 Task: Look for space in Morón, Argentina from 6th June, 2023 to 8th June, 2023 for 2 adults in price range Rs.7000 to Rs.12000. Place can be private room with 1  bedroom having 2 beds and 1 bathroom. Property type can be house, flat, guest house. Amenities needed are: wifi, heating. Booking option can be shelf check-in. Required host language is English.
Action: Mouse moved to (454, 90)
Screenshot: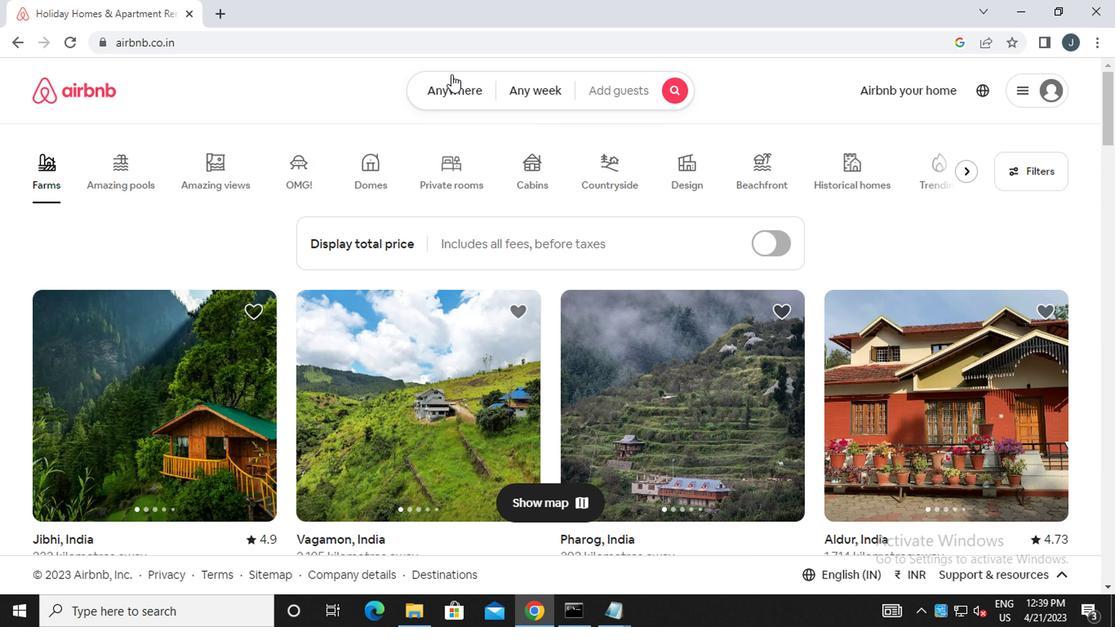 
Action: Mouse pressed left at (454, 90)
Screenshot: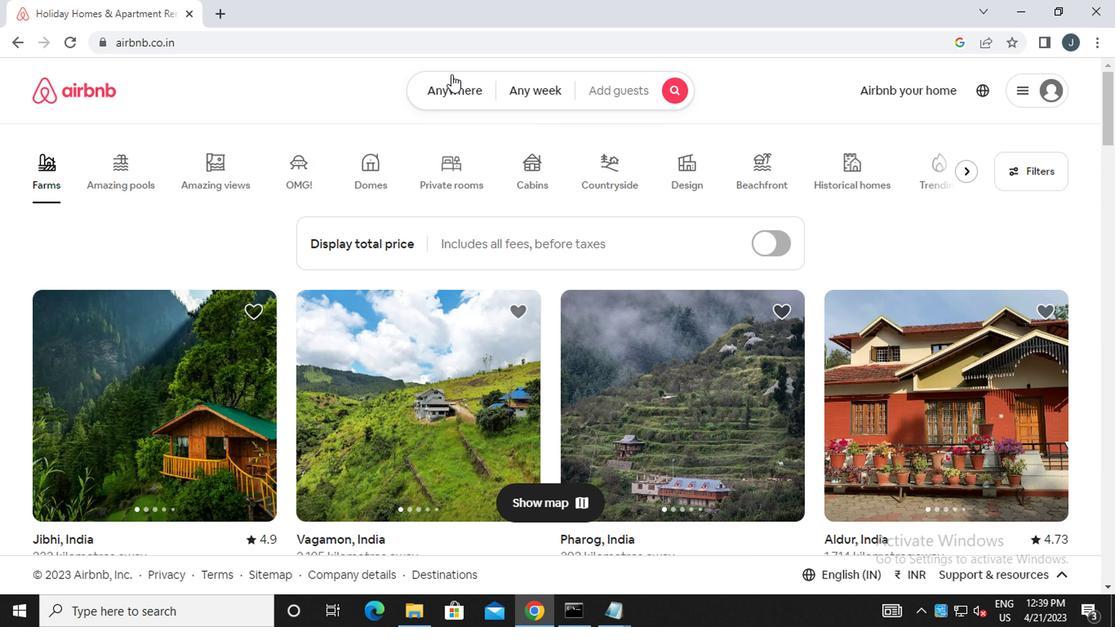 
Action: Mouse moved to (277, 155)
Screenshot: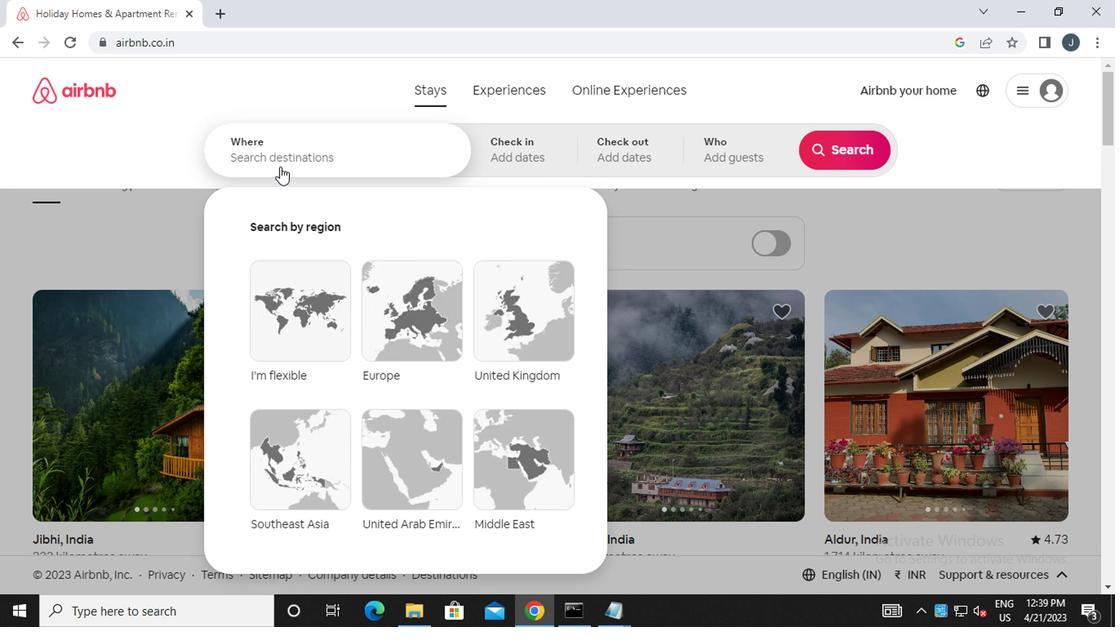 
Action: Mouse pressed left at (277, 155)
Screenshot: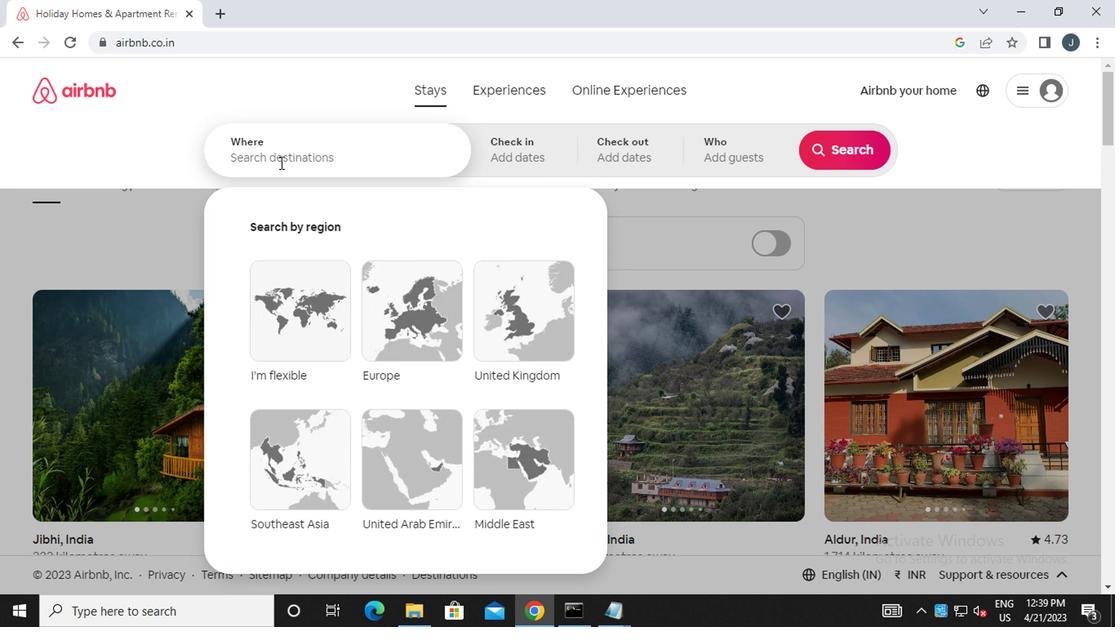 
Action: Mouse moved to (277, 155)
Screenshot: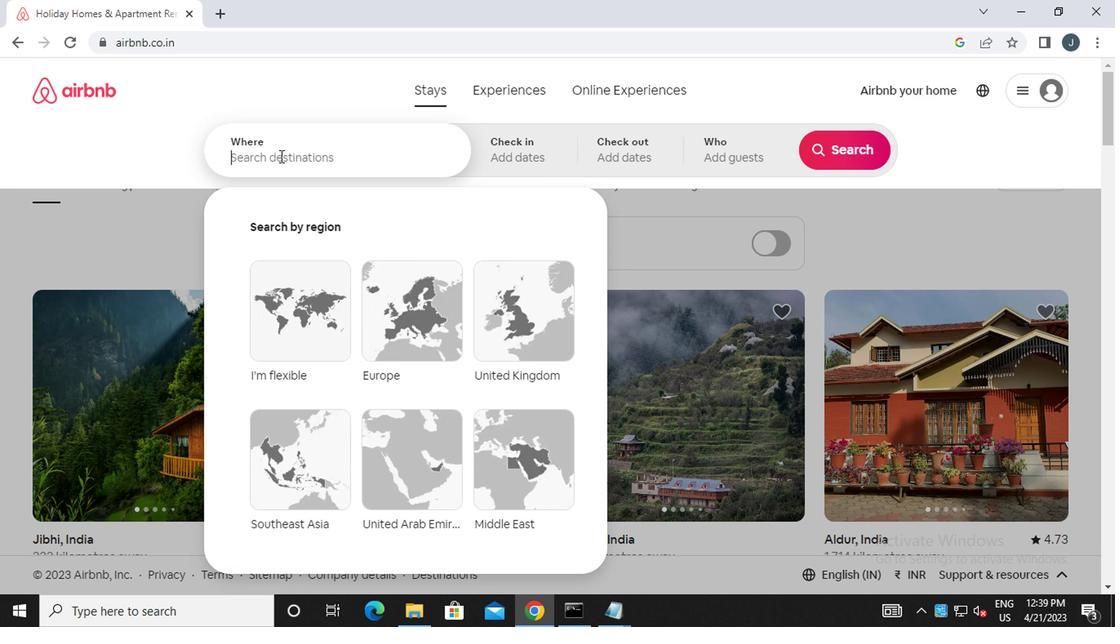 
Action: Key pressed m<Key.caps_lock>oron<Key.space>,<Key.caps_lock>a<Key.caps_lock>re<Key.backspace>gentina
Screenshot: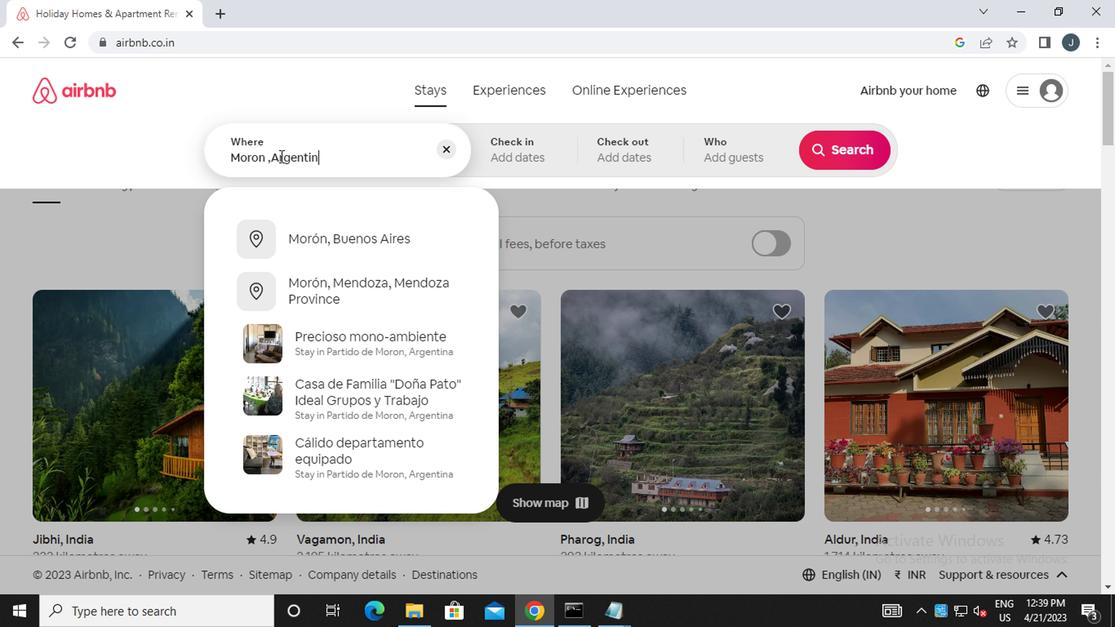 
Action: Mouse moved to (527, 153)
Screenshot: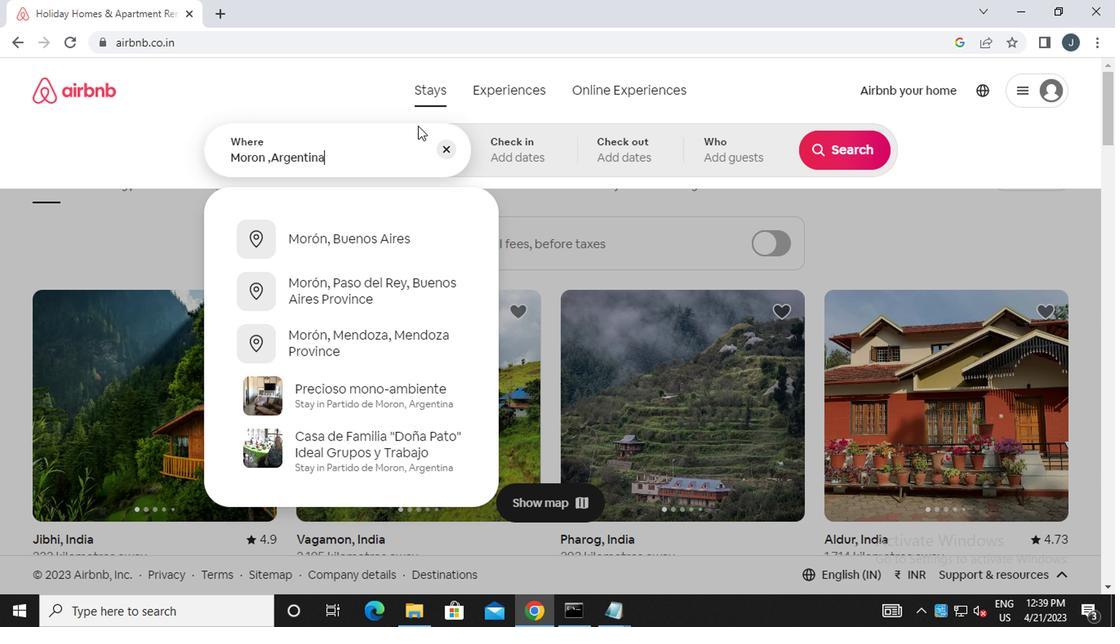 
Action: Mouse pressed left at (527, 153)
Screenshot: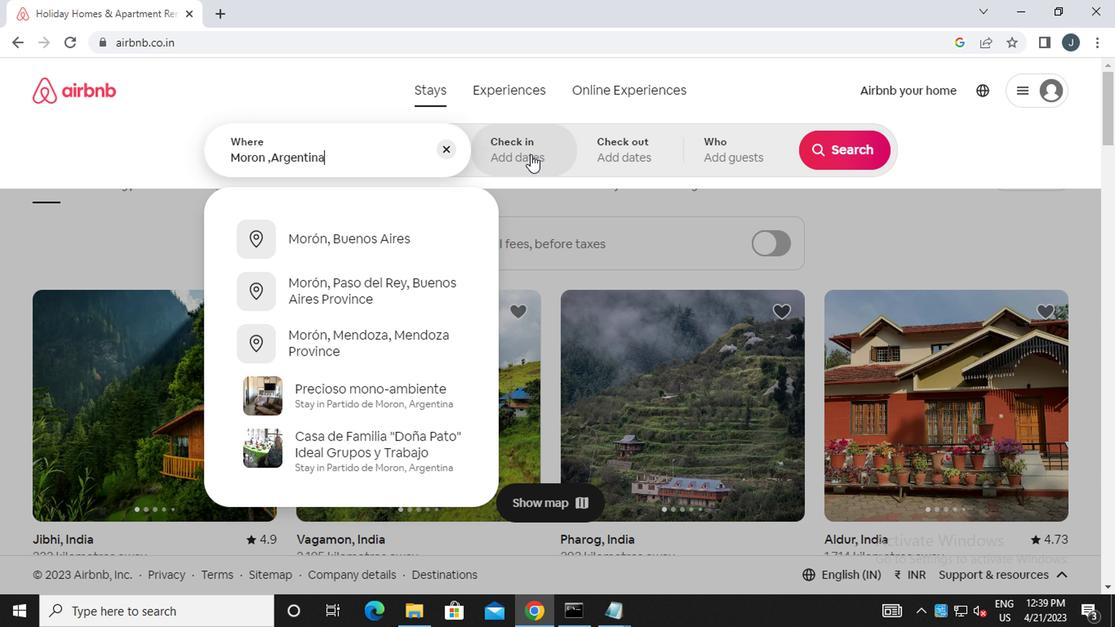
Action: Mouse moved to (838, 280)
Screenshot: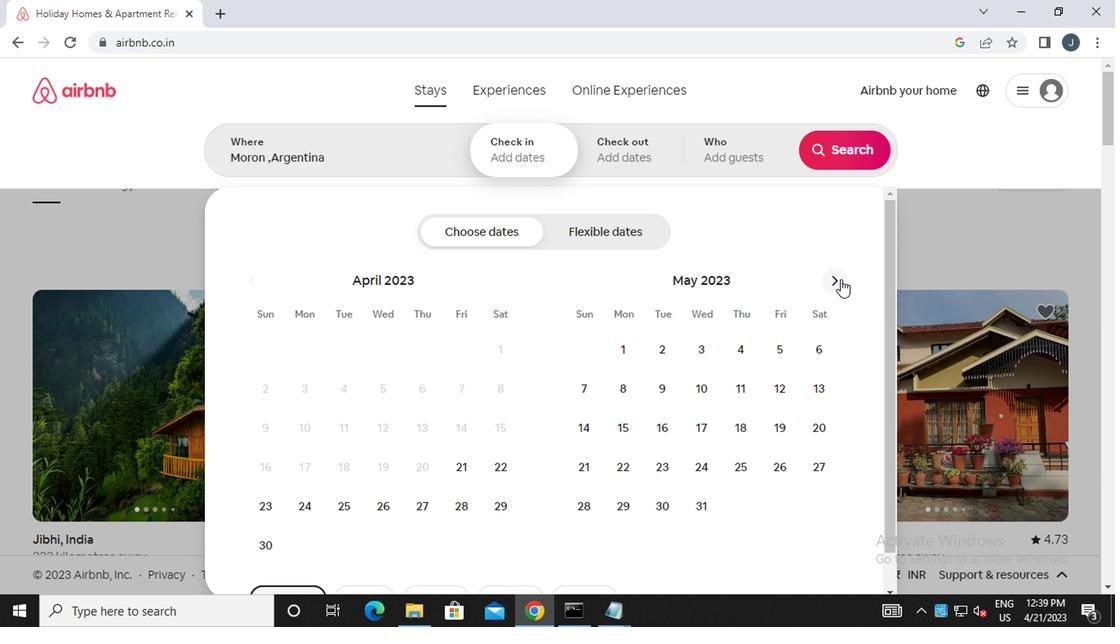 
Action: Mouse pressed left at (838, 280)
Screenshot: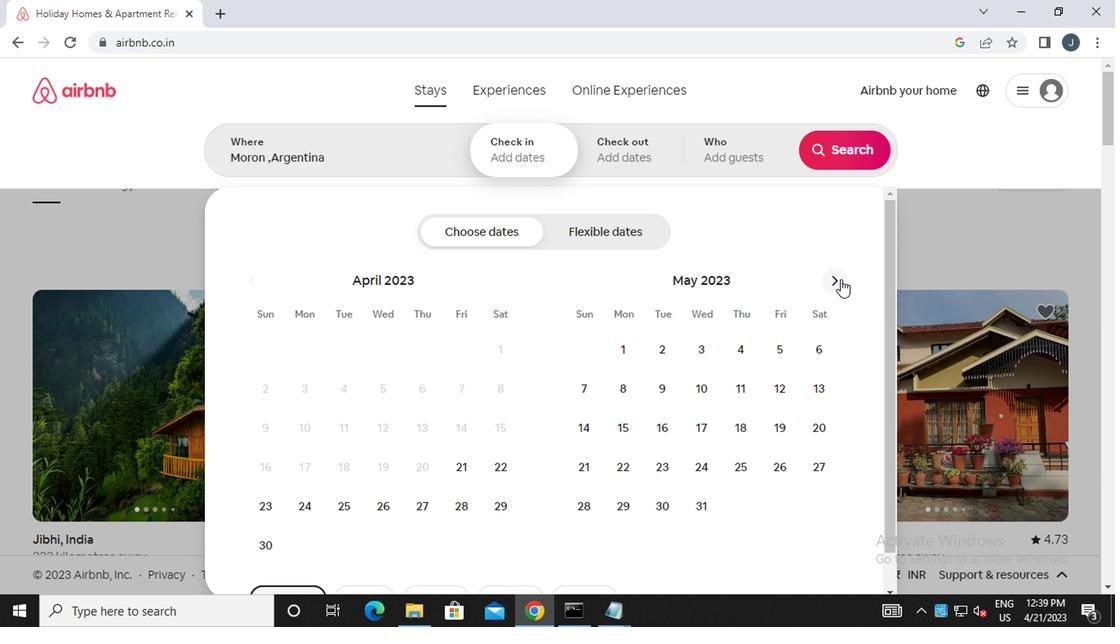 
Action: Mouse moved to (839, 280)
Screenshot: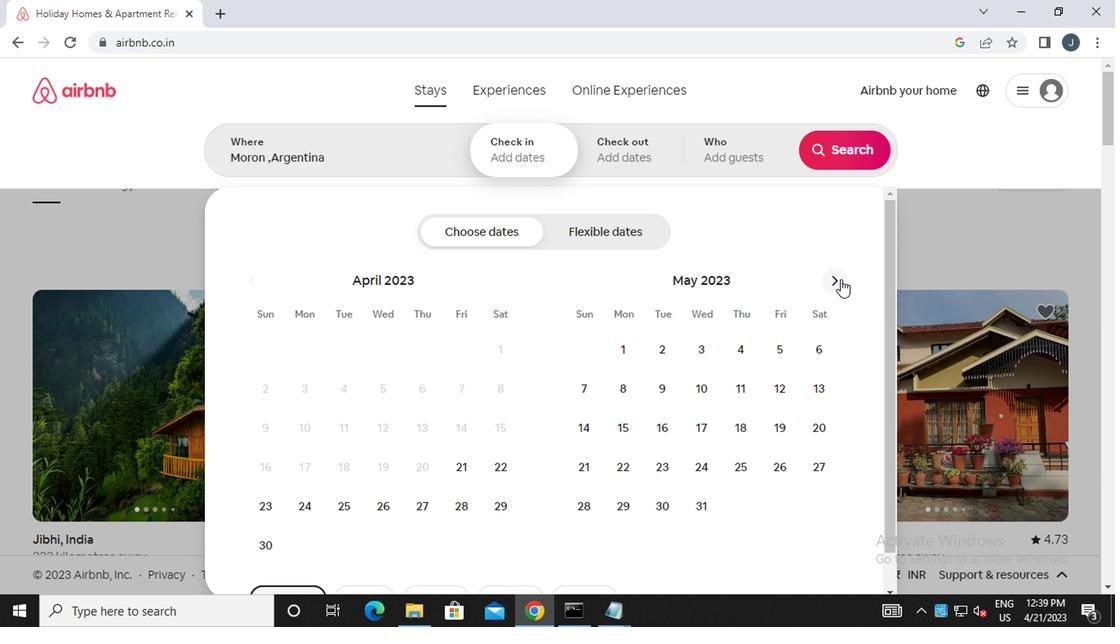 
Action: Mouse pressed left at (839, 280)
Screenshot: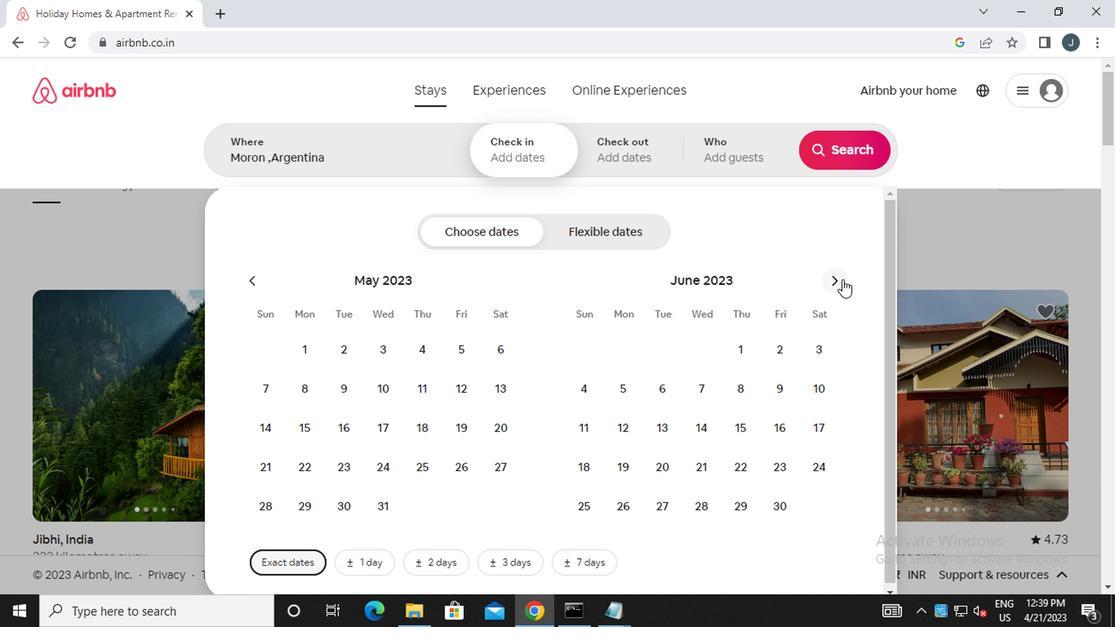 
Action: Mouse moved to (347, 391)
Screenshot: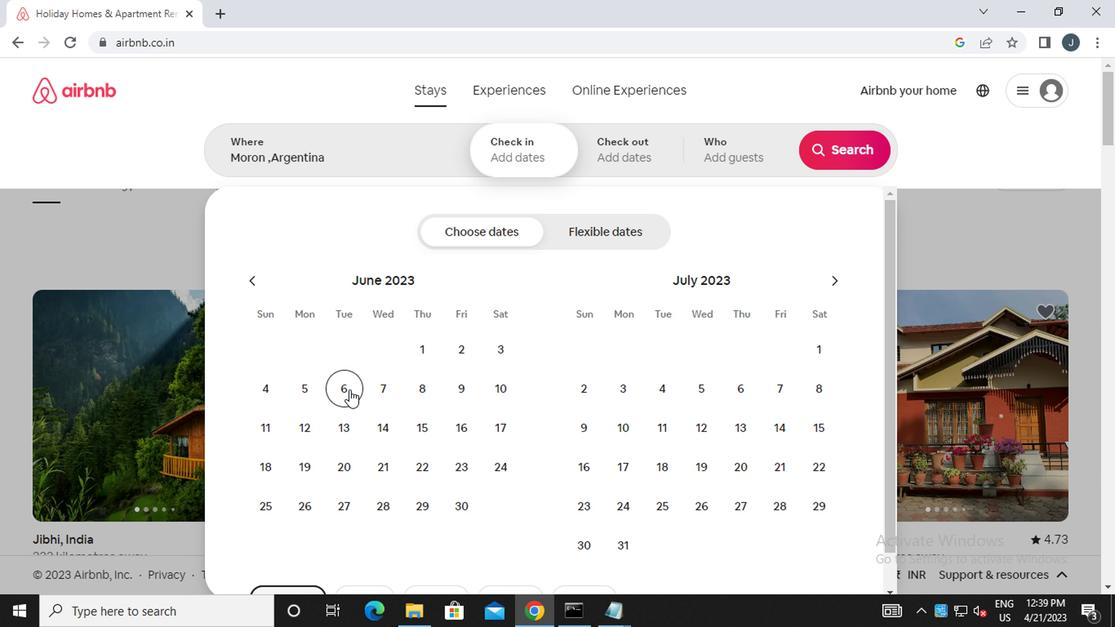 
Action: Mouse pressed left at (347, 391)
Screenshot: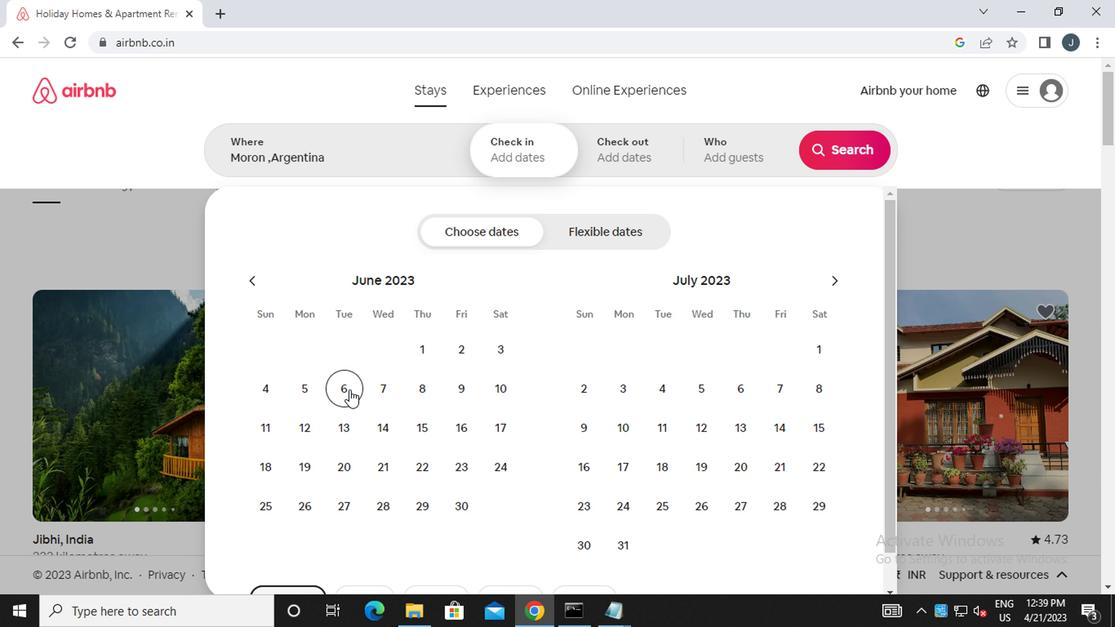 
Action: Mouse moved to (427, 397)
Screenshot: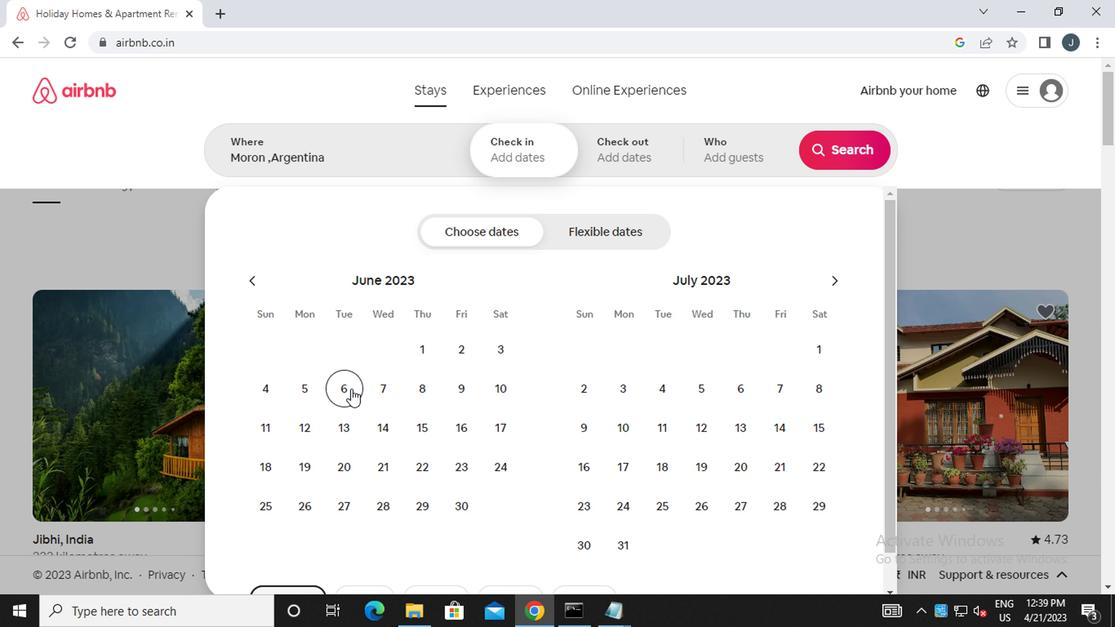 
Action: Mouse pressed left at (427, 397)
Screenshot: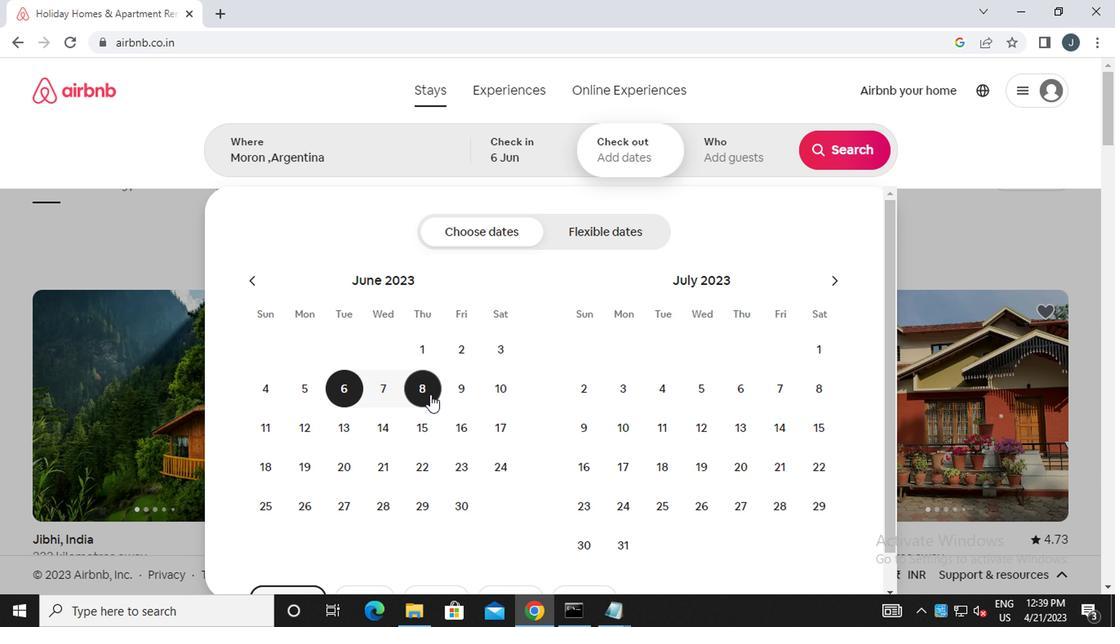 
Action: Mouse moved to (724, 166)
Screenshot: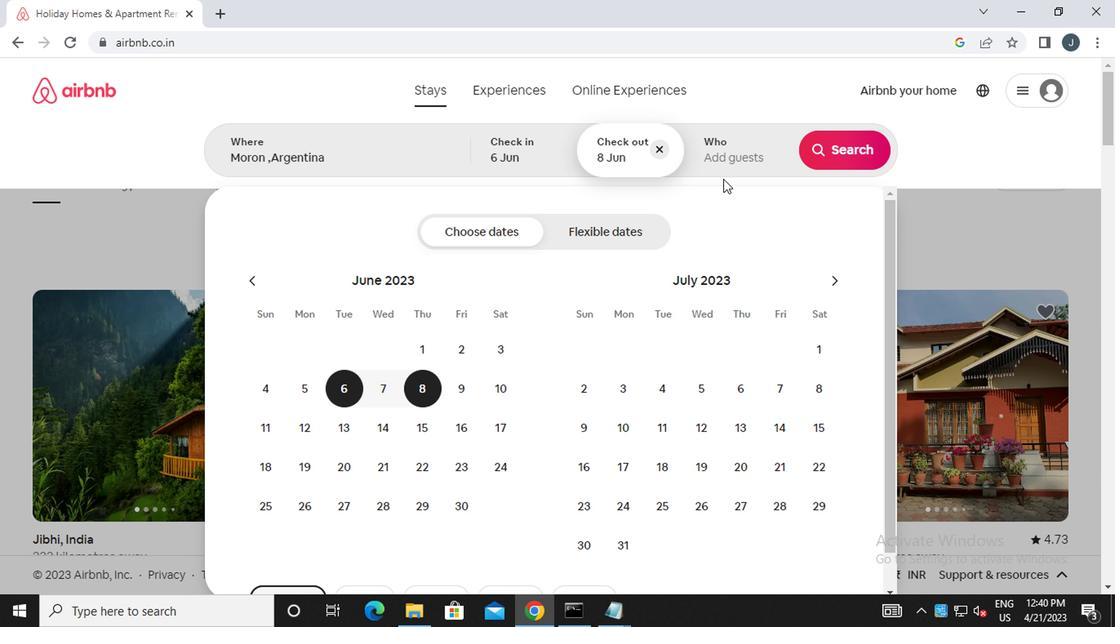 
Action: Mouse pressed left at (724, 166)
Screenshot: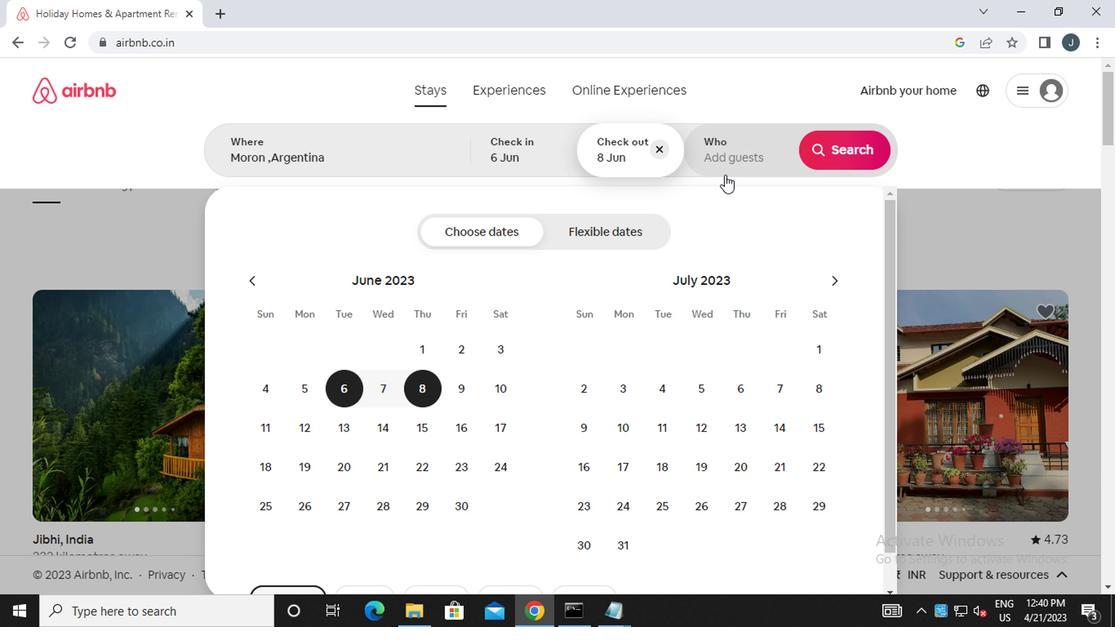 
Action: Mouse moved to (840, 241)
Screenshot: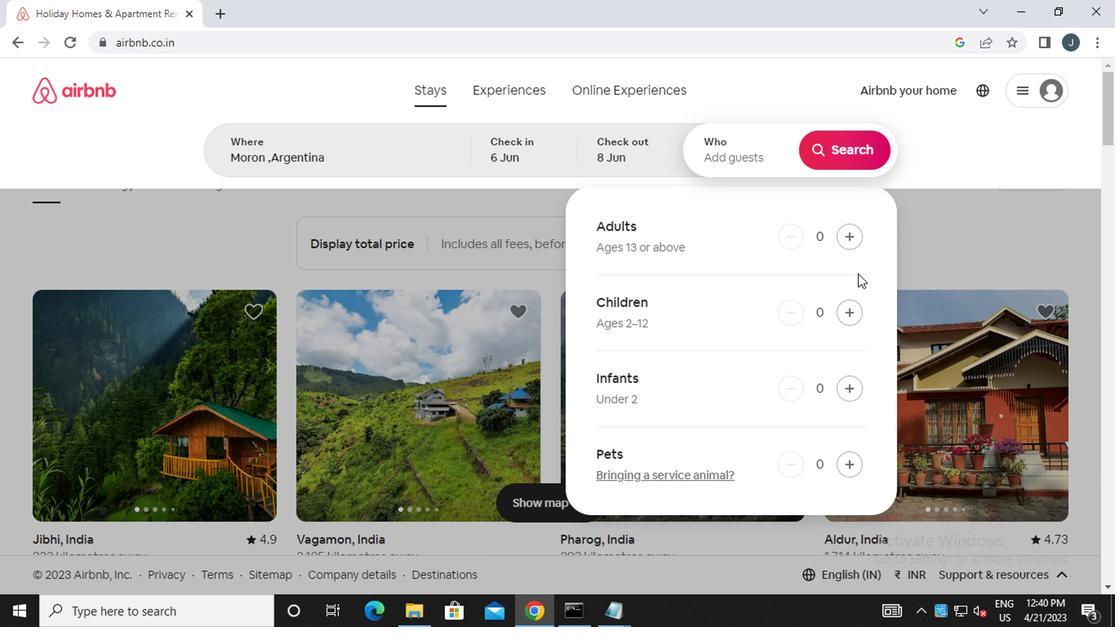 
Action: Mouse pressed left at (840, 241)
Screenshot: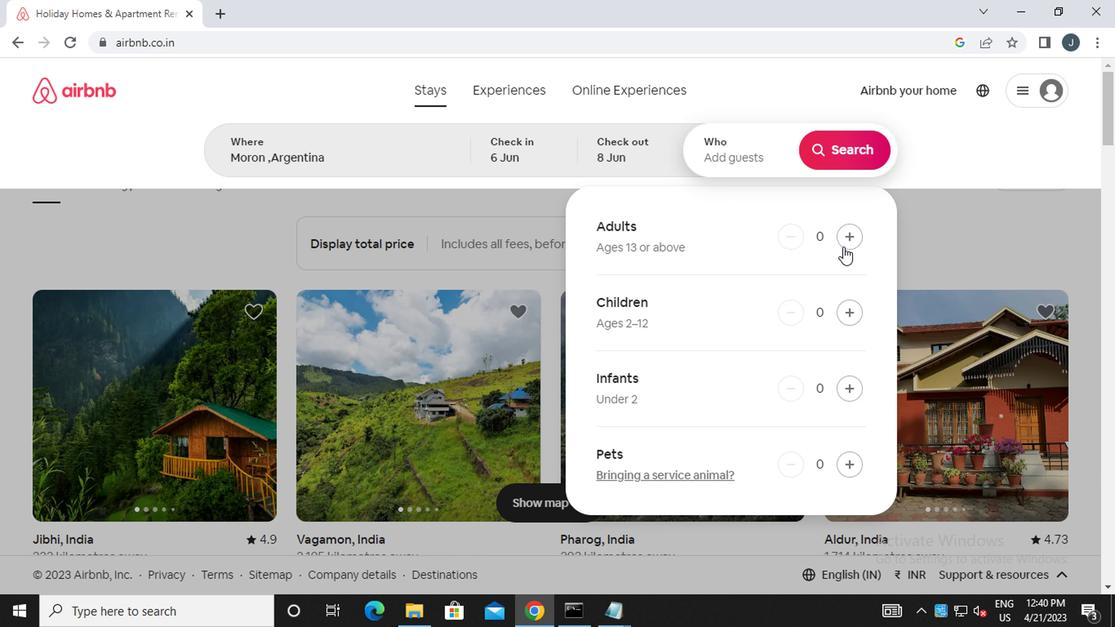 
Action: Mouse pressed left at (840, 241)
Screenshot: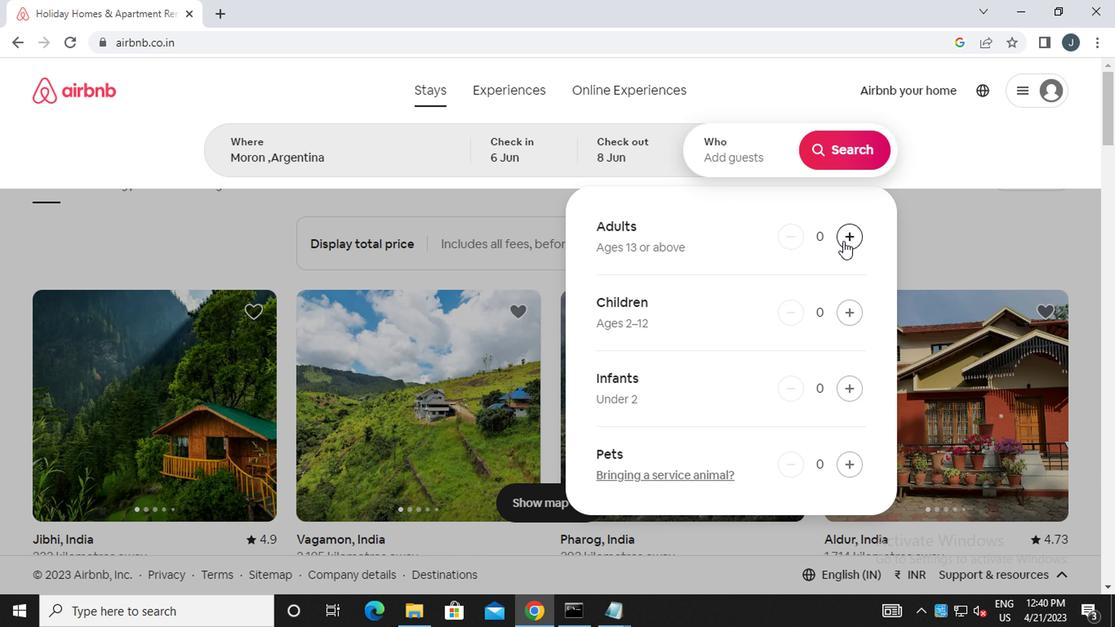 
Action: Mouse moved to (853, 156)
Screenshot: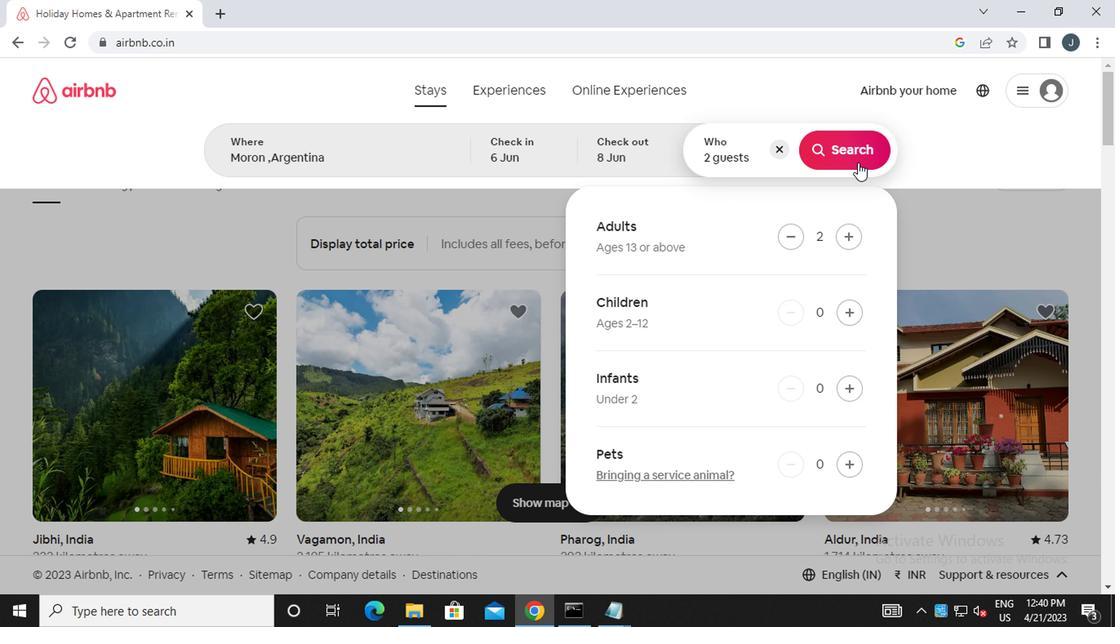 
Action: Mouse pressed left at (853, 156)
Screenshot: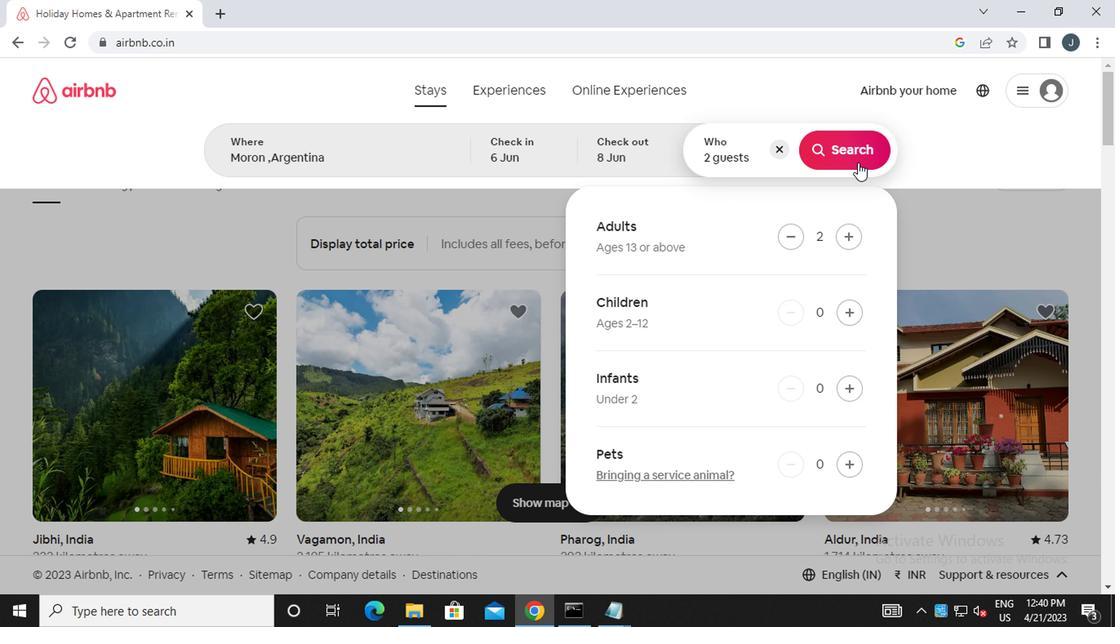 
Action: Mouse moved to (1045, 158)
Screenshot: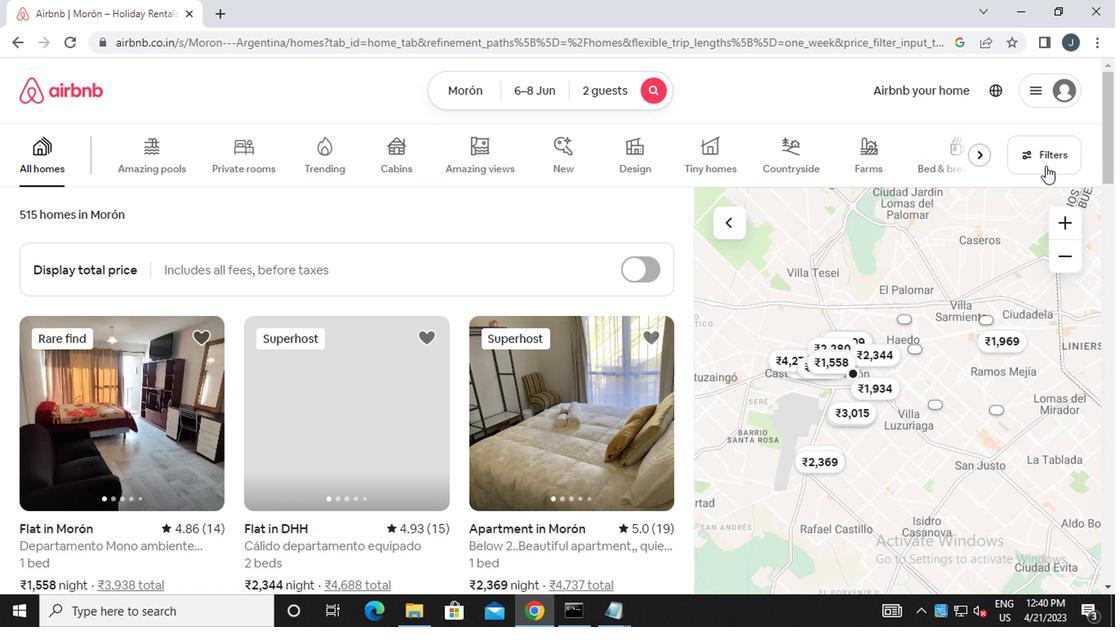 
Action: Mouse pressed left at (1045, 158)
Screenshot: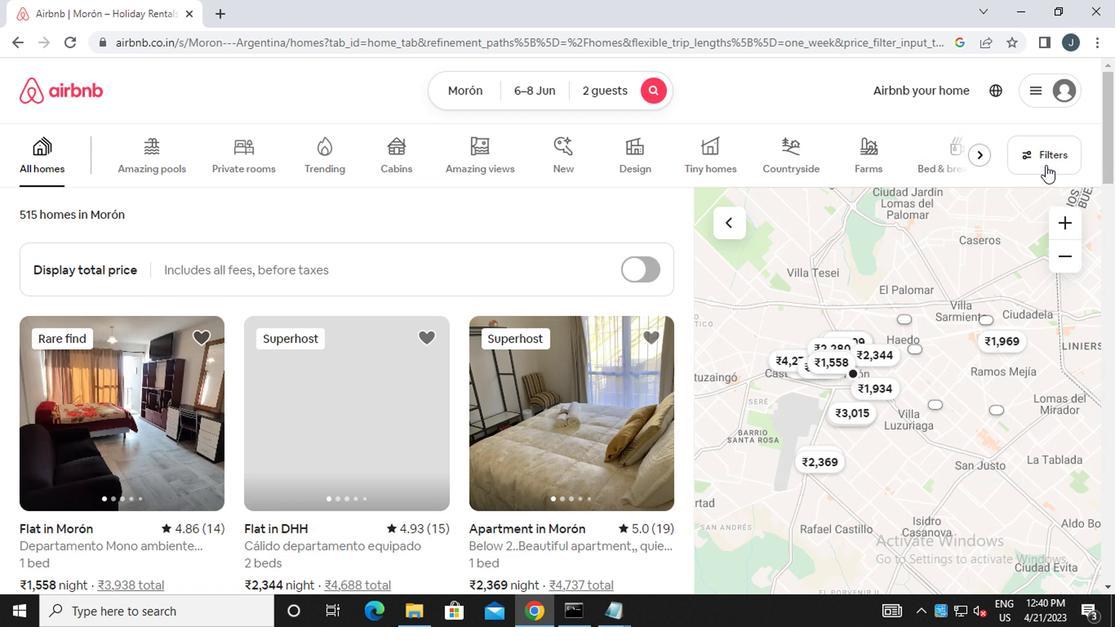 
Action: Mouse moved to (390, 367)
Screenshot: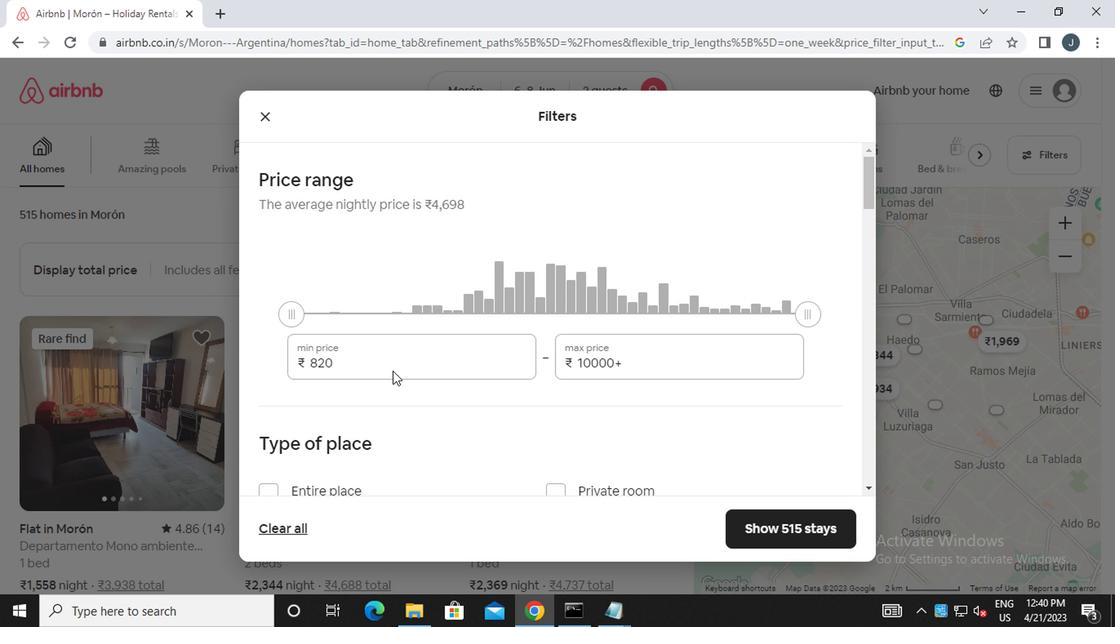 
Action: Mouse pressed left at (390, 367)
Screenshot: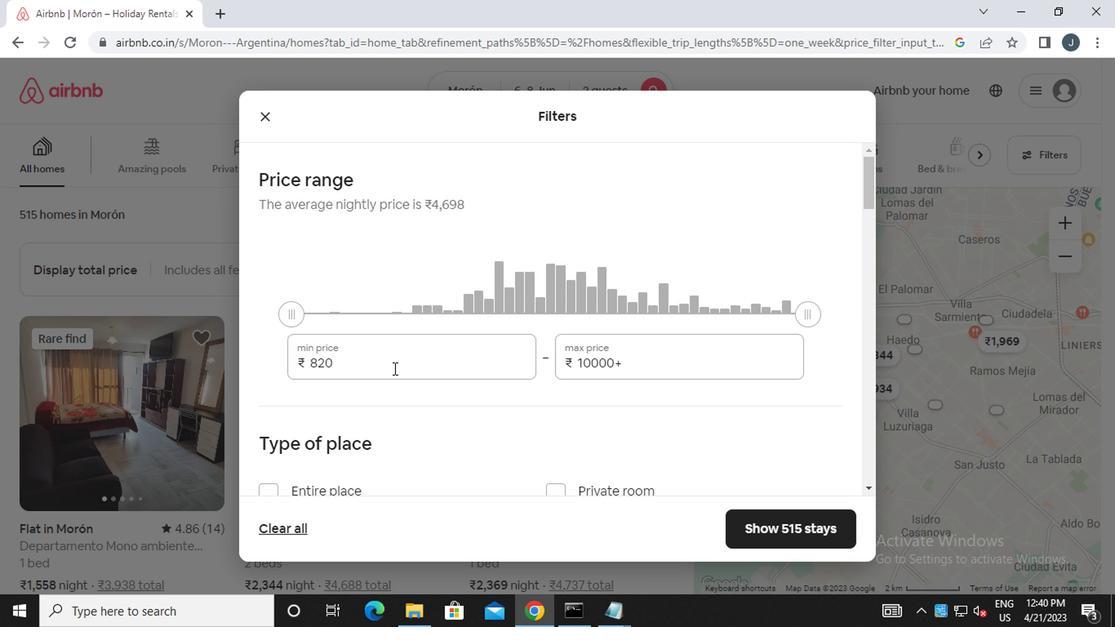 
Action: Mouse moved to (390, 367)
Screenshot: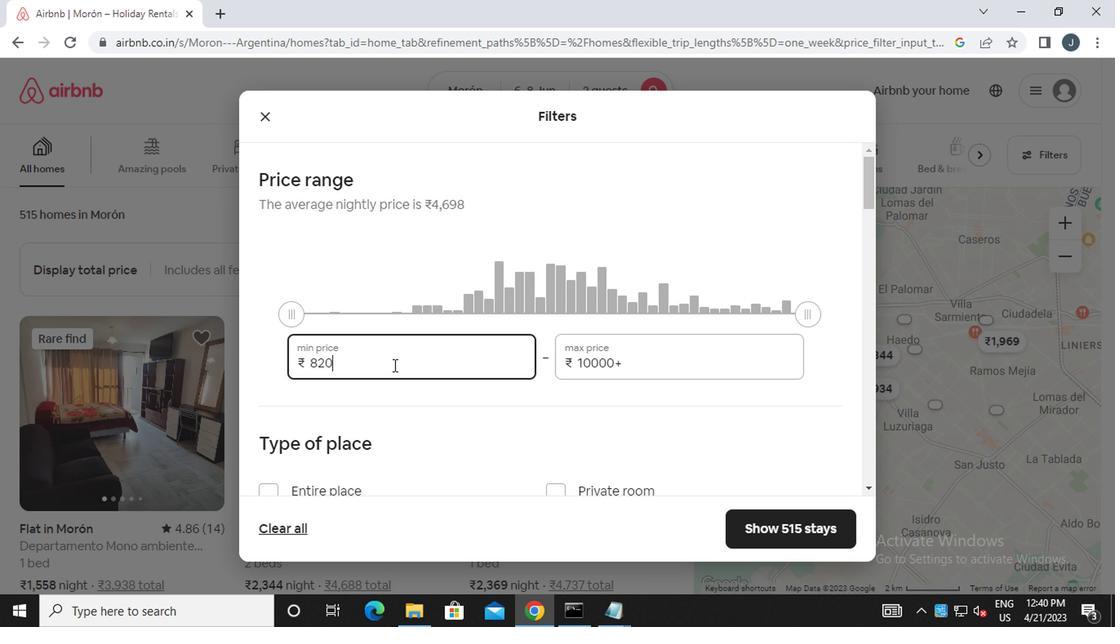
Action: Key pressed <Key.backspace><Key.backspace><Key.backspace><Key.backspace><Key.backspace><Key.backspace><Key.backspace><Key.backspace><Key.backspace><Key.backspace><Key.backspace><Key.backspace><Key.backspace>7000
Screenshot: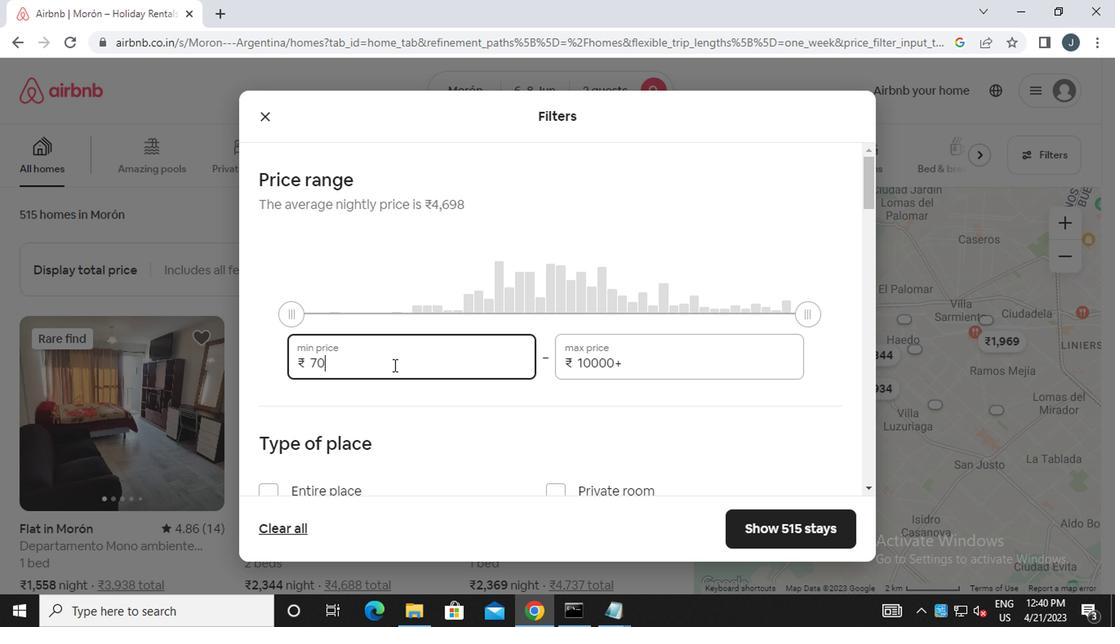 
Action: Mouse moved to (730, 366)
Screenshot: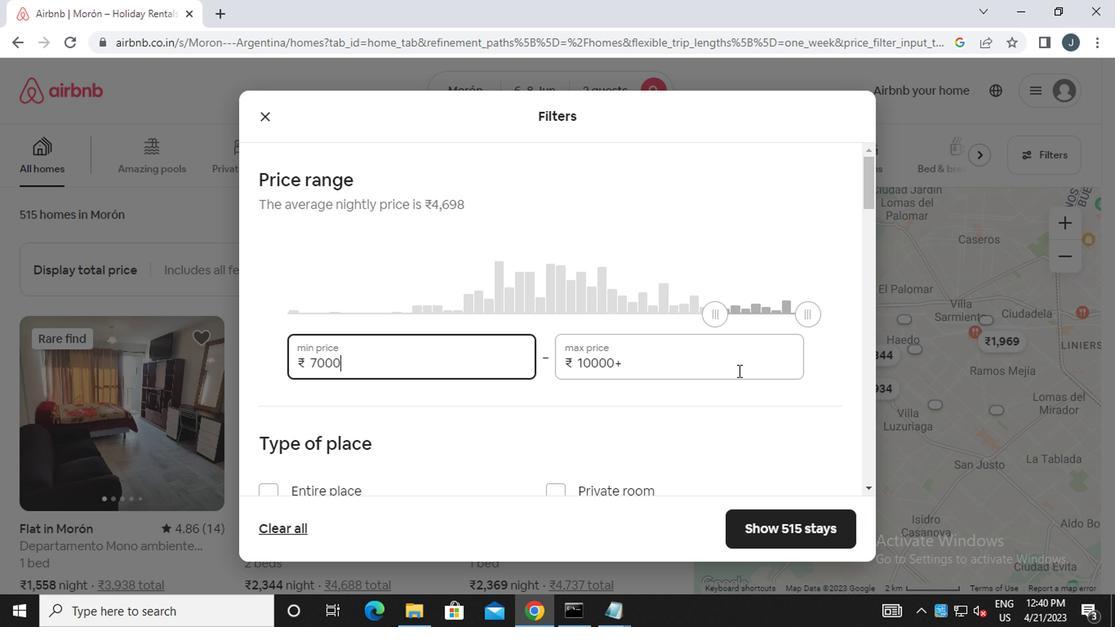
Action: Mouse pressed left at (730, 366)
Screenshot: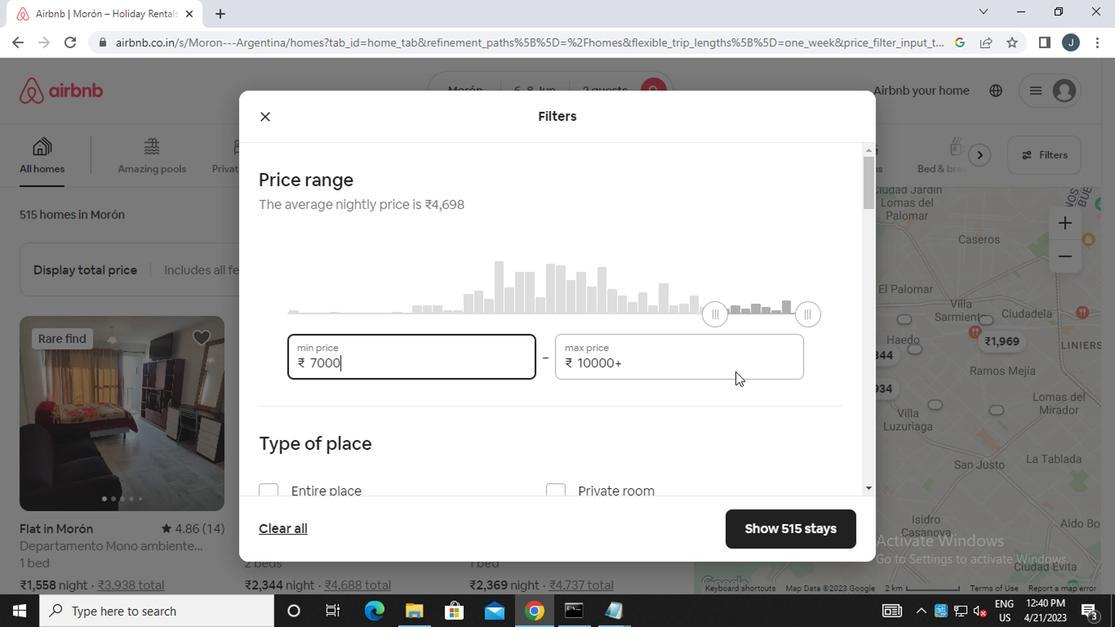 
Action: Mouse moved to (730, 366)
Screenshot: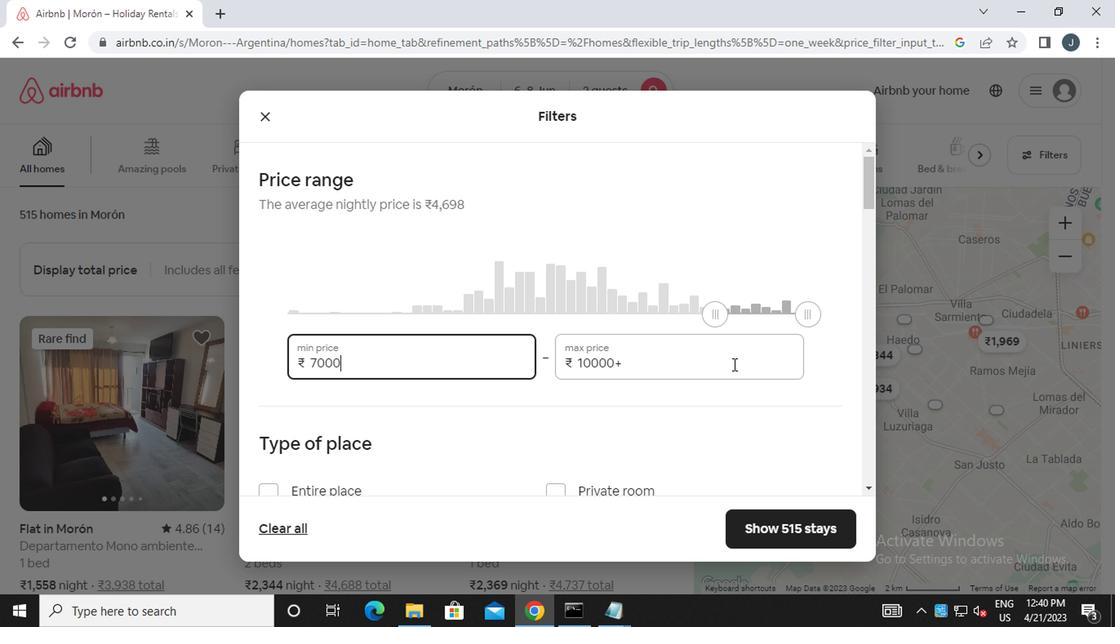 
Action: Key pressed <Key.backspace><Key.backspace><Key.backspace><Key.backspace><Key.backspace>2000
Screenshot: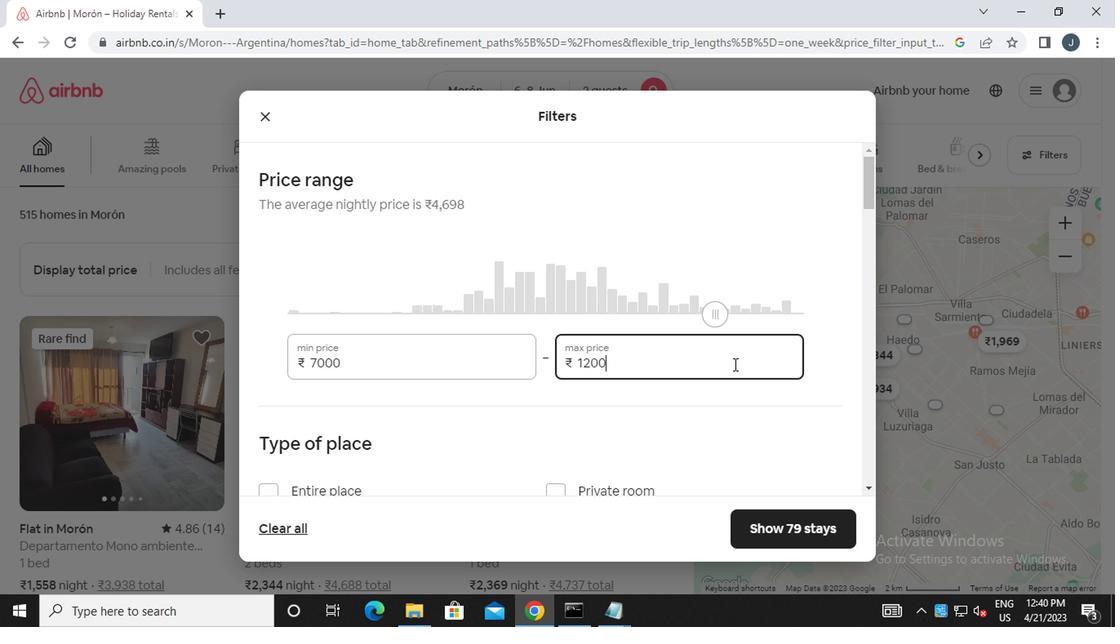 
Action: Mouse moved to (714, 388)
Screenshot: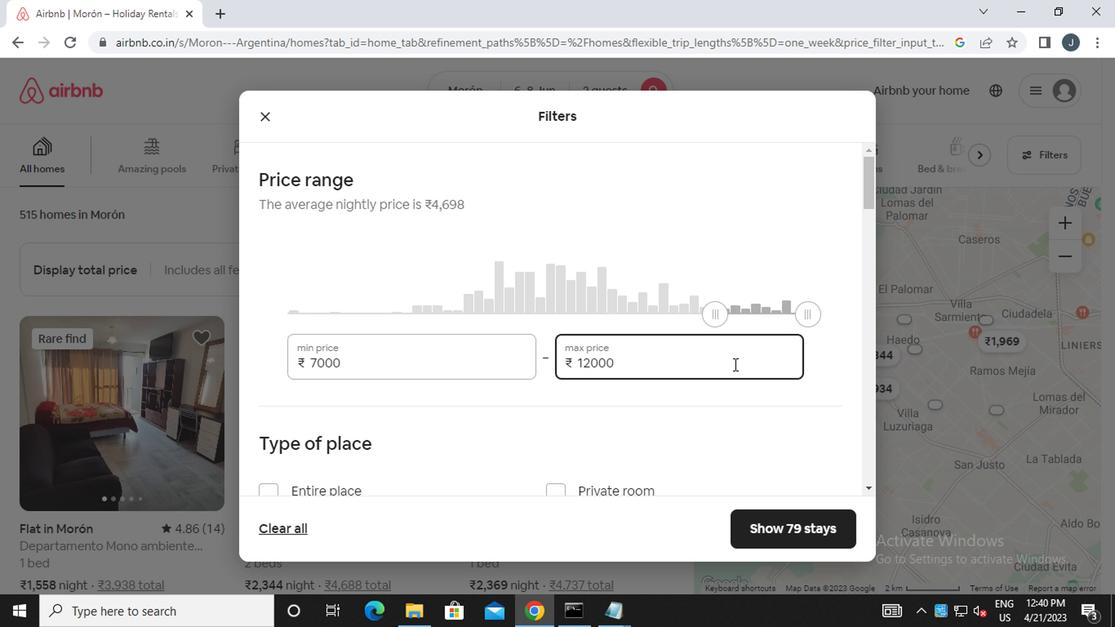 
Action: Mouse scrolled (714, 387) with delta (0, 0)
Screenshot: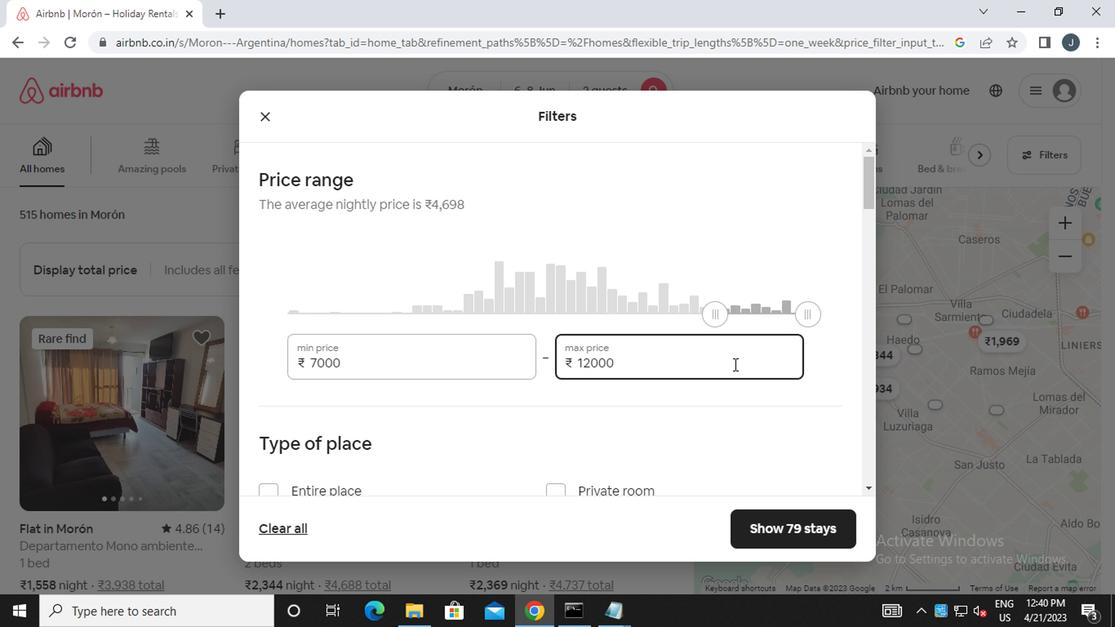 
Action: Mouse scrolled (714, 387) with delta (0, 0)
Screenshot: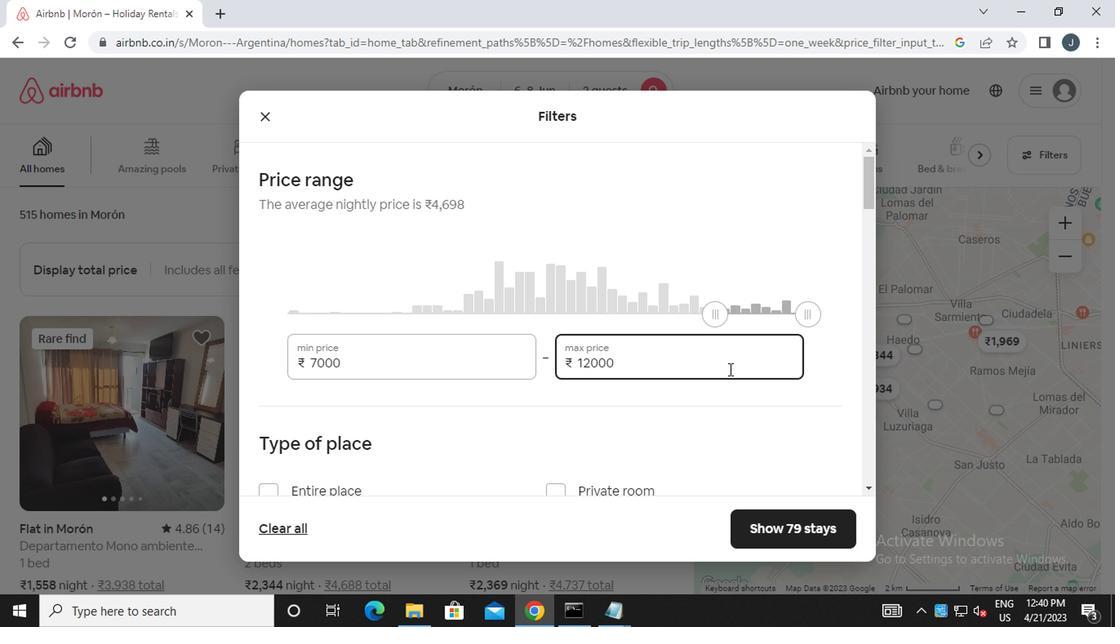 
Action: Mouse moved to (579, 344)
Screenshot: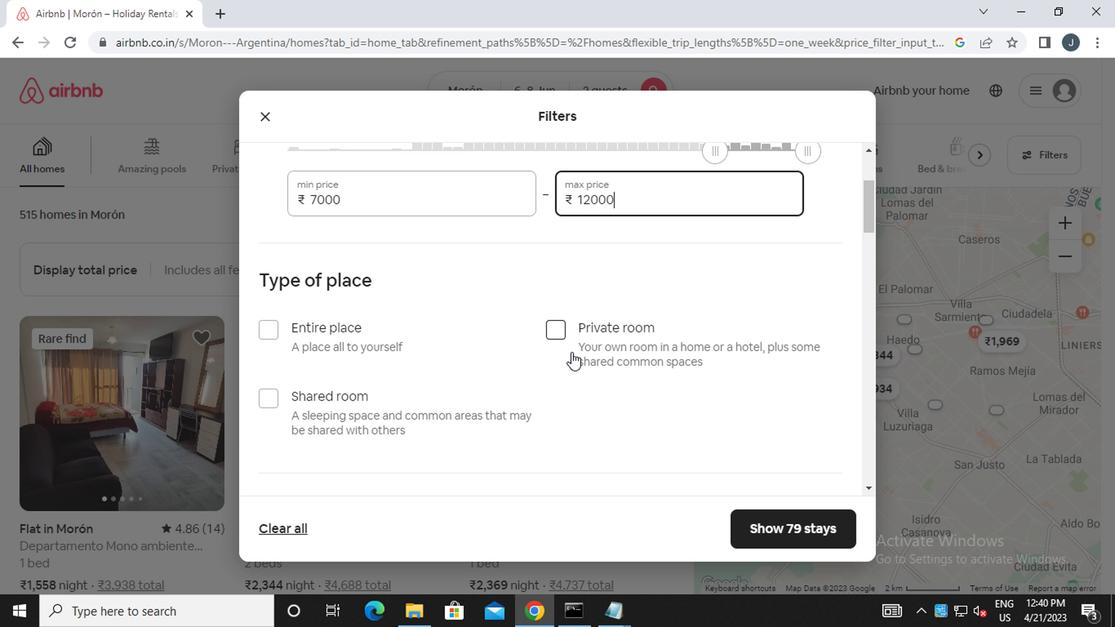 
Action: Mouse pressed left at (579, 344)
Screenshot: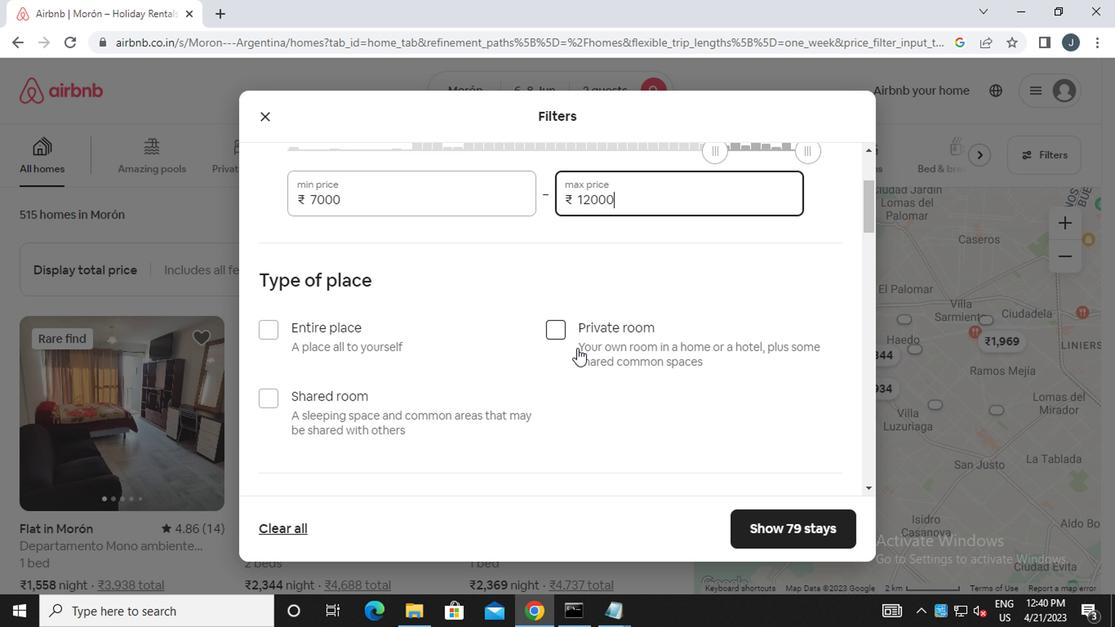
Action: Mouse moved to (349, 435)
Screenshot: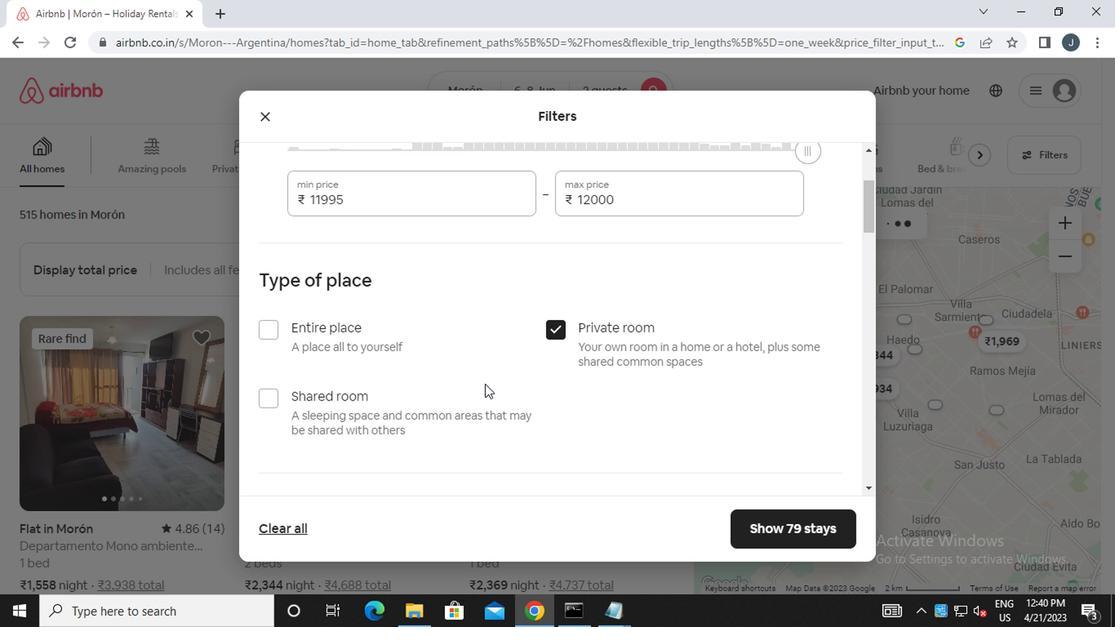 
Action: Mouse scrolled (349, 434) with delta (0, 0)
Screenshot: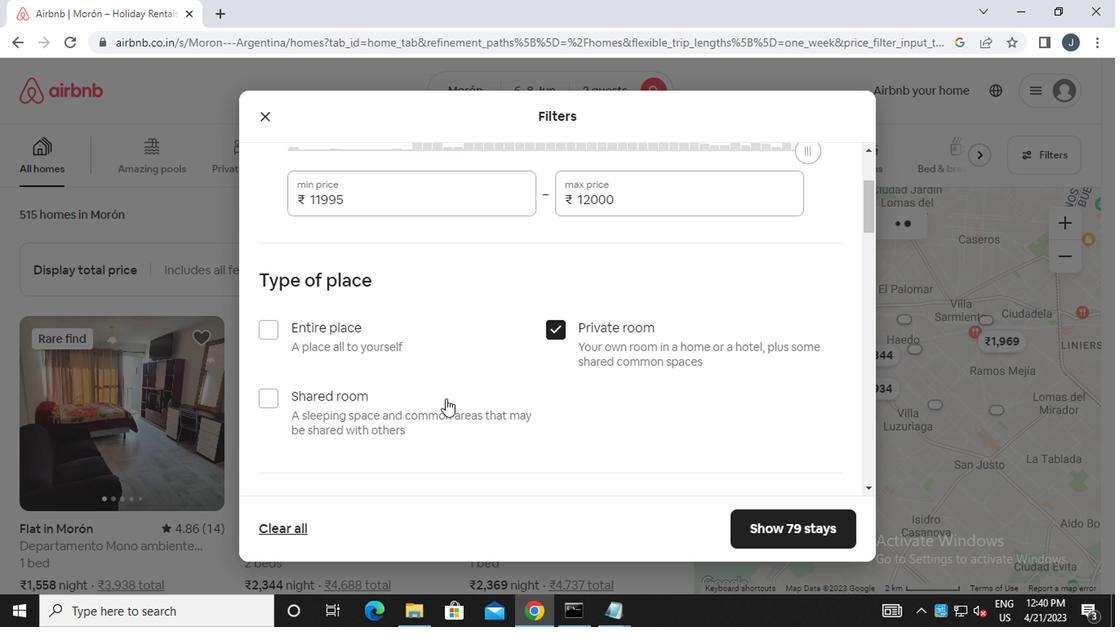 
Action: Mouse moved to (349, 435)
Screenshot: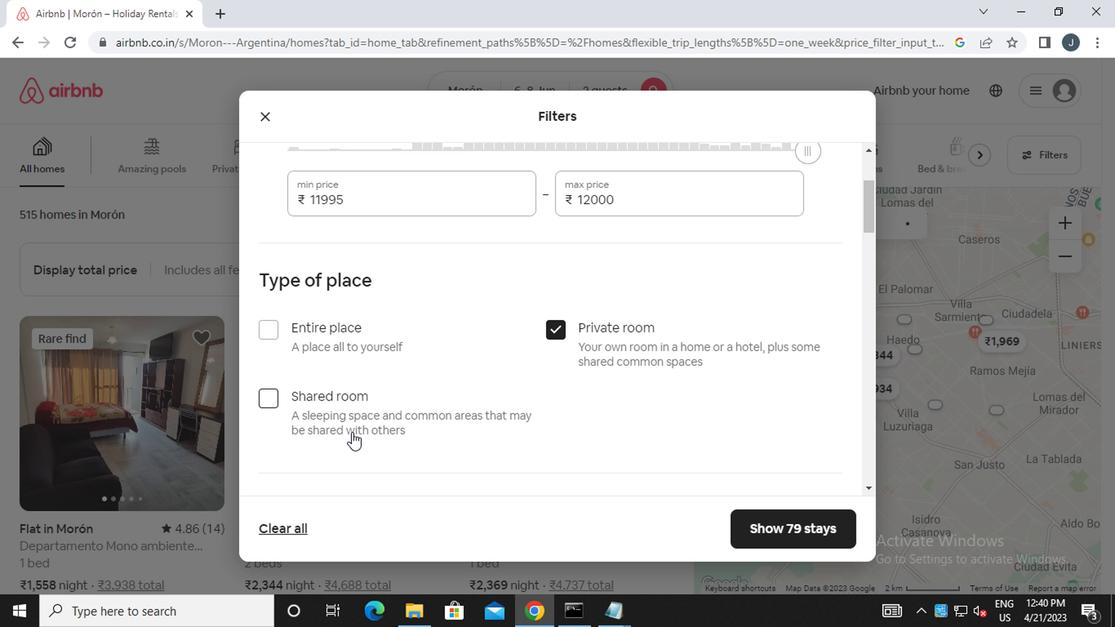 
Action: Mouse scrolled (349, 434) with delta (0, 0)
Screenshot: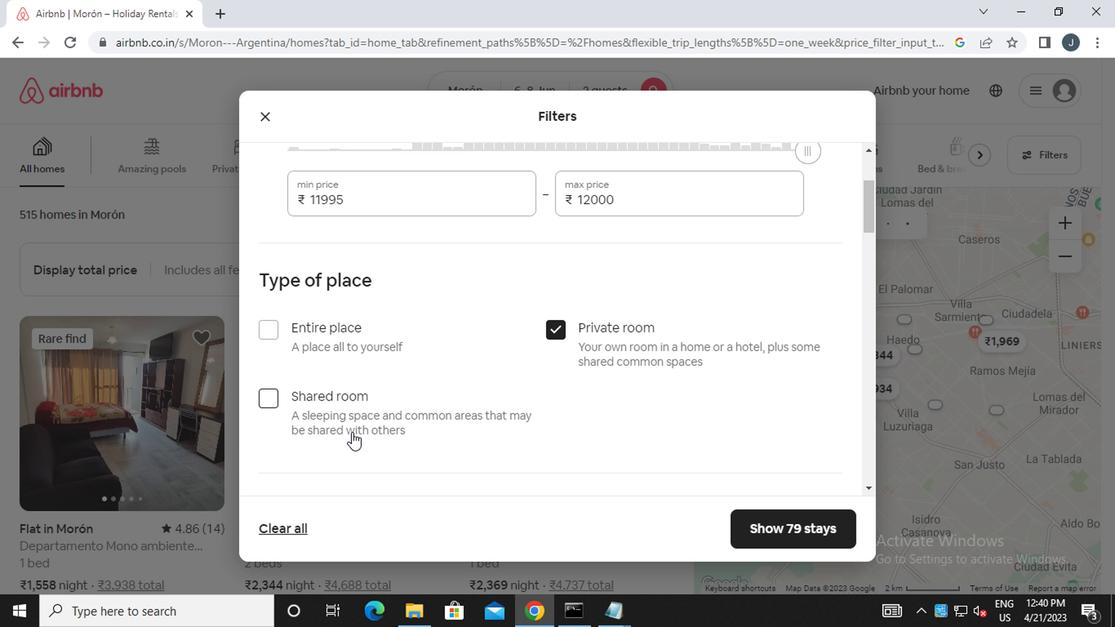
Action: Mouse scrolled (349, 434) with delta (0, 0)
Screenshot: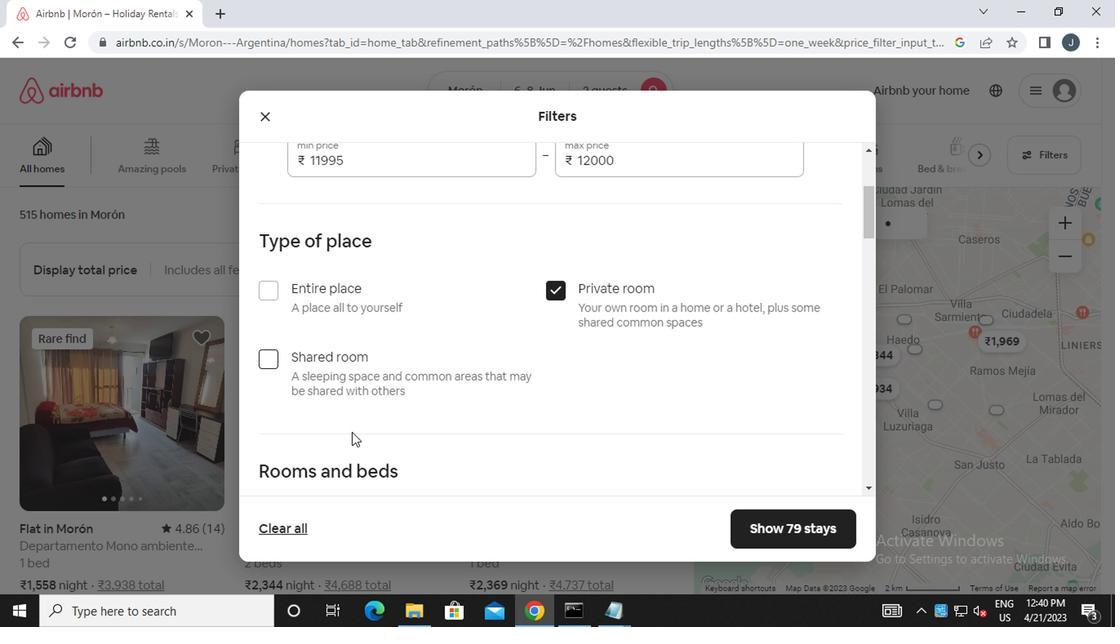 
Action: Mouse moved to (352, 355)
Screenshot: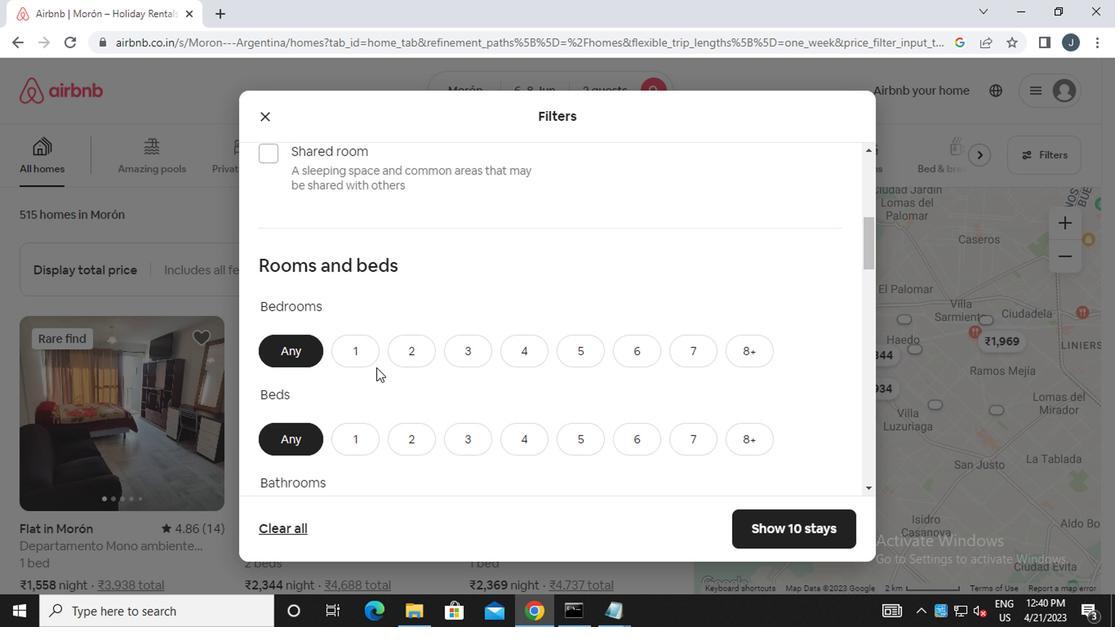 
Action: Mouse pressed left at (352, 355)
Screenshot: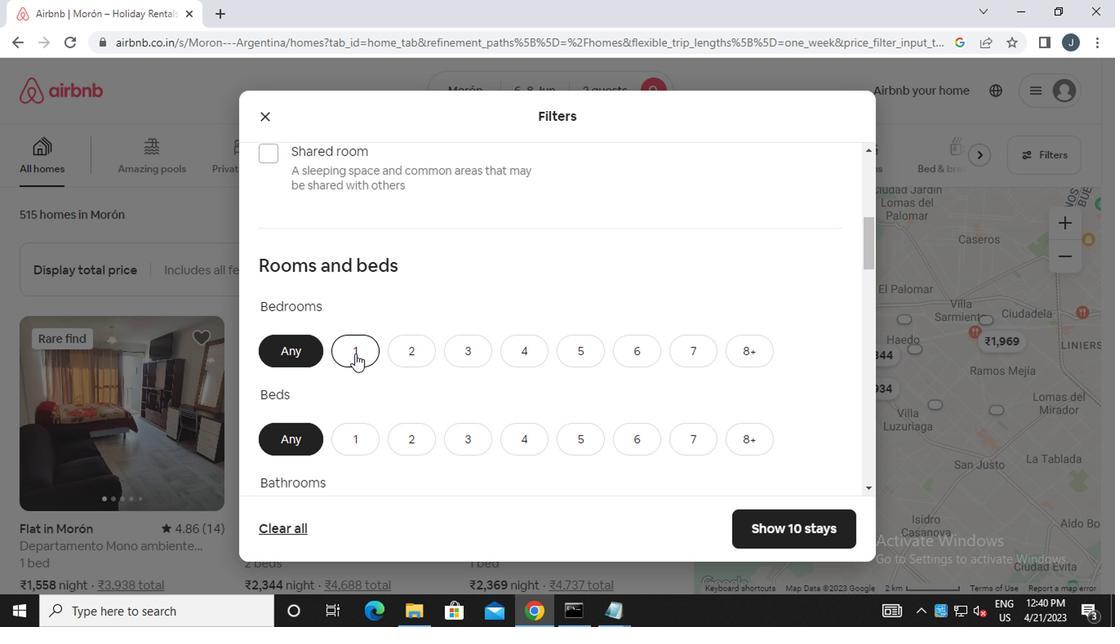 
Action: Mouse moved to (369, 396)
Screenshot: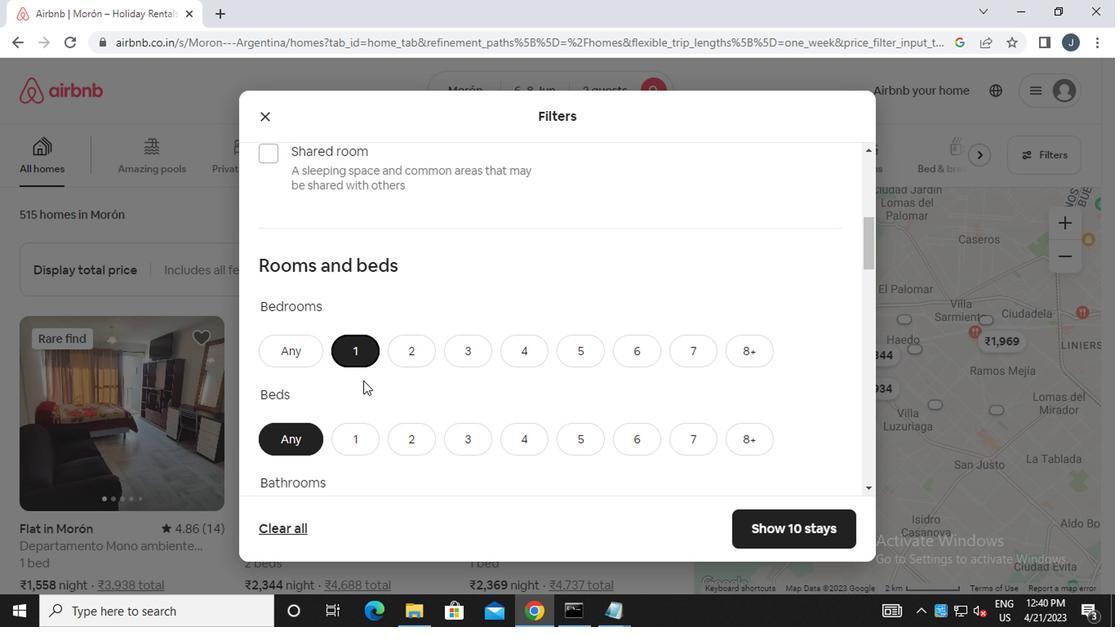 
Action: Mouse scrolled (369, 395) with delta (0, 0)
Screenshot: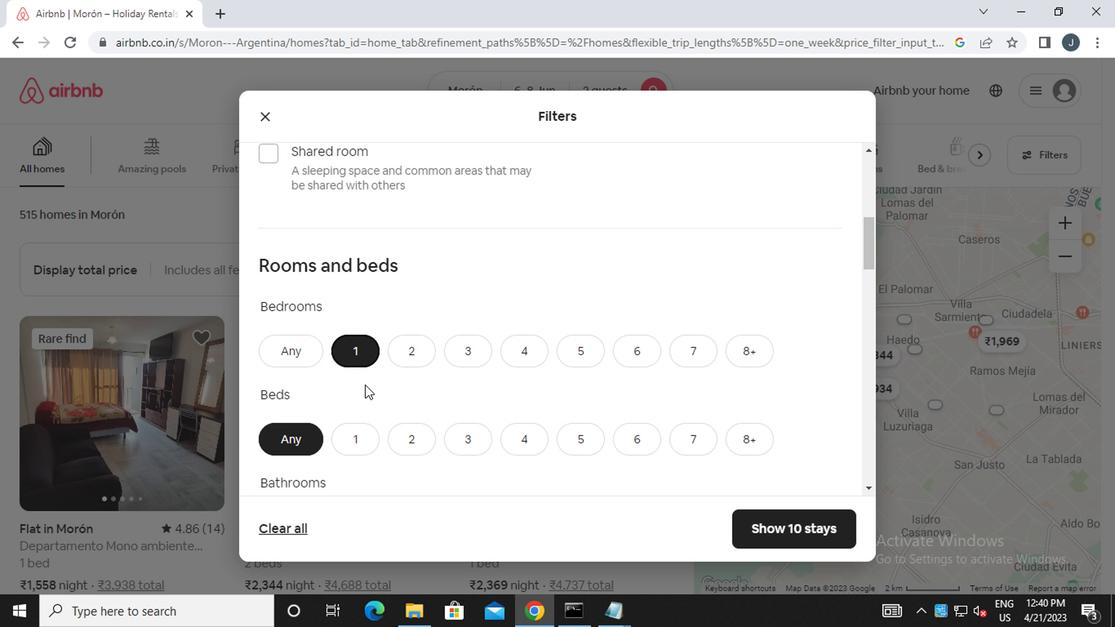 
Action: Mouse moved to (407, 360)
Screenshot: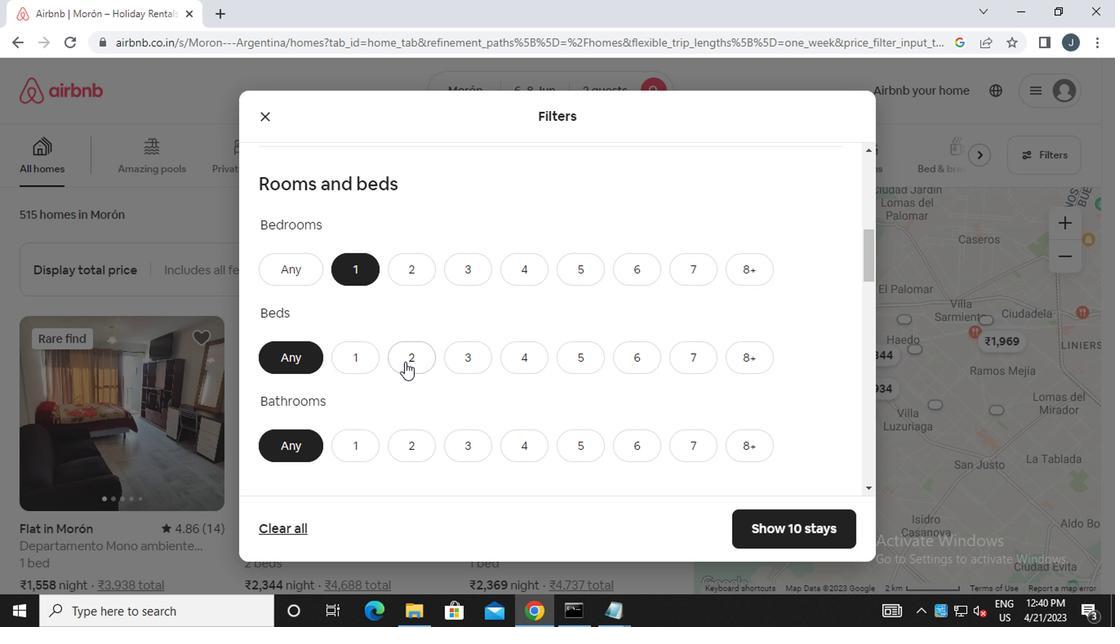 
Action: Mouse pressed left at (407, 360)
Screenshot: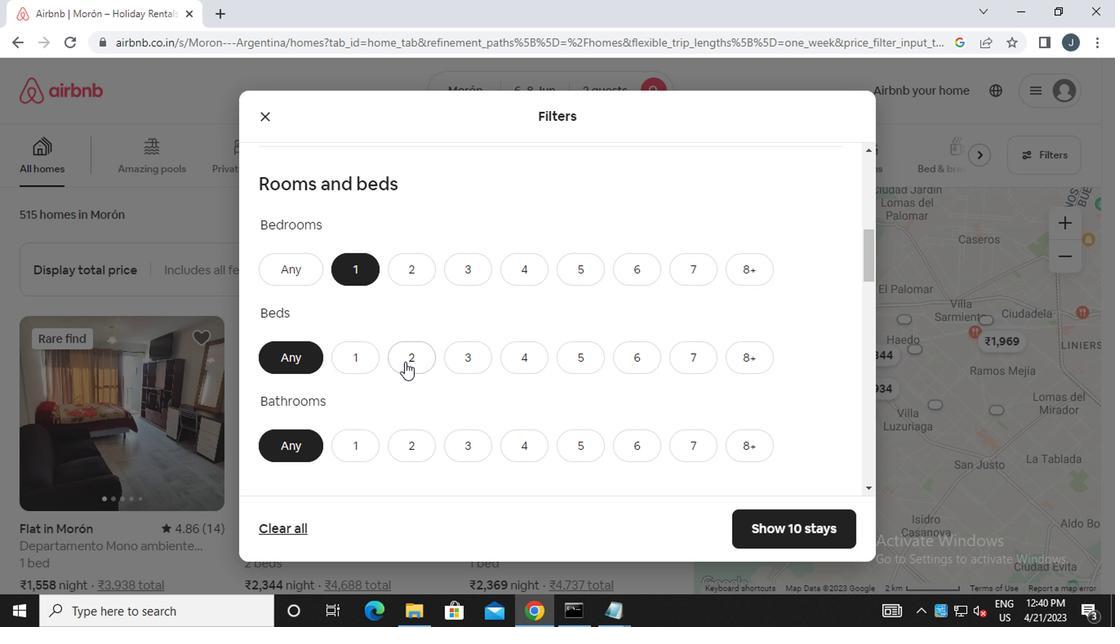 
Action: Mouse moved to (355, 451)
Screenshot: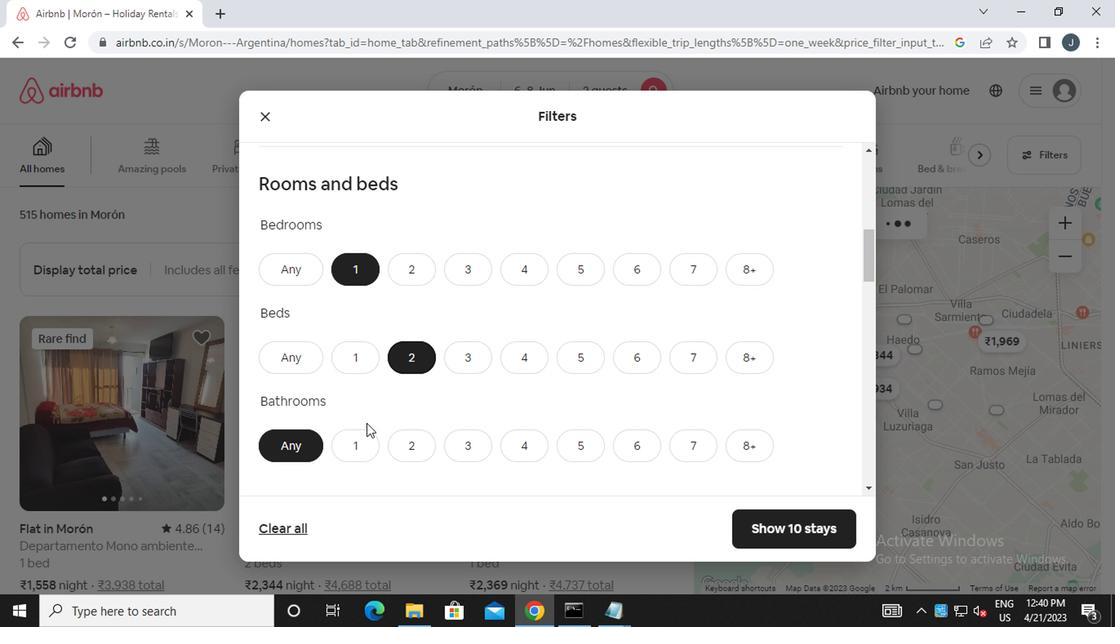 
Action: Mouse pressed left at (355, 451)
Screenshot: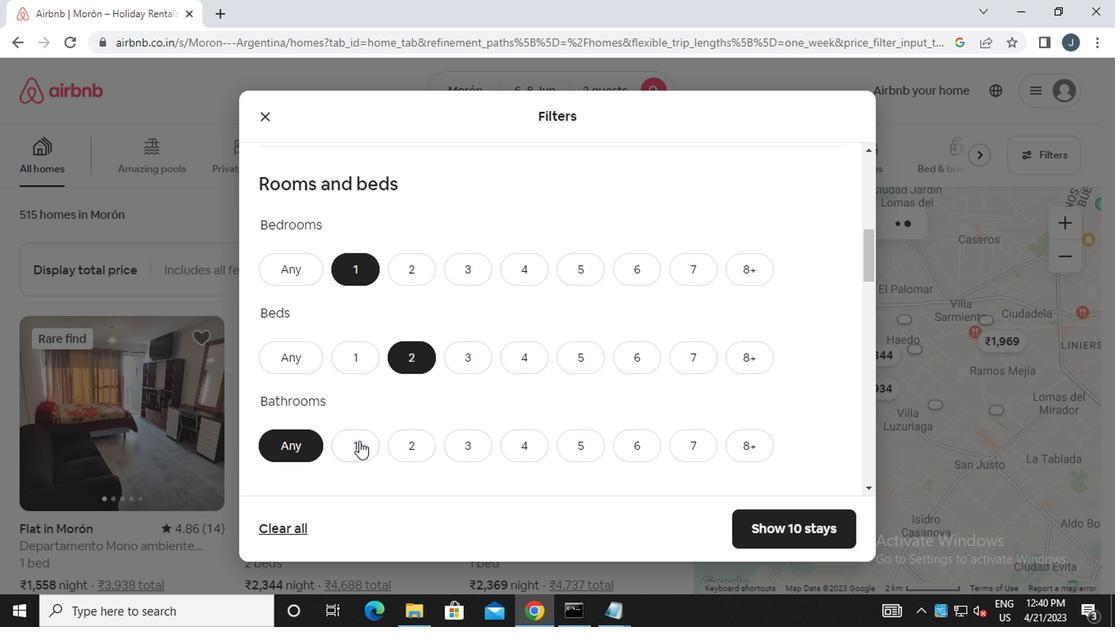 
Action: Mouse moved to (361, 451)
Screenshot: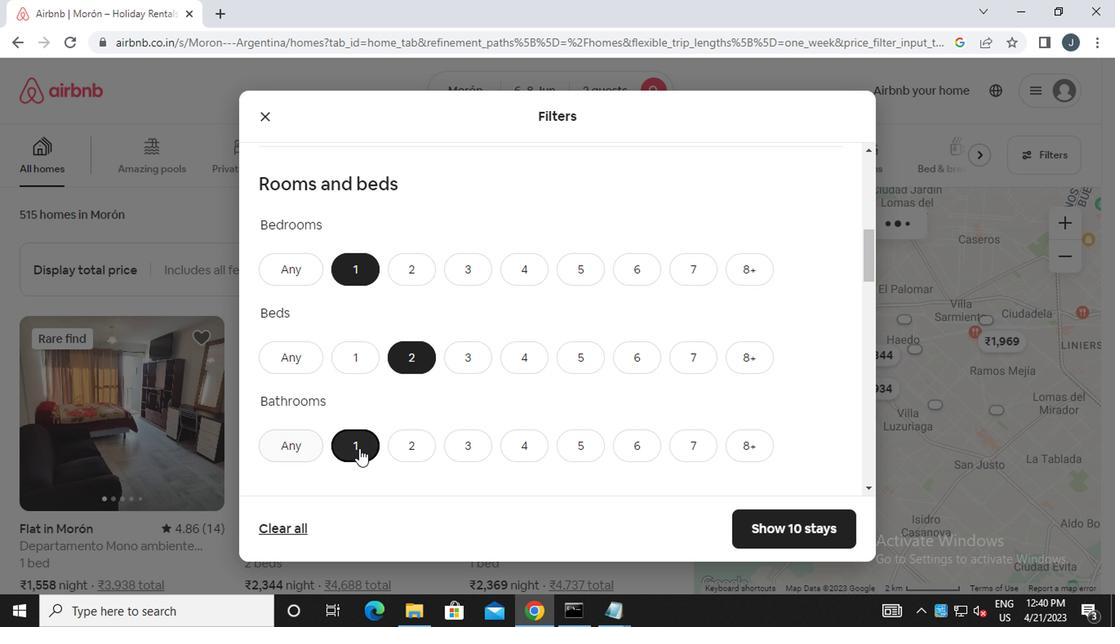 
Action: Mouse scrolled (361, 450) with delta (0, 0)
Screenshot: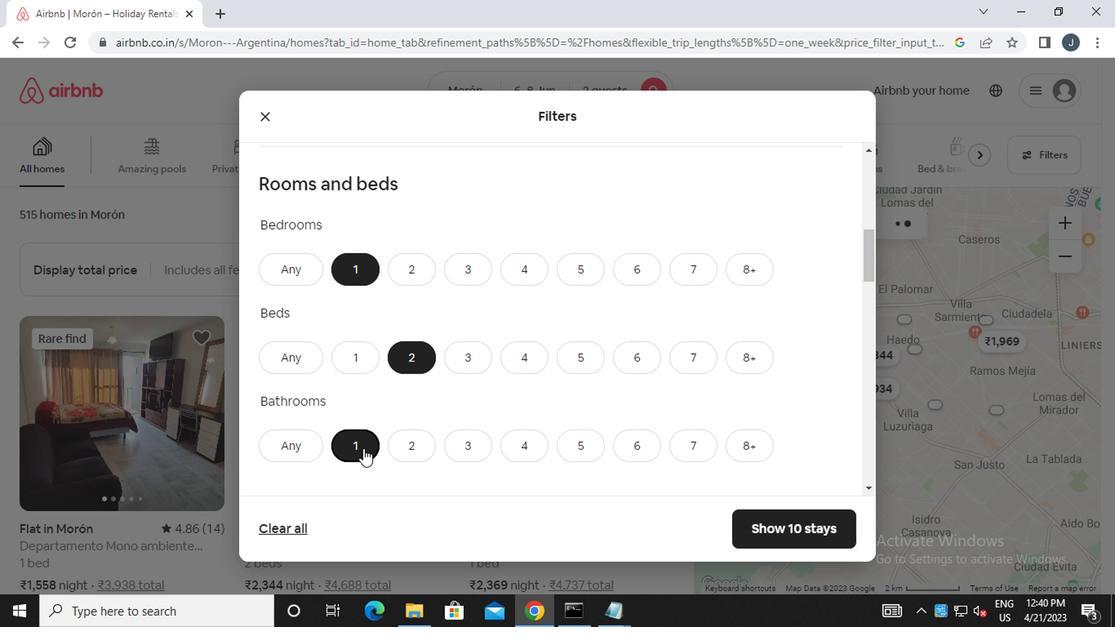
Action: Mouse scrolled (361, 450) with delta (0, 0)
Screenshot: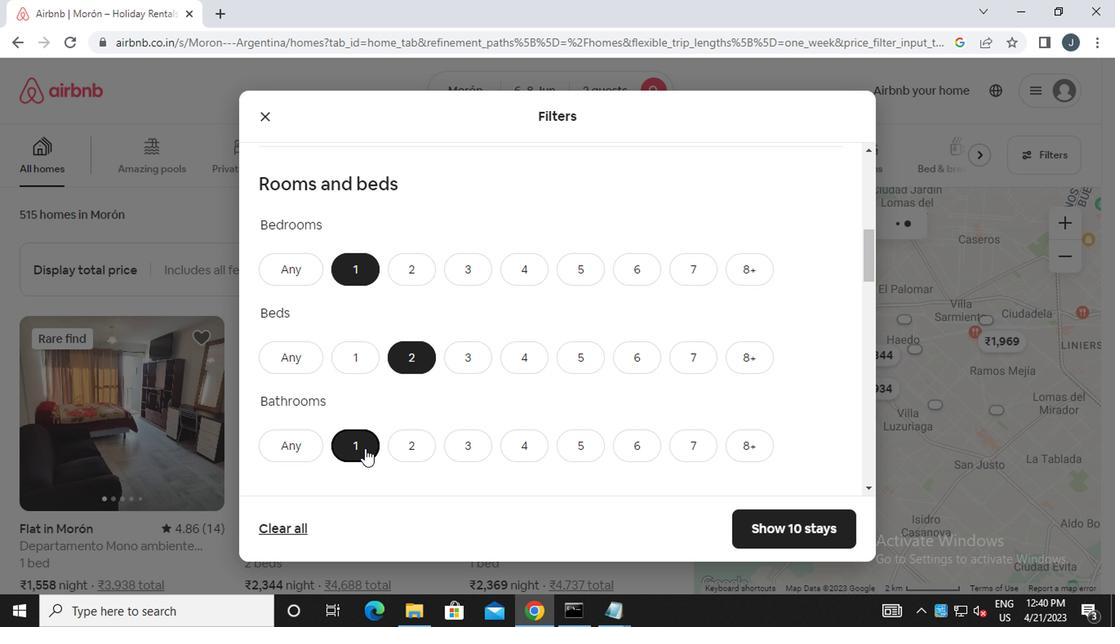
Action: Mouse scrolled (361, 450) with delta (0, 0)
Screenshot: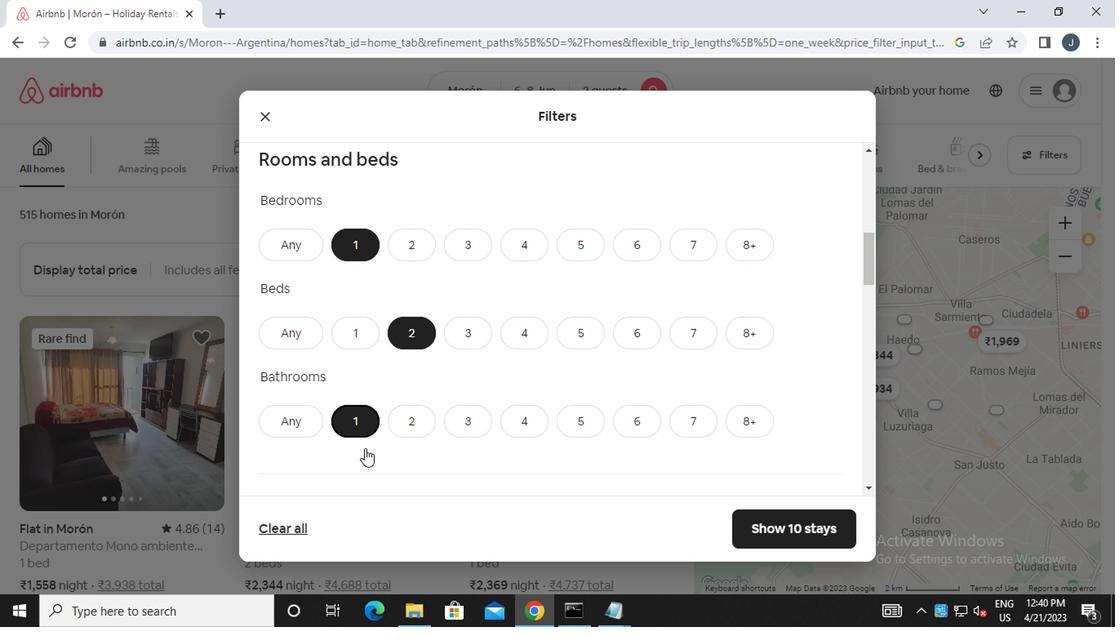 
Action: Mouse moved to (359, 437)
Screenshot: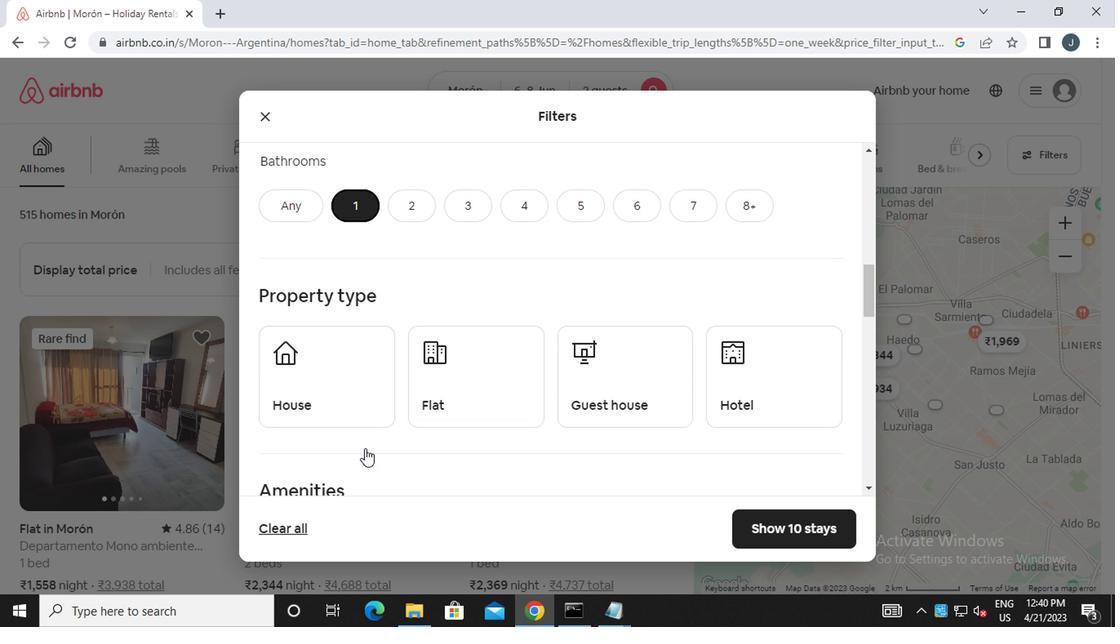 
Action: Mouse scrolled (359, 436) with delta (0, 0)
Screenshot: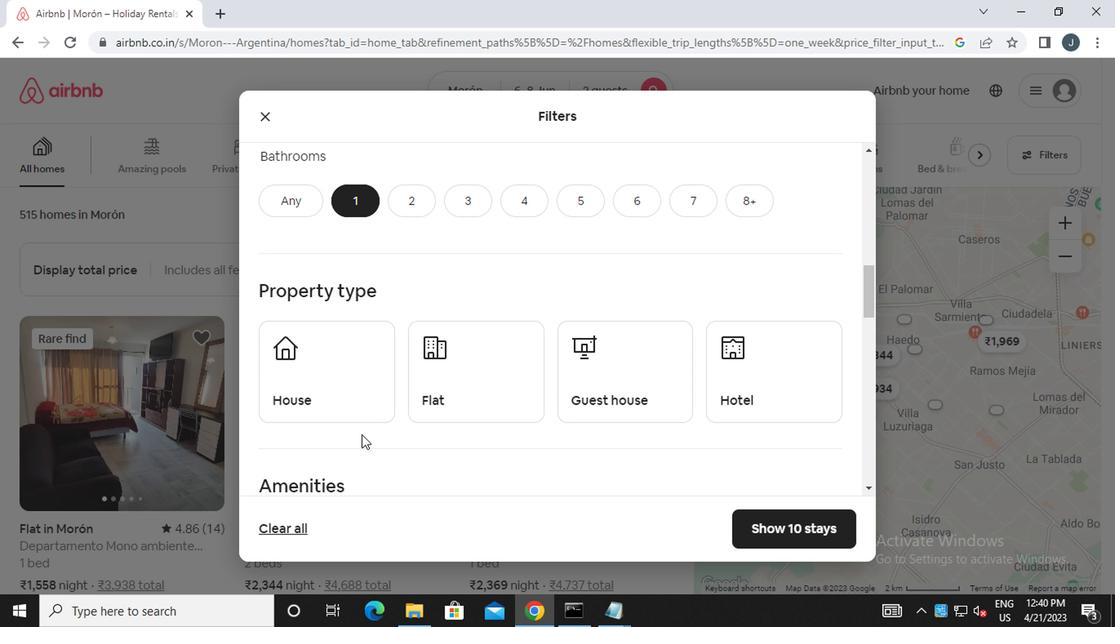 
Action: Mouse moved to (336, 307)
Screenshot: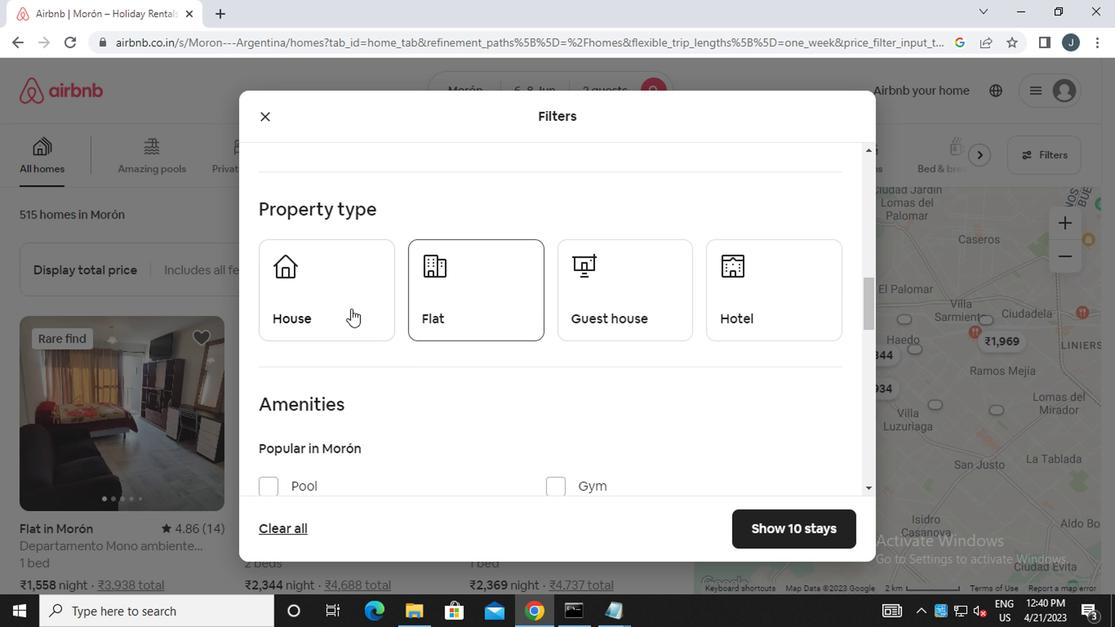 
Action: Mouse pressed left at (336, 307)
Screenshot: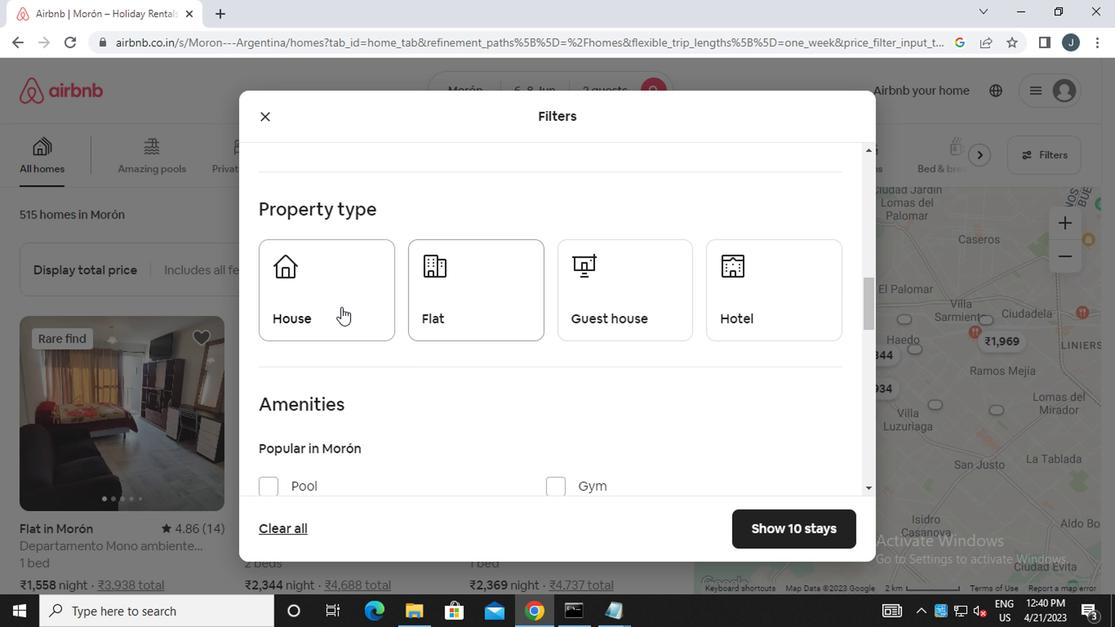 
Action: Mouse moved to (429, 307)
Screenshot: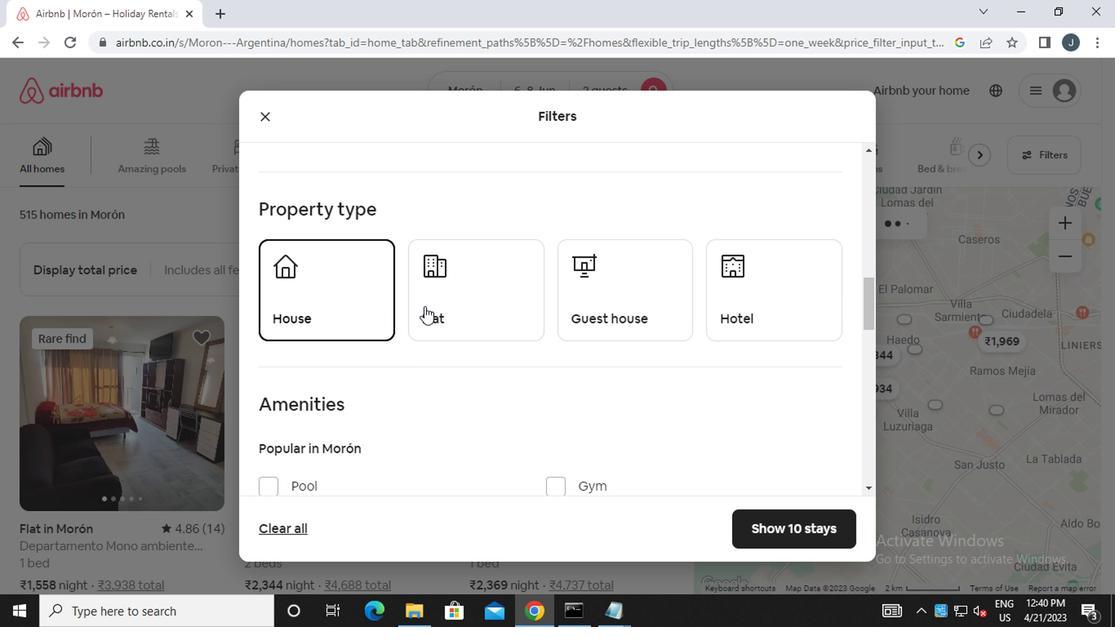 
Action: Mouse pressed left at (429, 307)
Screenshot: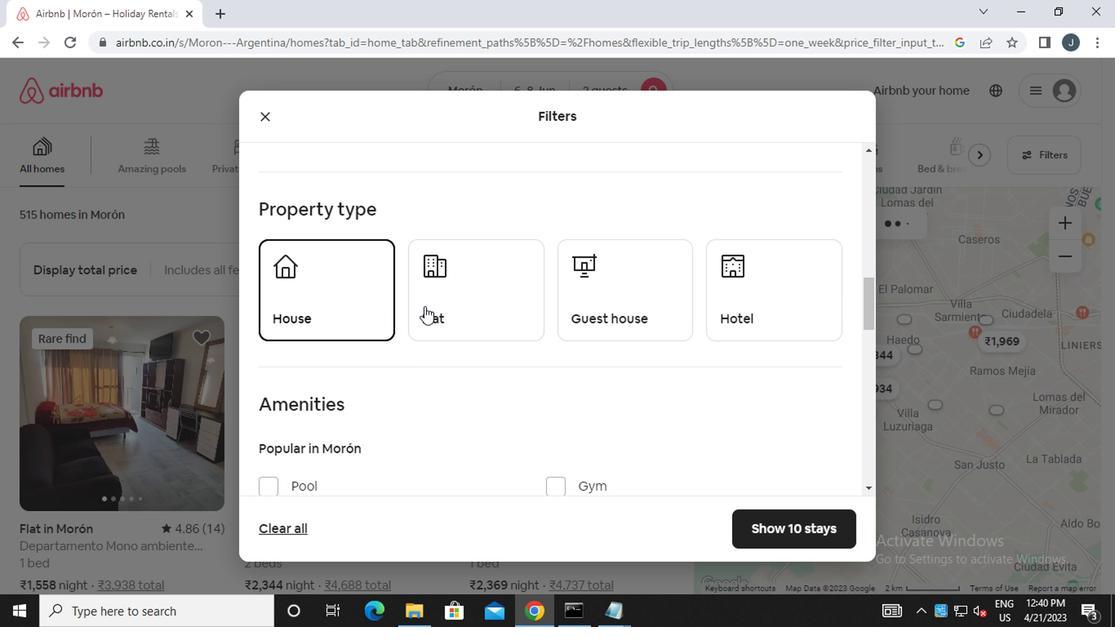 
Action: Mouse moved to (575, 303)
Screenshot: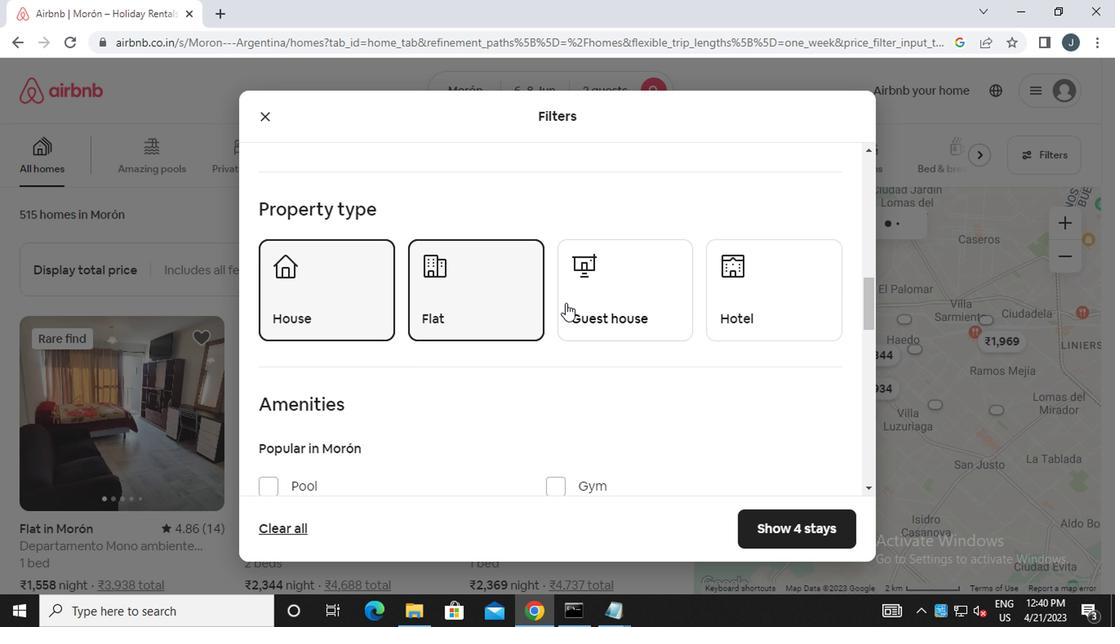 
Action: Mouse pressed left at (575, 303)
Screenshot: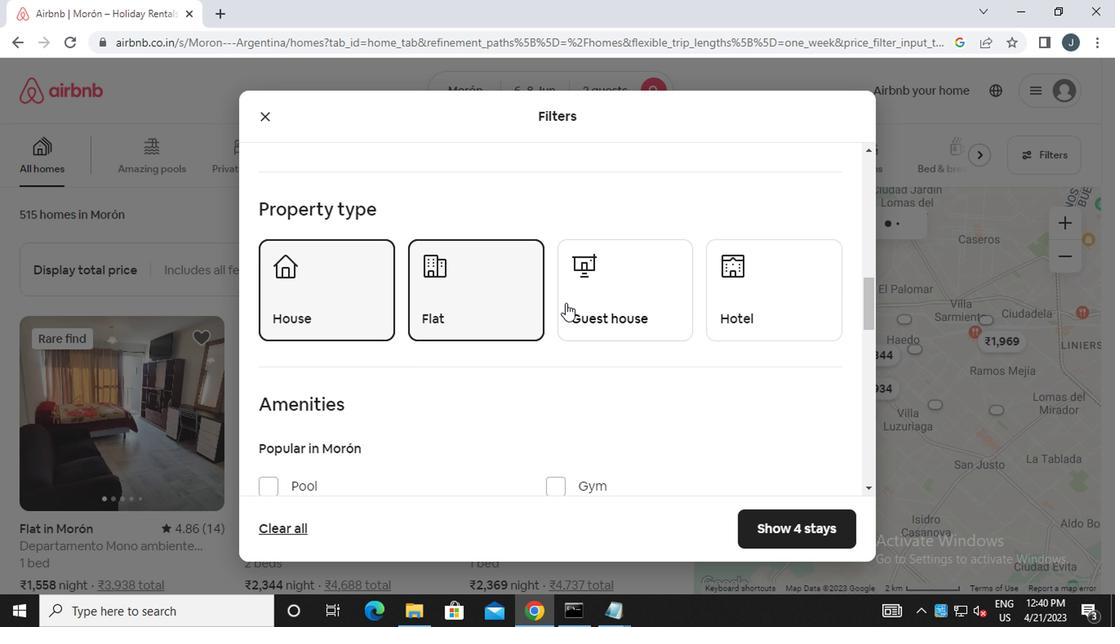
Action: Mouse moved to (580, 325)
Screenshot: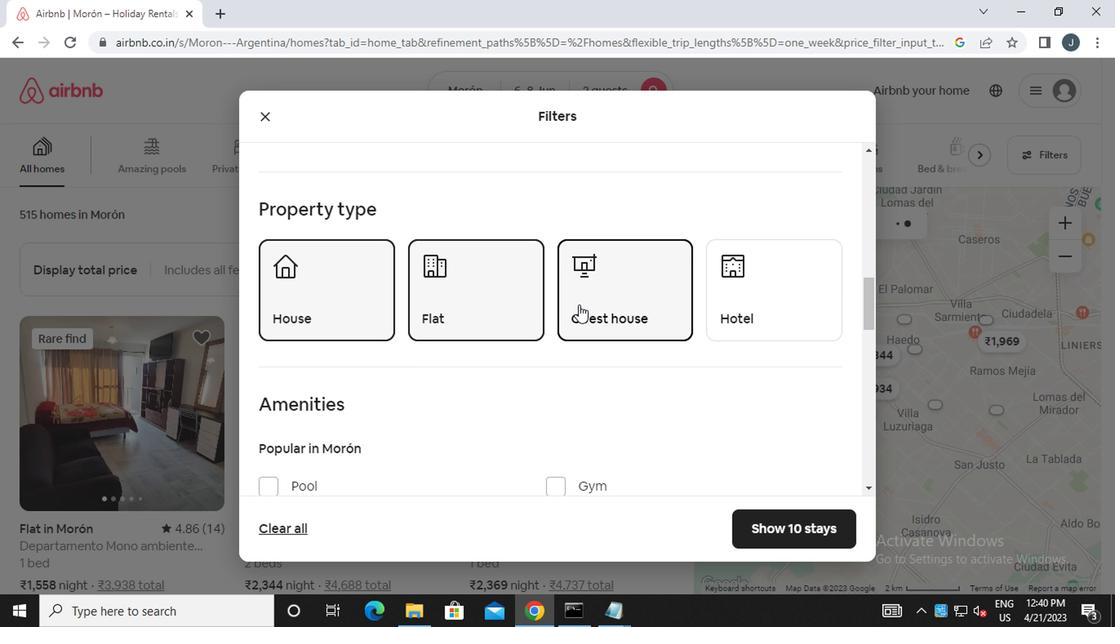
Action: Mouse scrolled (580, 325) with delta (0, 0)
Screenshot: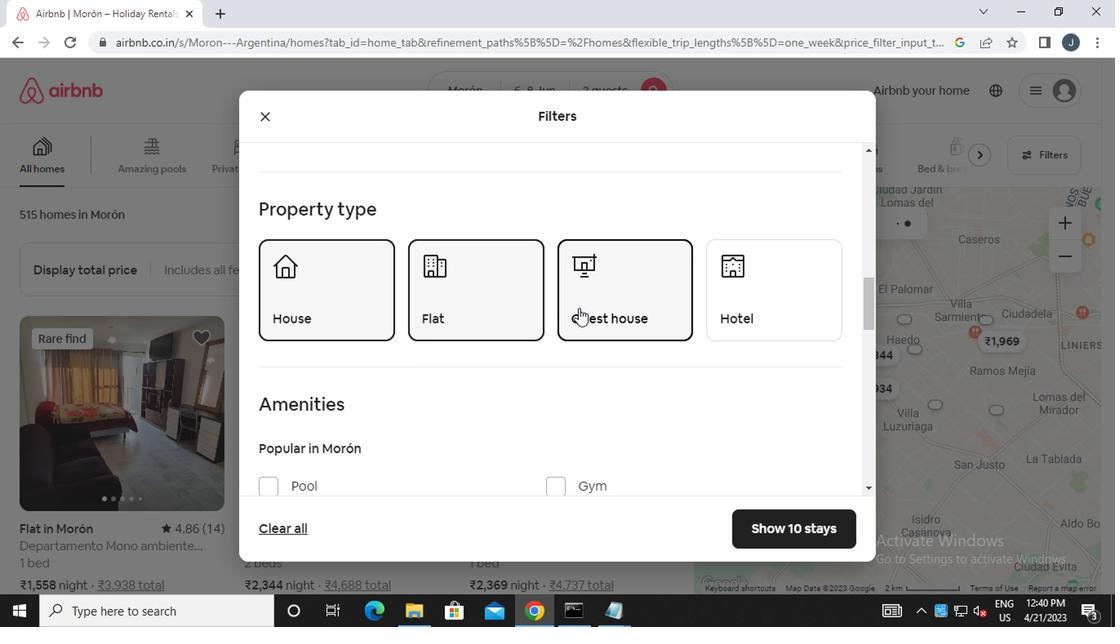 
Action: Mouse scrolled (580, 325) with delta (0, 0)
Screenshot: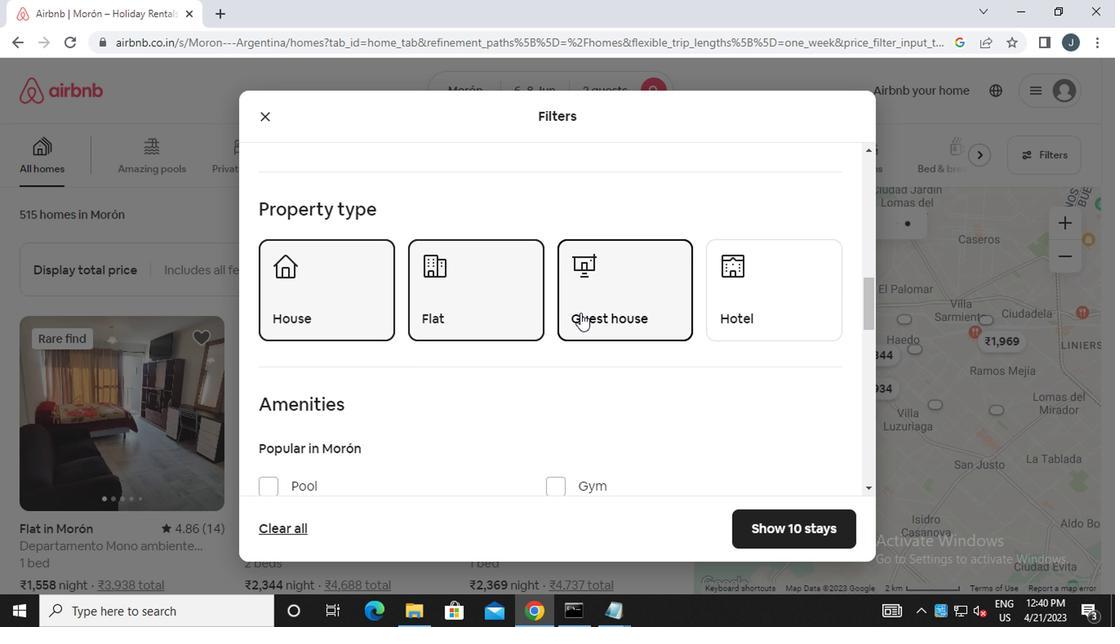 
Action: Mouse scrolled (580, 325) with delta (0, 0)
Screenshot: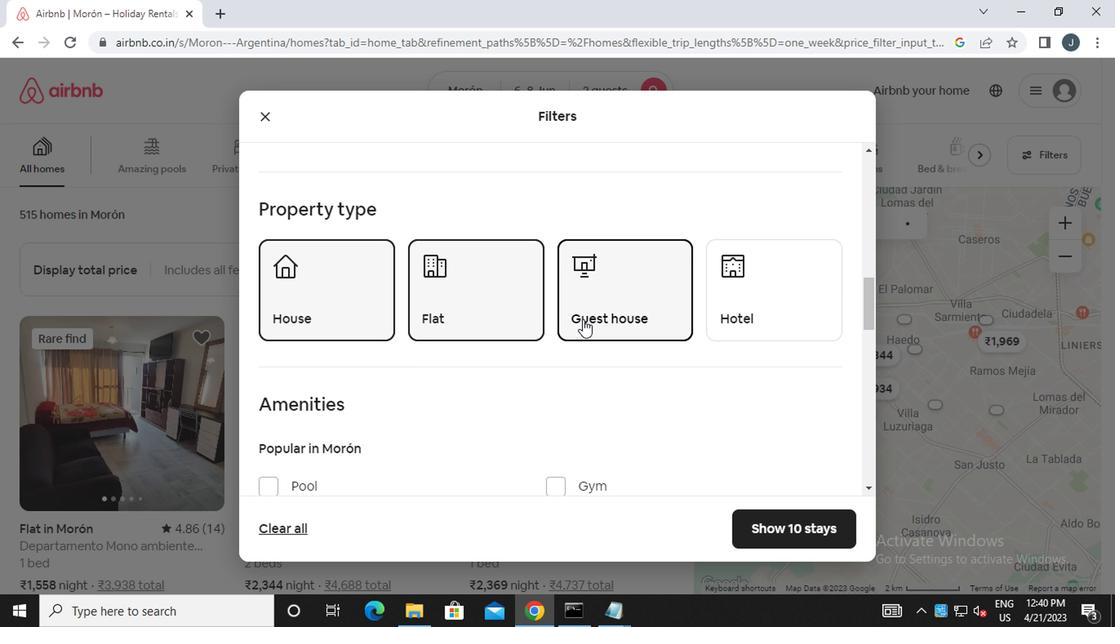 
Action: Mouse scrolled (580, 325) with delta (0, 0)
Screenshot: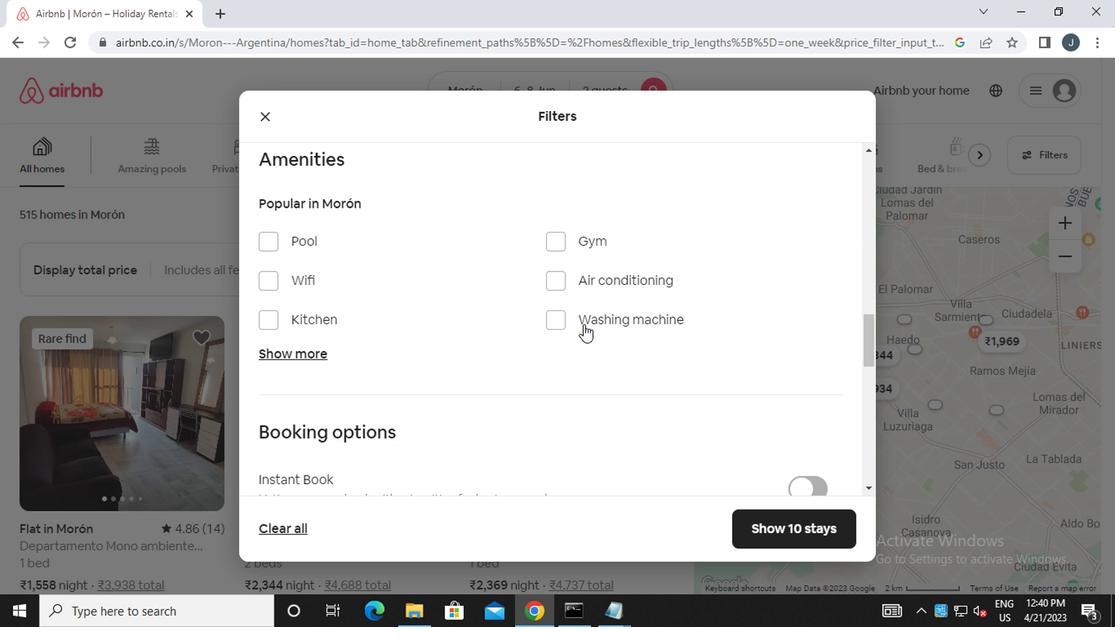 
Action: Mouse moved to (321, 276)
Screenshot: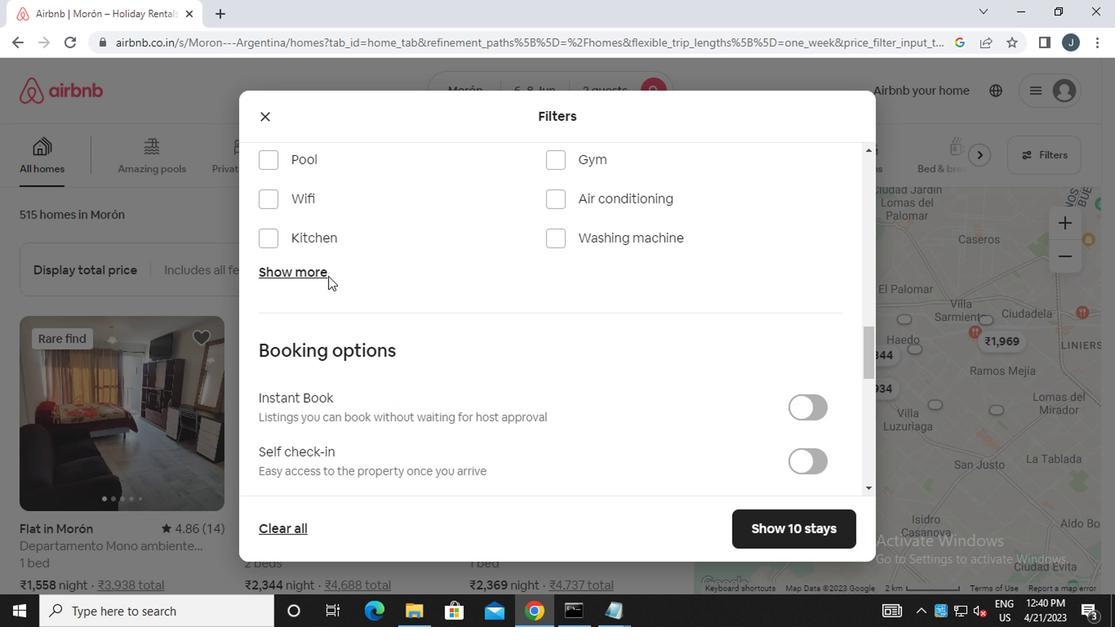 
Action: Mouse pressed left at (321, 276)
Screenshot: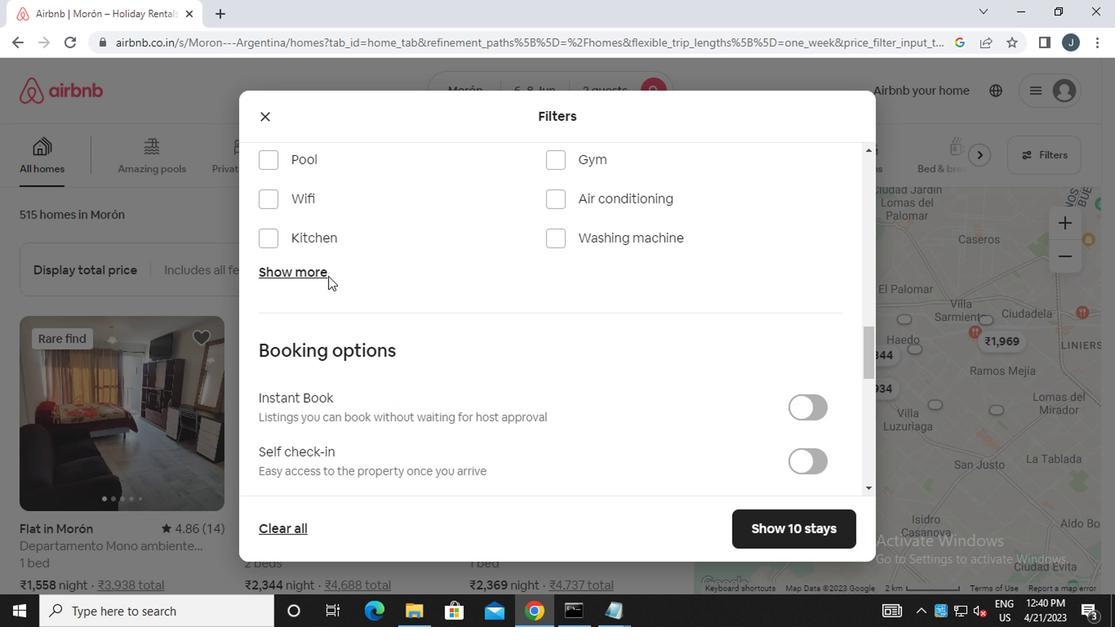 
Action: Mouse moved to (325, 203)
Screenshot: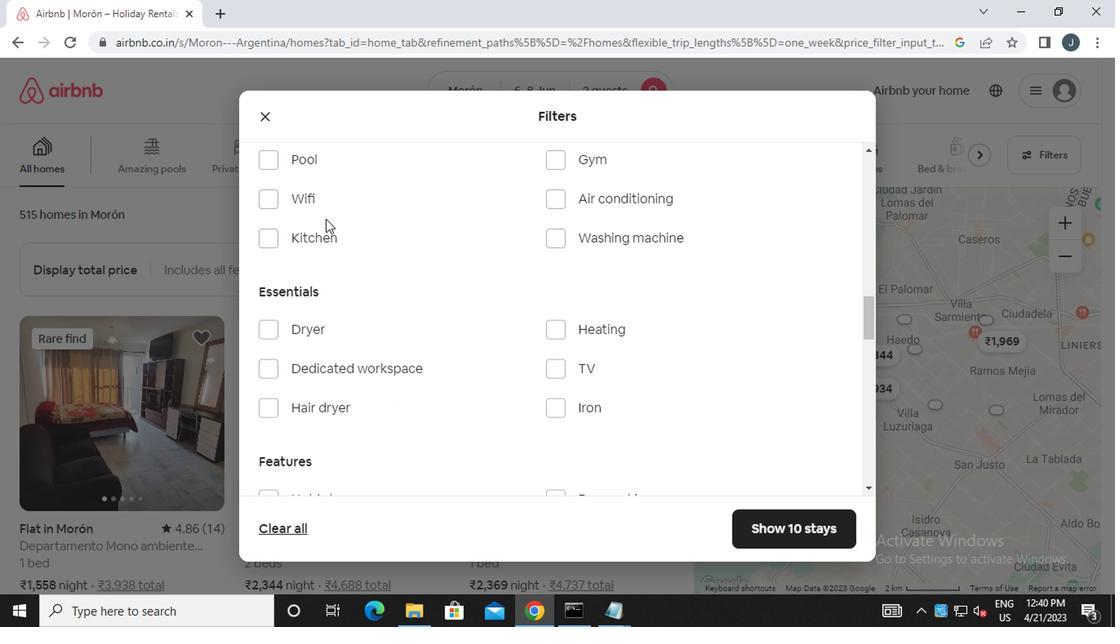 
Action: Mouse pressed left at (325, 203)
Screenshot: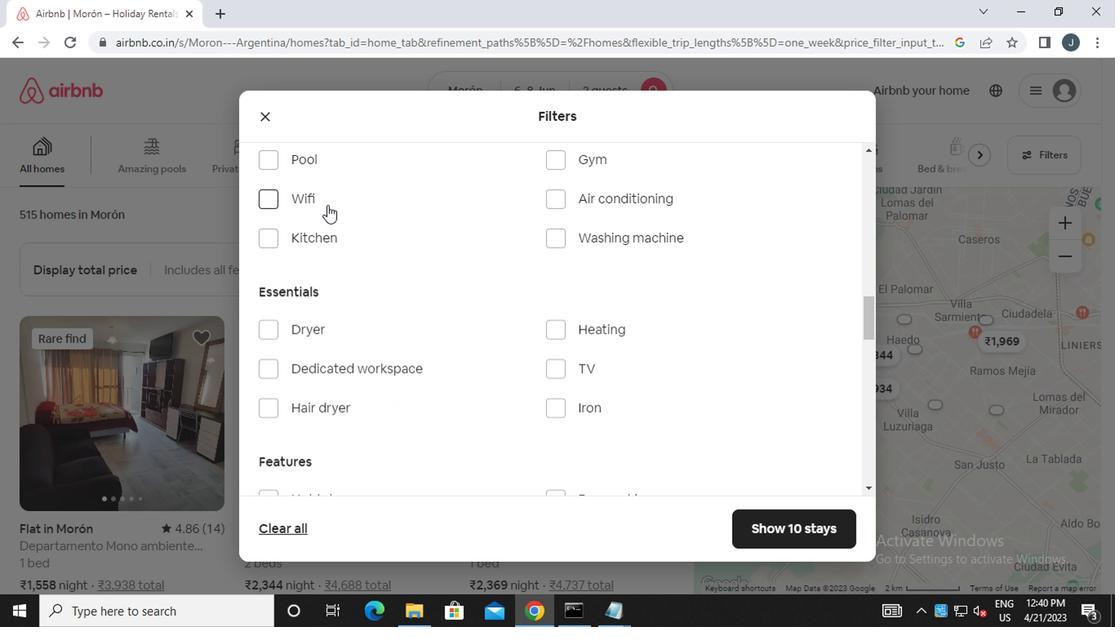 
Action: Mouse moved to (609, 332)
Screenshot: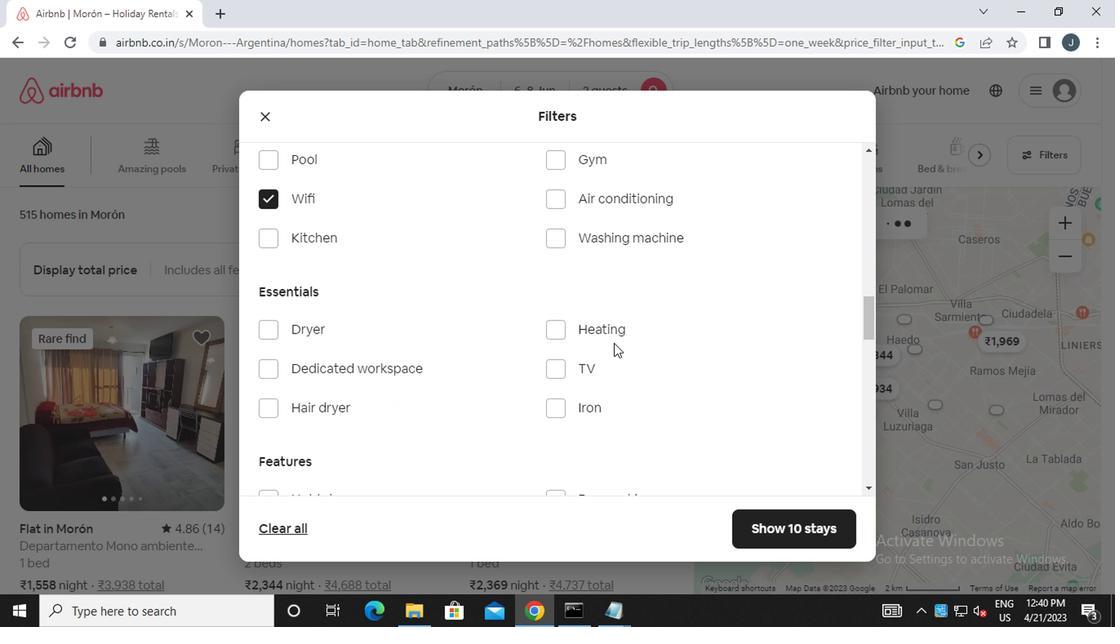 
Action: Mouse pressed left at (609, 332)
Screenshot: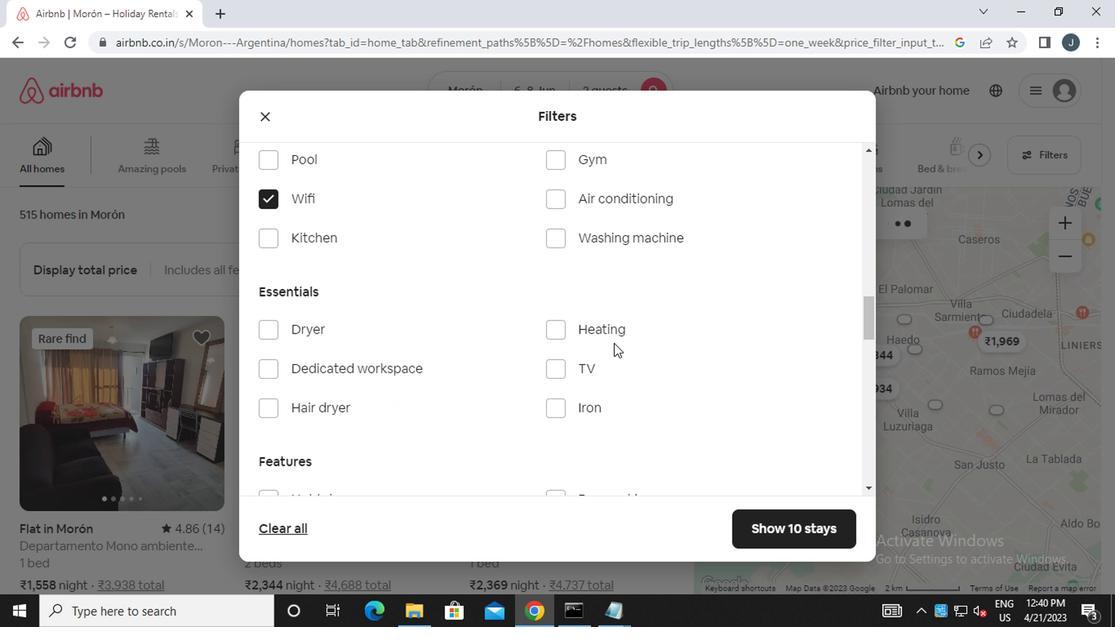 
Action: Mouse moved to (579, 374)
Screenshot: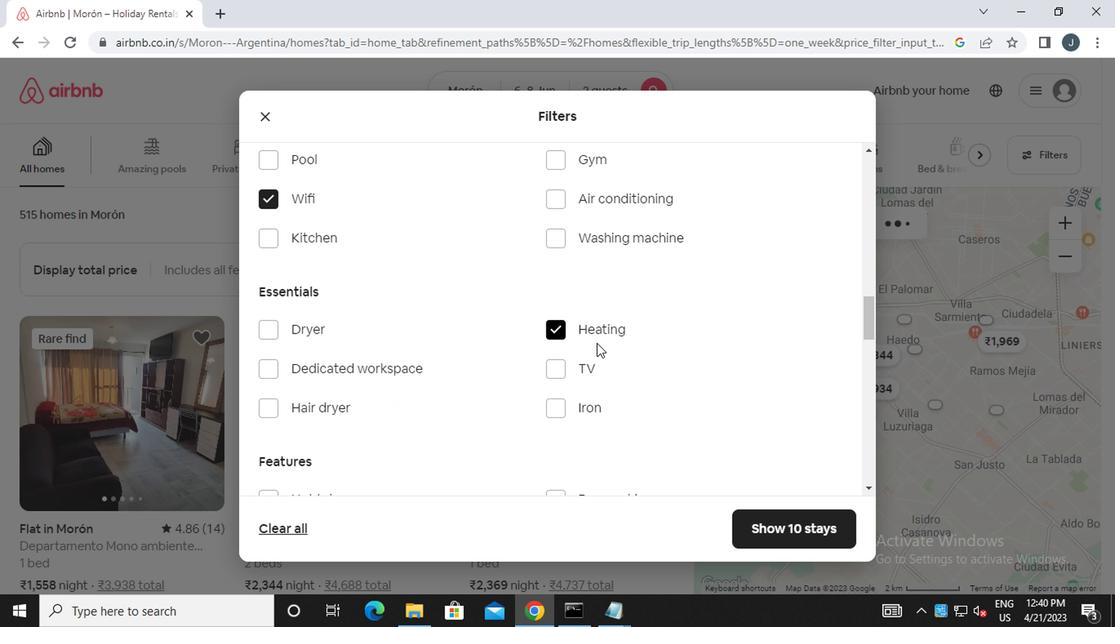 
Action: Mouse scrolled (579, 374) with delta (0, 0)
Screenshot: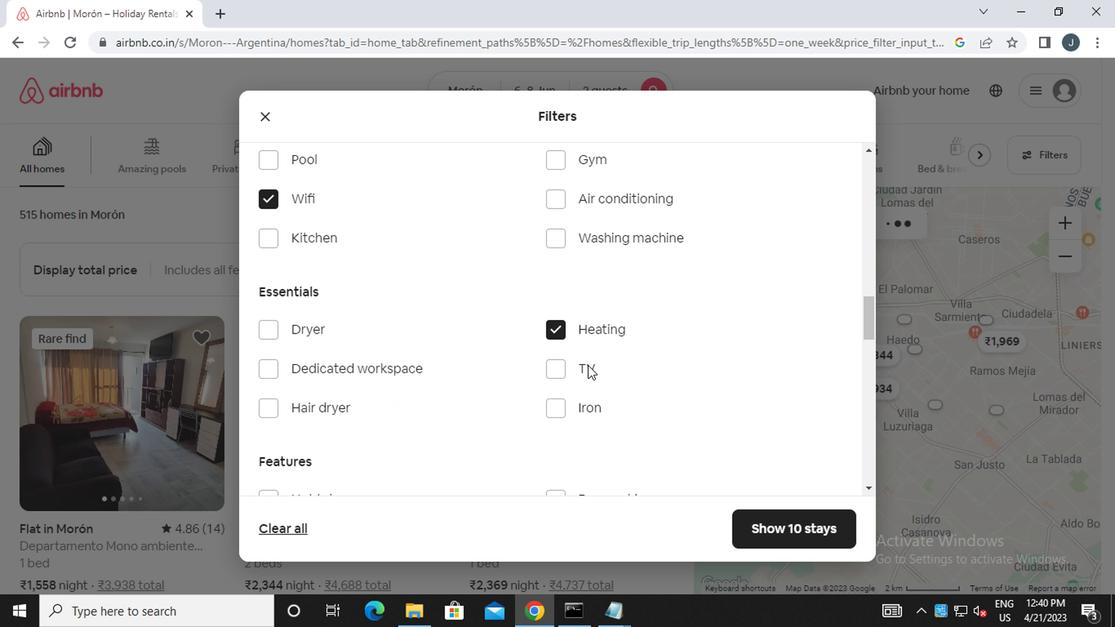 
Action: Mouse scrolled (579, 374) with delta (0, 0)
Screenshot: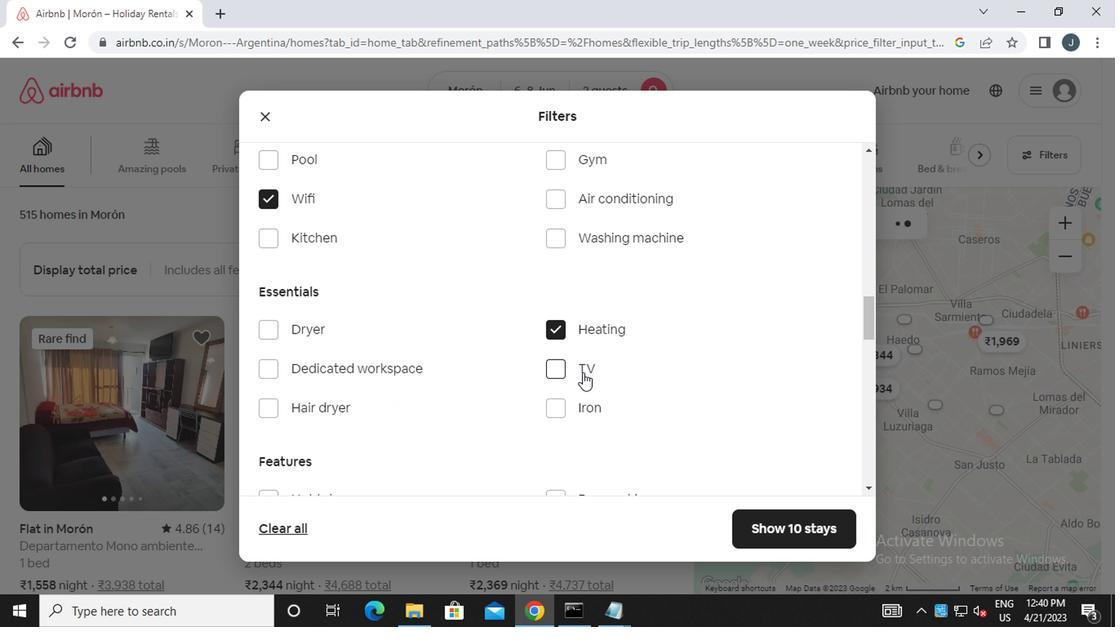 
Action: Mouse scrolled (579, 374) with delta (0, 0)
Screenshot: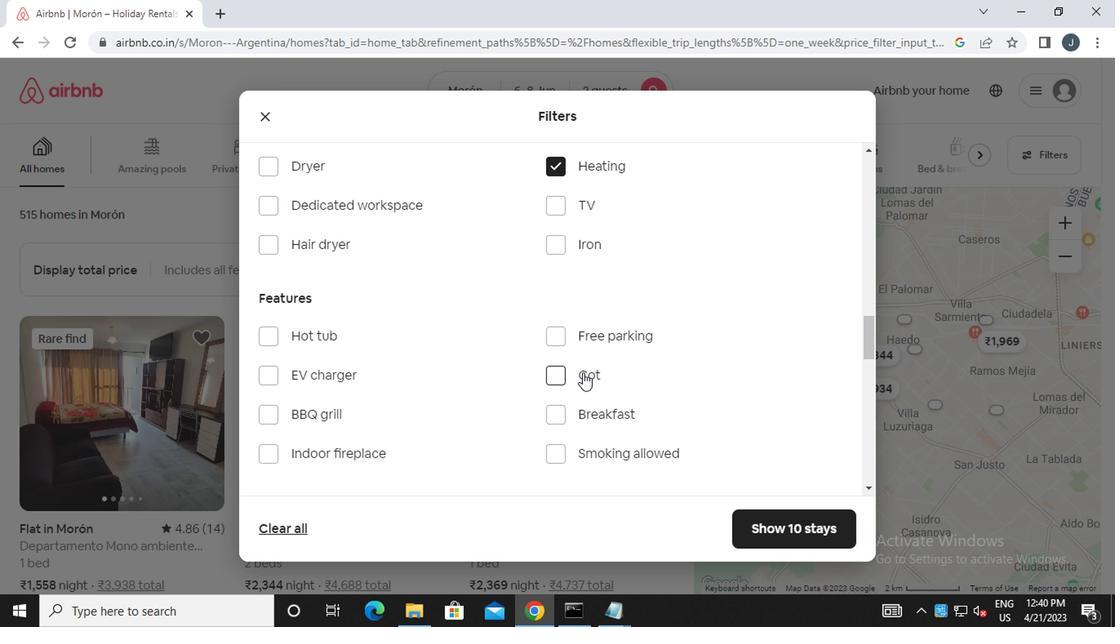 
Action: Mouse scrolled (579, 374) with delta (0, 0)
Screenshot: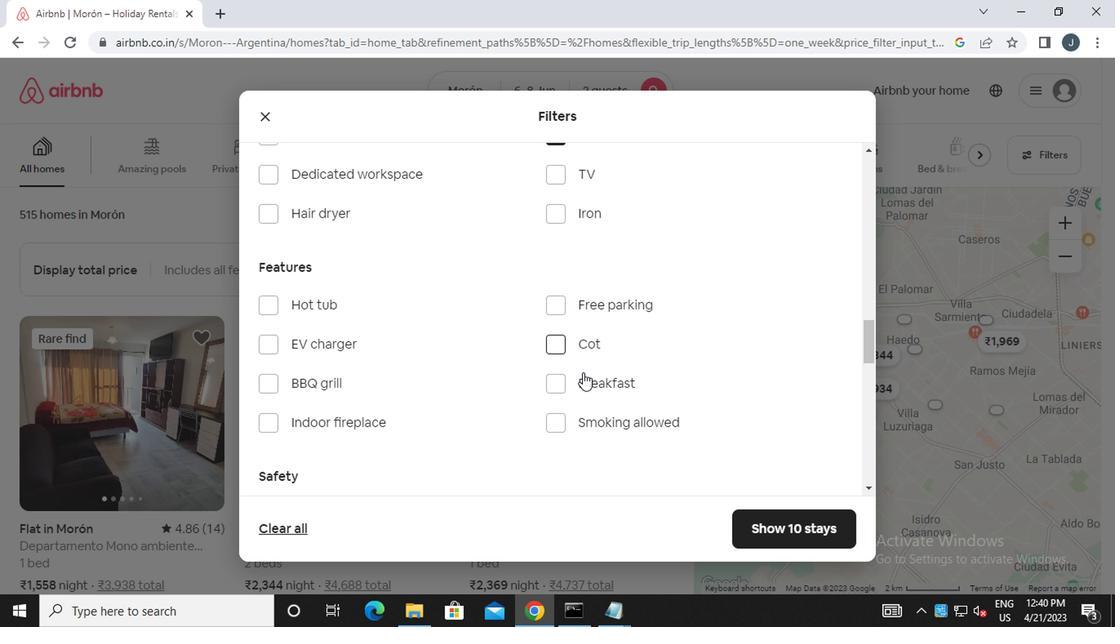 
Action: Mouse scrolled (579, 374) with delta (0, 0)
Screenshot: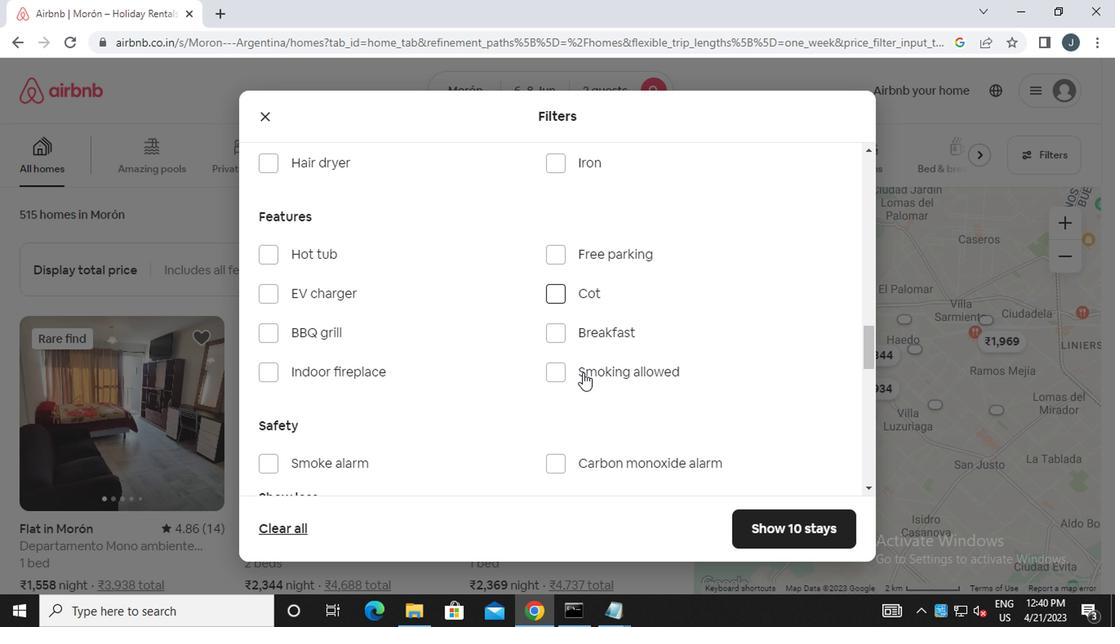 
Action: Mouse scrolled (579, 374) with delta (0, 0)
Screenshot: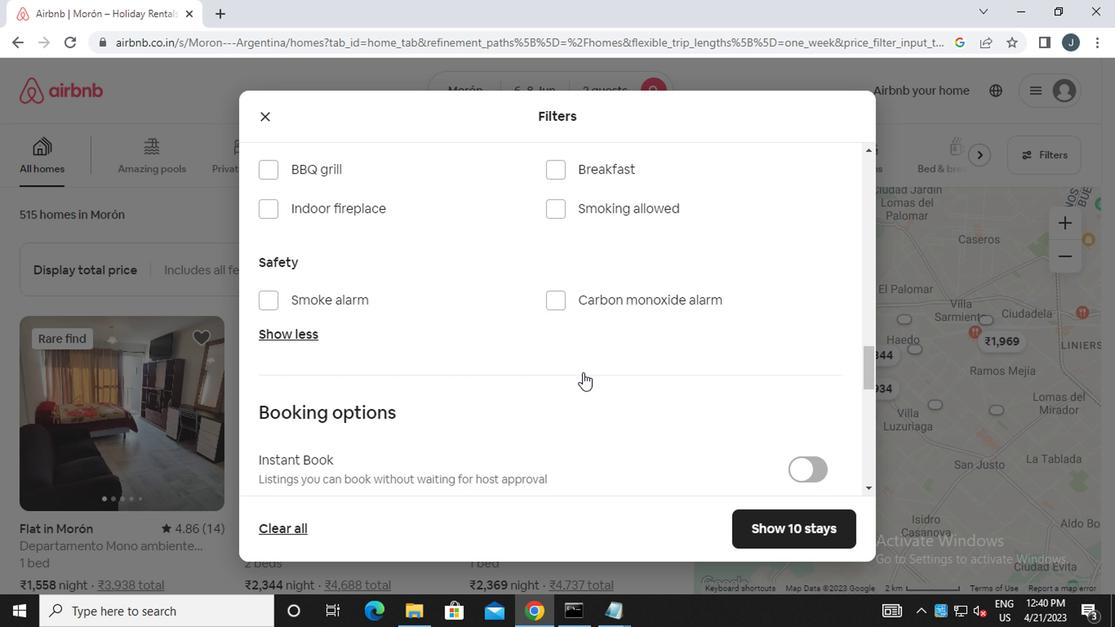 
Action: Mouse scrolled (579, 374) with delta (0, 0)
Screenshot: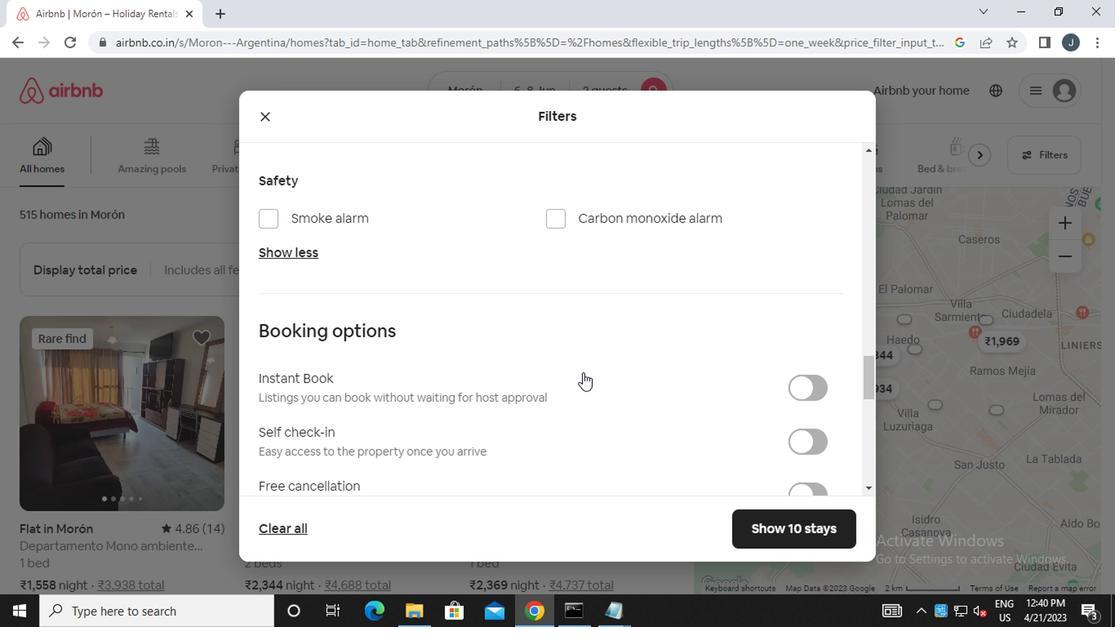 
Action: Mouse scrolled (579, 374) with delta (0, 0)
Screenshot: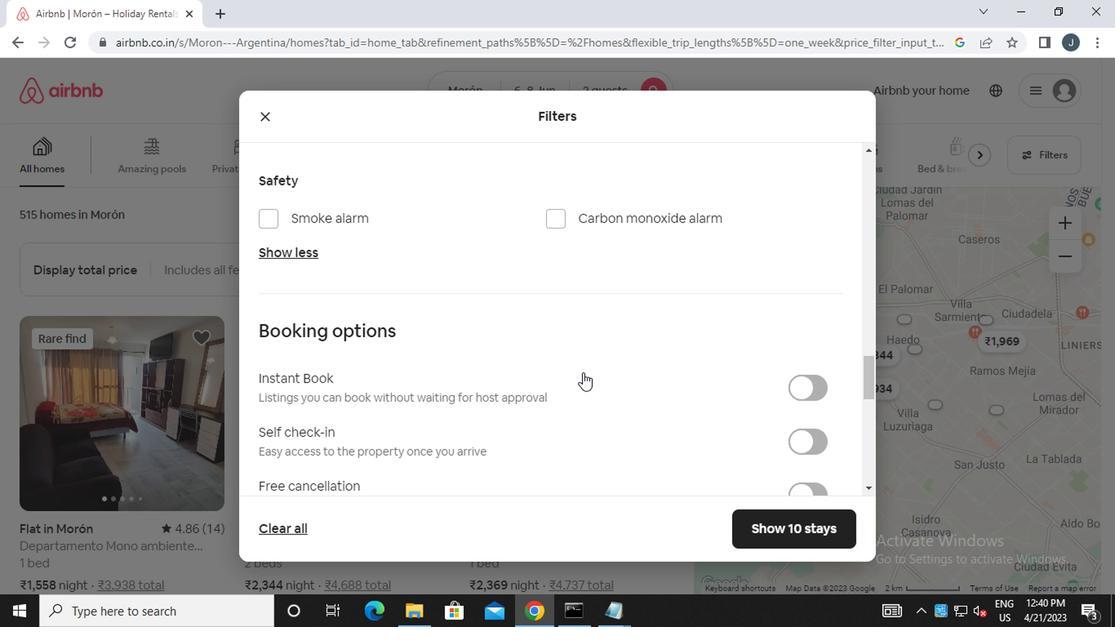 
Action: Mouse moved to (810, 290)
Screenshot: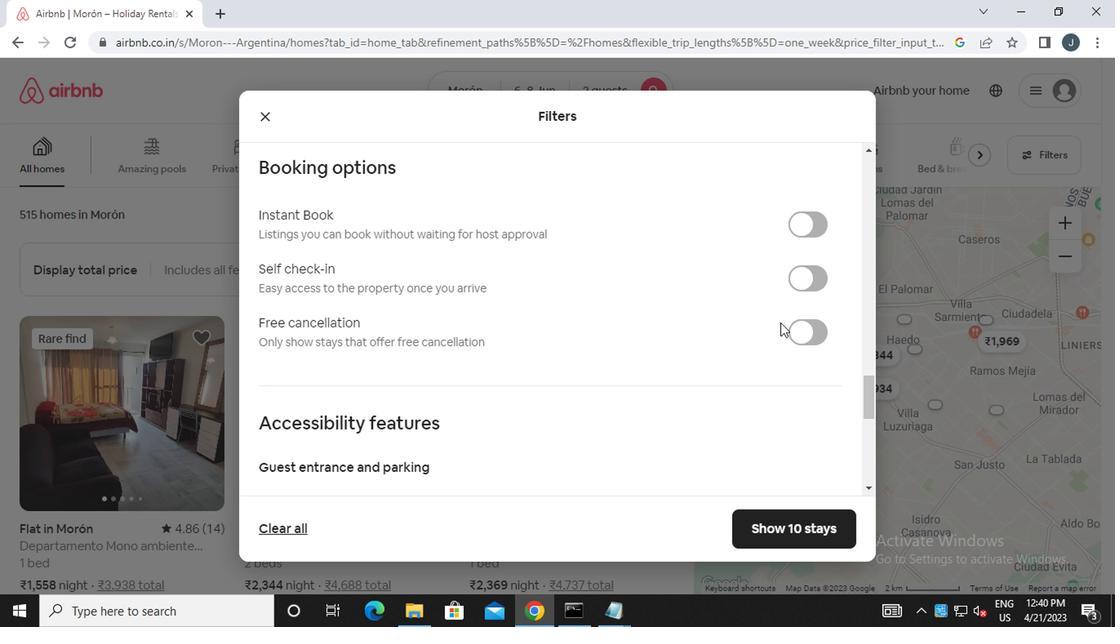 
Action: Mouse pressed left at (810, 290)
Screenshot: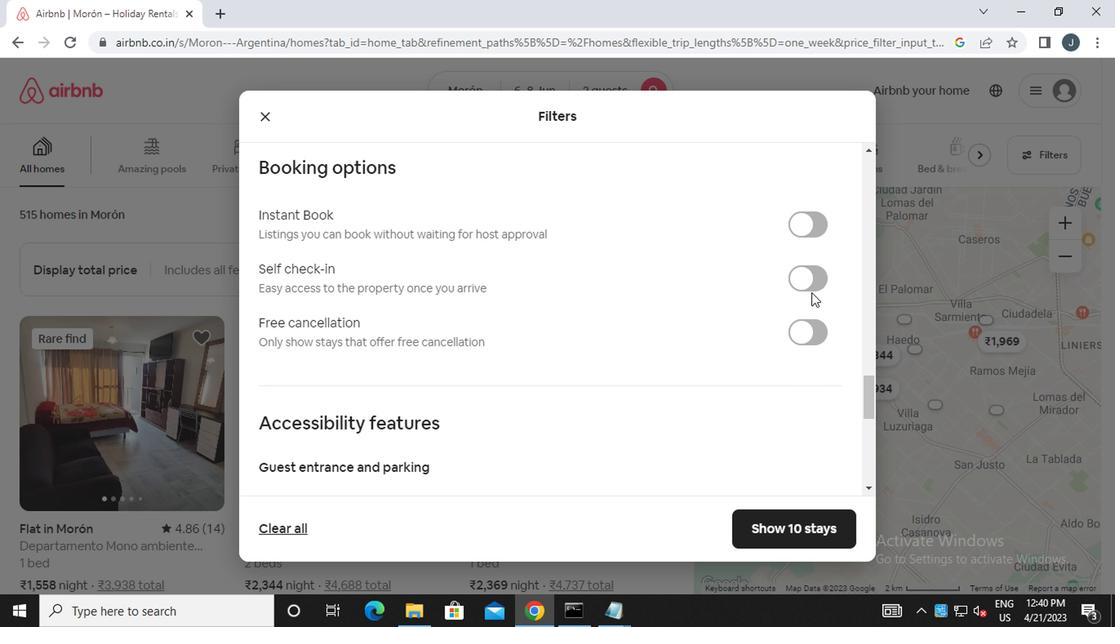 
Action: Mouse moved to (716, 399)
Screenshot: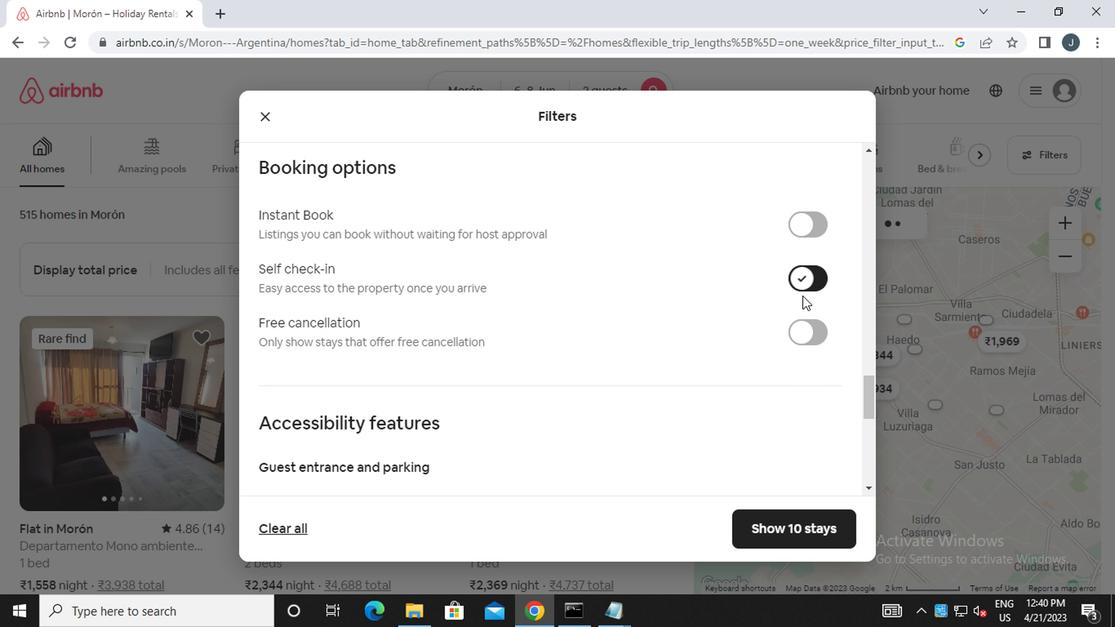 
Action: Mouse scrolled (716, 398) with delta (0, -1)
Screenshot: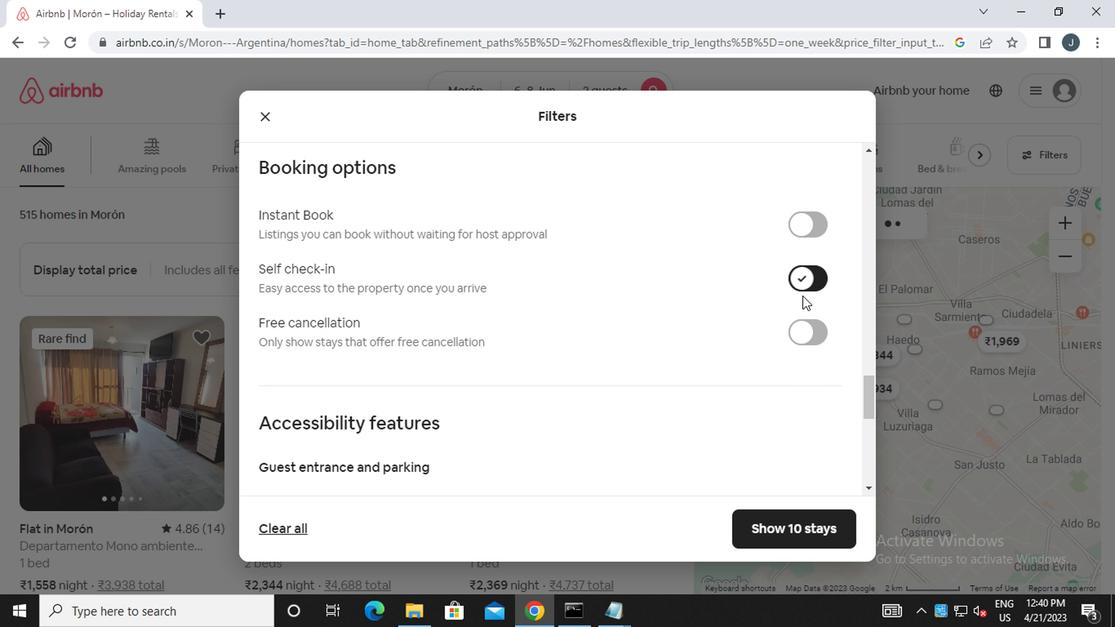 
Action: Mouse moved to (712, 407)
Screenshot: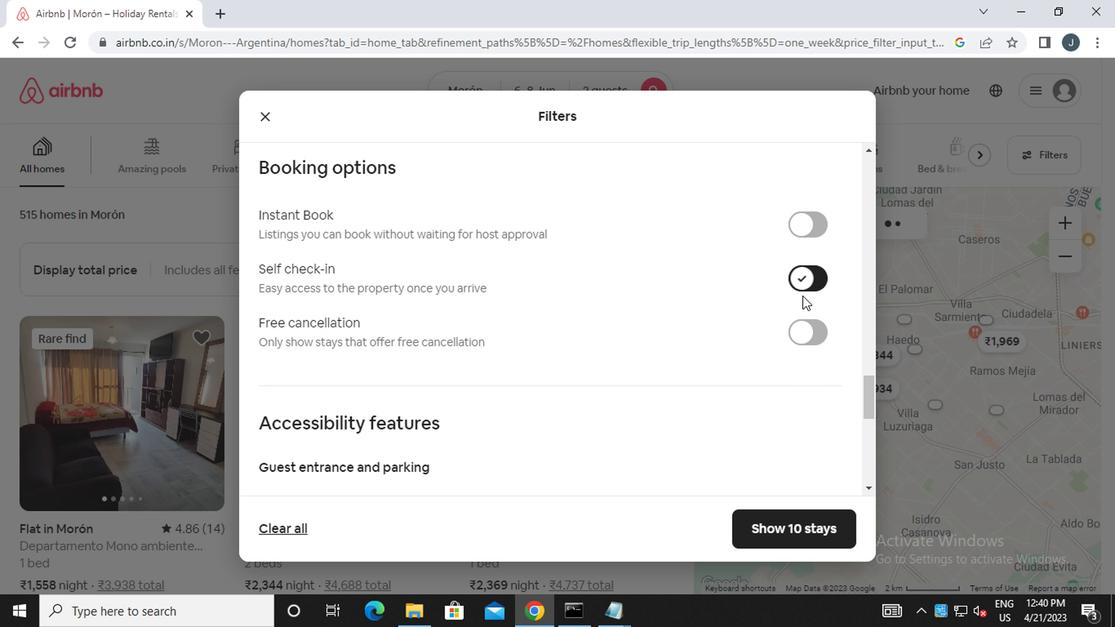 
Action: Mouse scrolled (712, 406) with delta (0, -1)
Screenshot: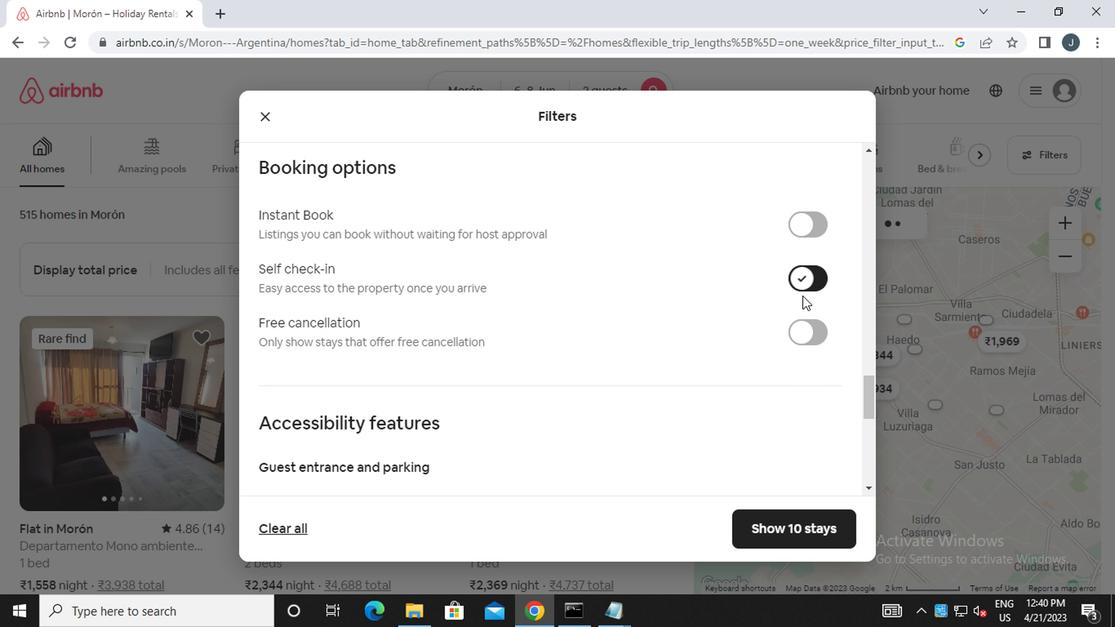 
Action: Mouse moved to (712, 408)
Screenshot: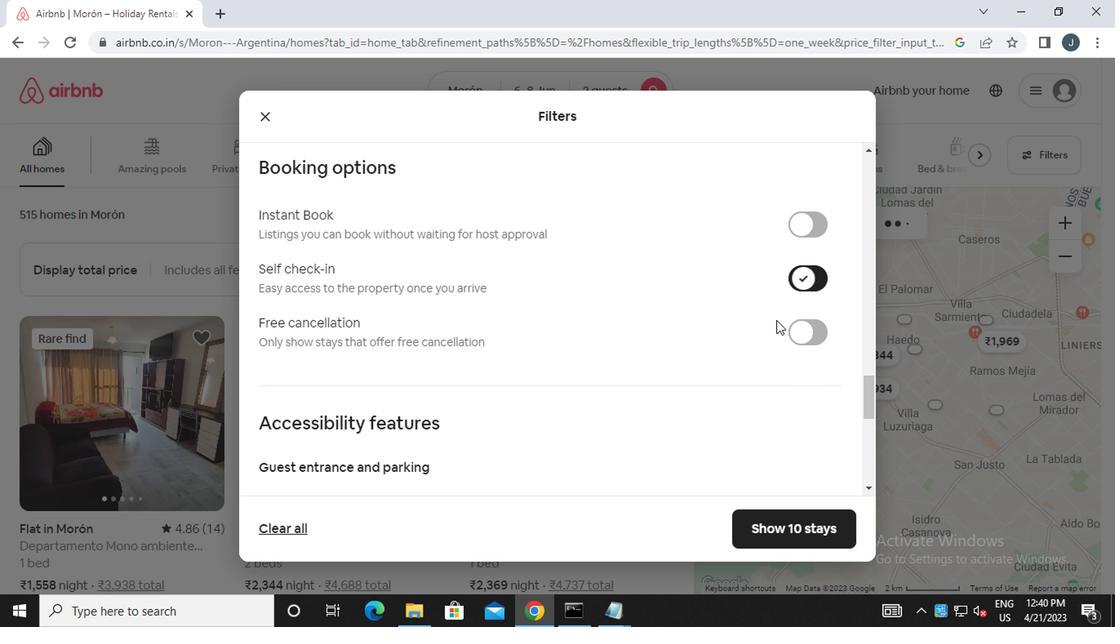 
Action: Mouse scrolled (712, 407) with delta (0, -1)
Screenshot: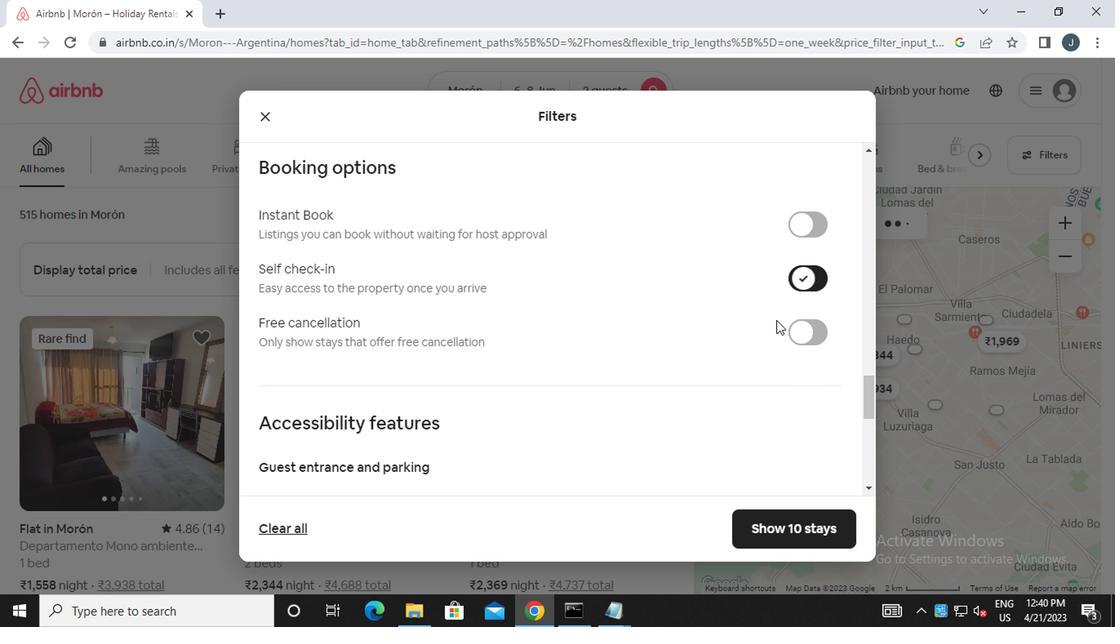 
Action: Mouse scrolled (712, 407) with delta (0, -1)
Screenshot: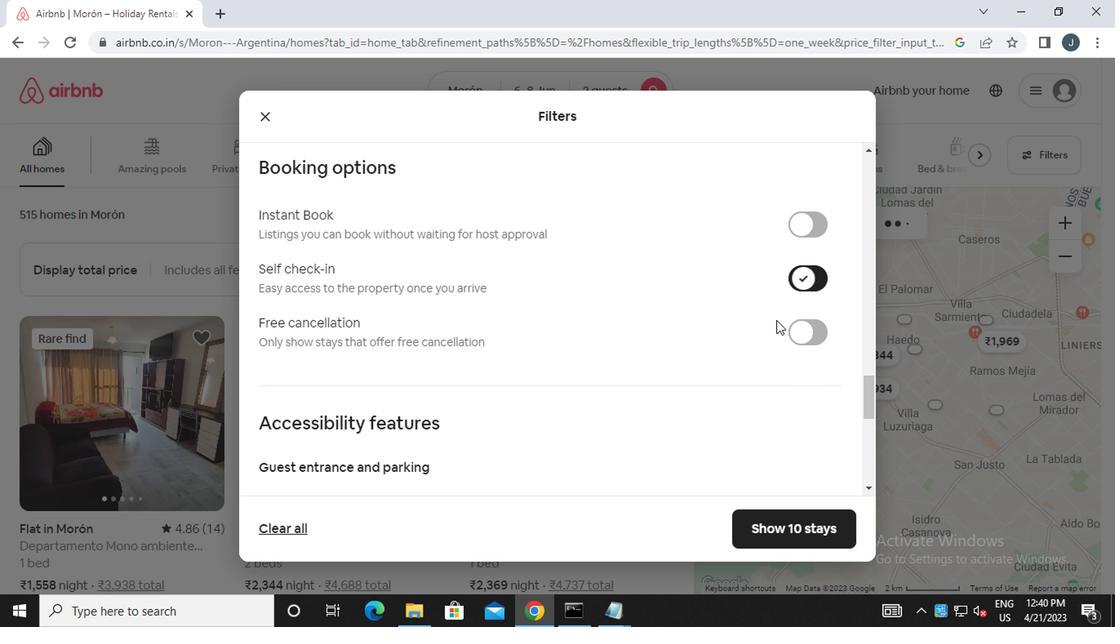 
Action: Mouse moved to (712, 409)
Screenshot: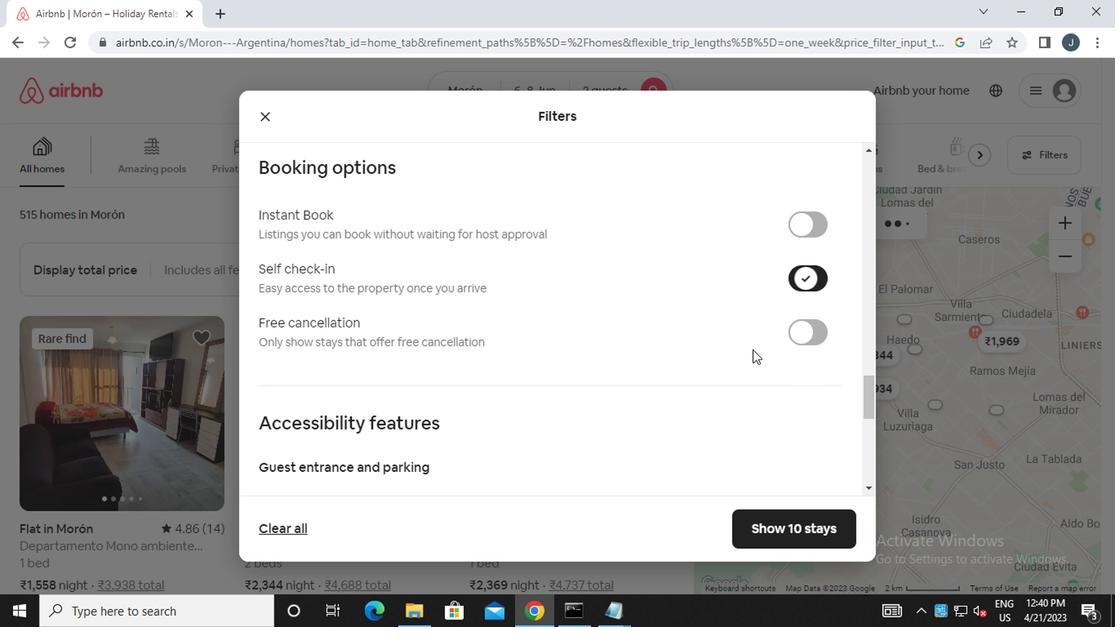 
Action: Mouse scrolled (712, 408) with delta (0, 0)
Screenshot: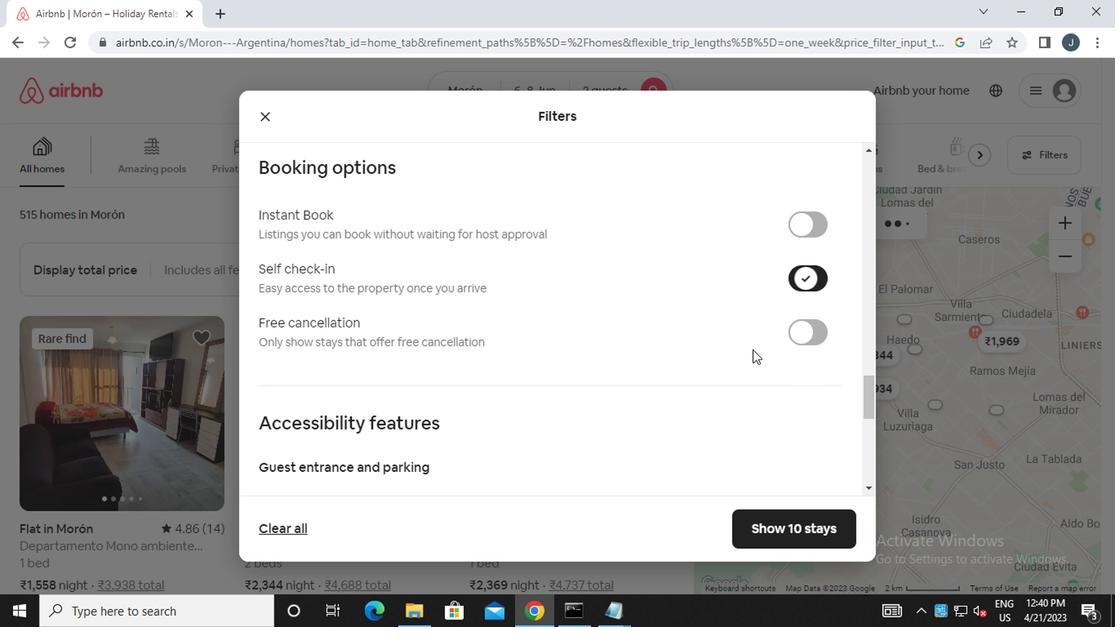 
Action: Mouse moved to (711, 411)
Screenshot: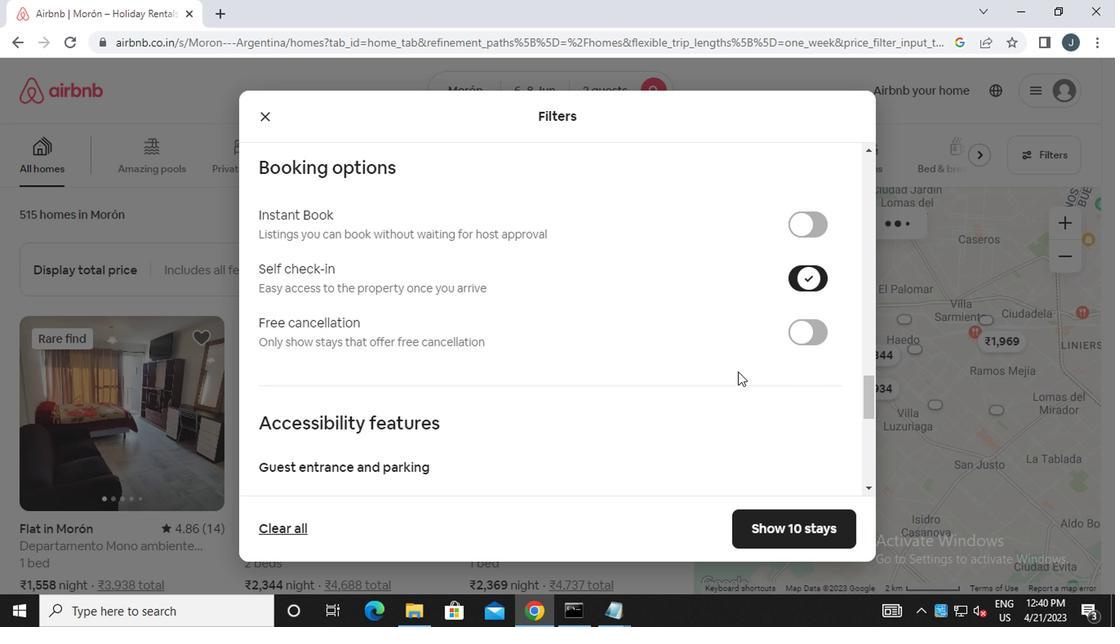 
Action: Mouse scrolled (711, 410) with delta (0, -1)
Screenshot: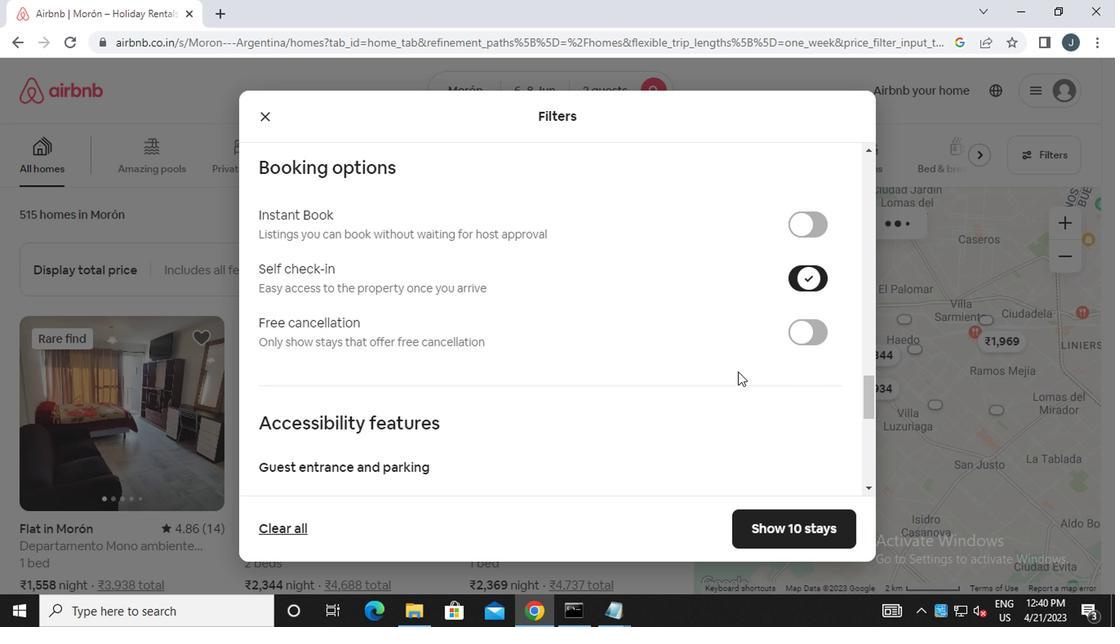 
Action: Mouse moved to (706, 417)
Screenshot: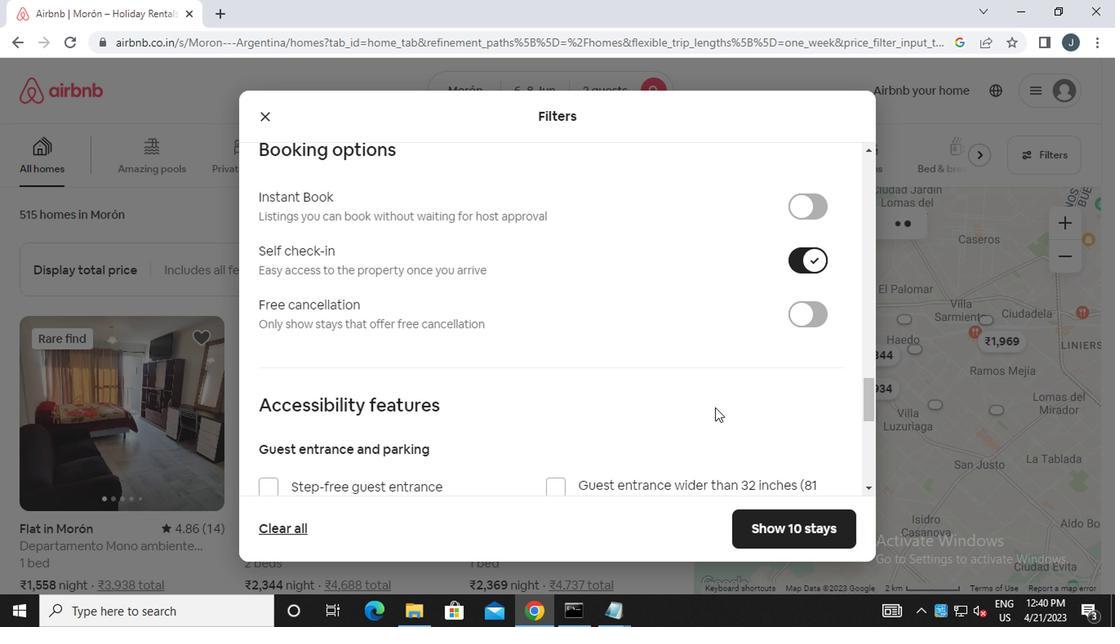 
Action: Mouse scrolled (706, 417) with delta (0, 0)
Screenshot: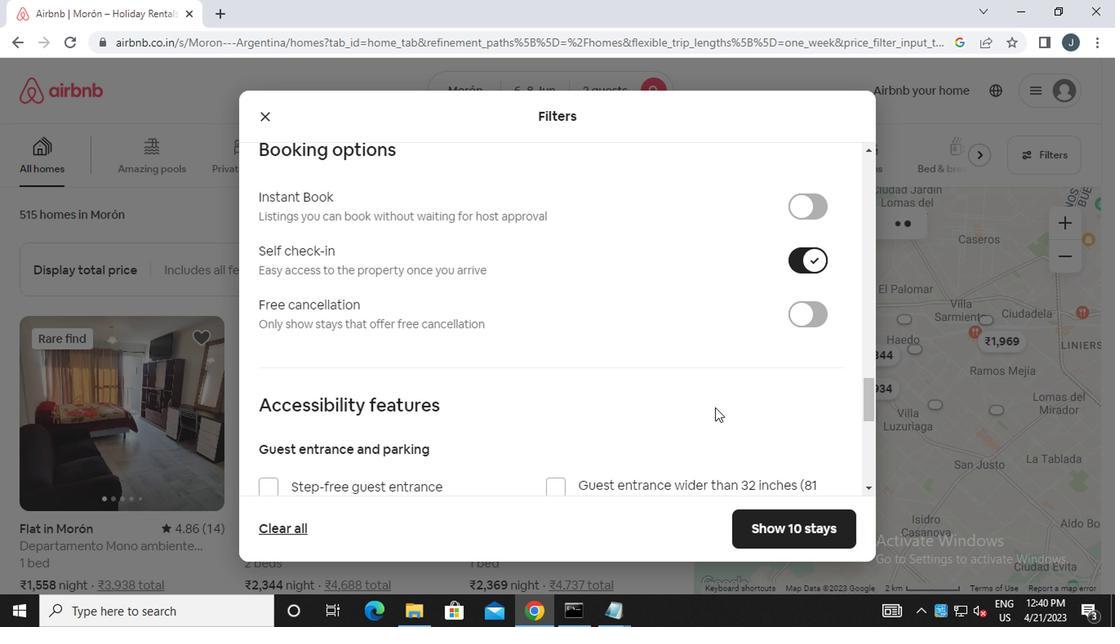 
Action: Mouse scrolled (706, 417) with delta (0, 0)
Screenshot: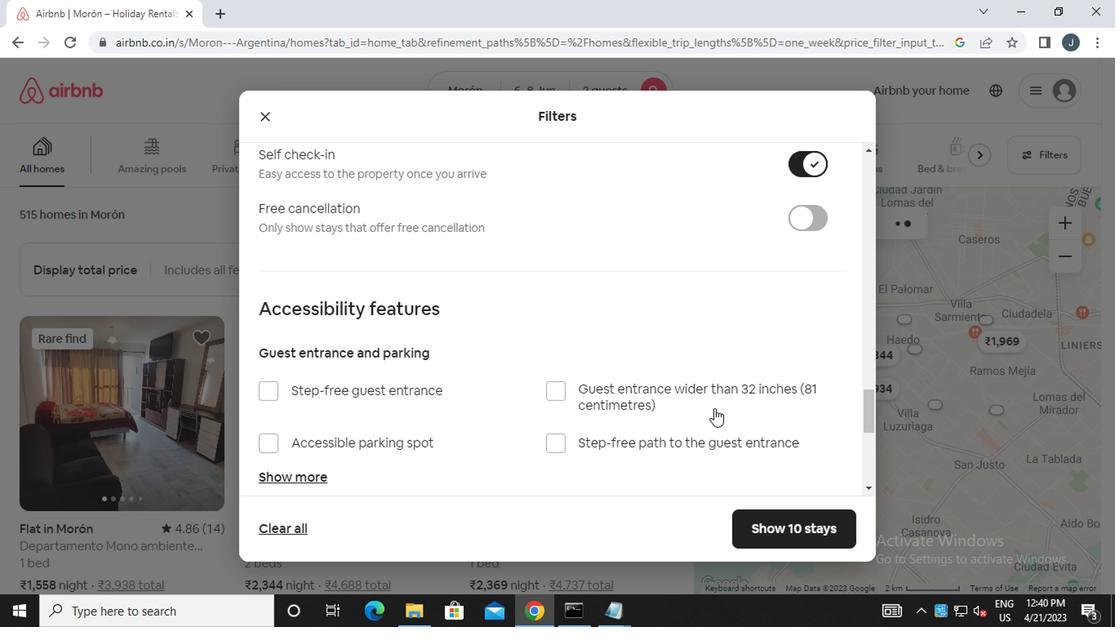 
Action: Mouse scrolled (706, 417) with delta (0, 0)
Screenshot: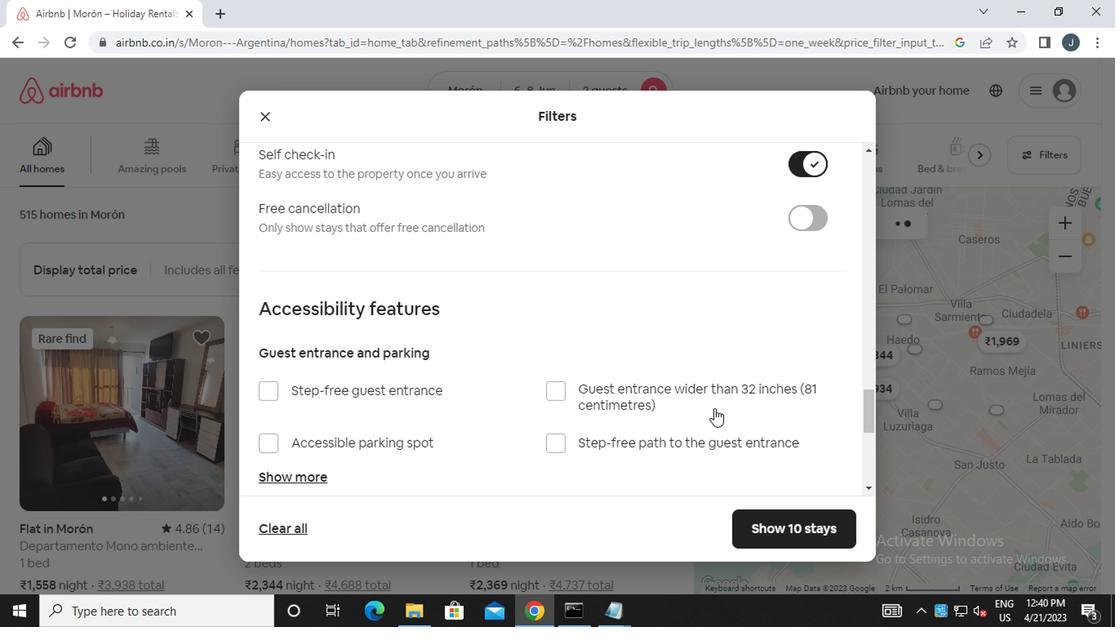 
Action: Mouse scrolled (706, 417) with delta (0, 0)
Screenshot: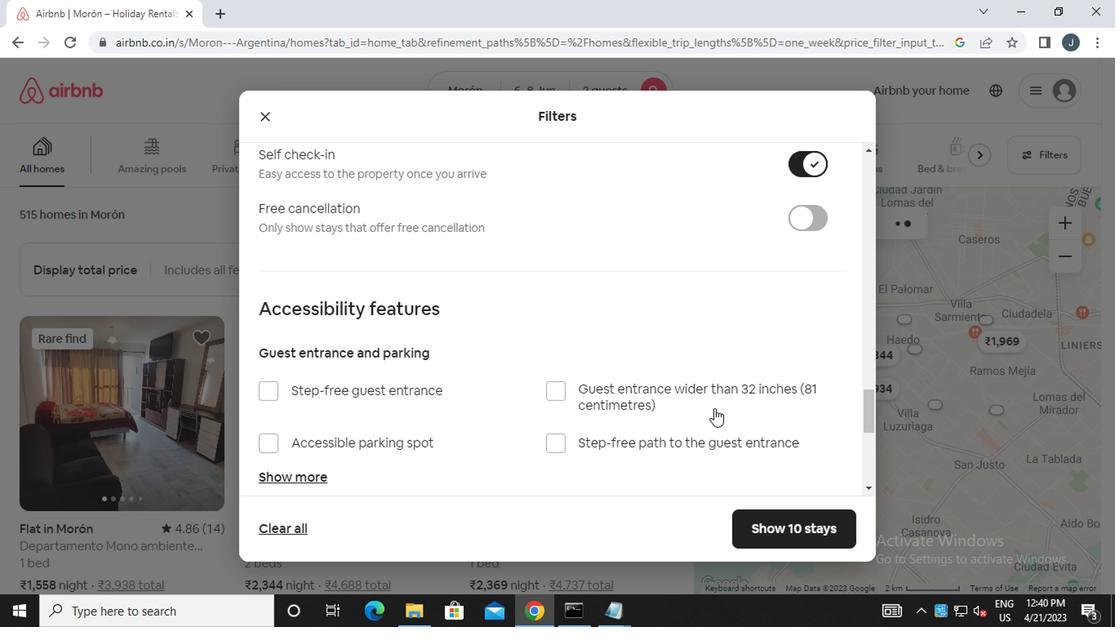 
Action: Mouse scrolled (706, 417) with delta (0, 0)
Screenshot: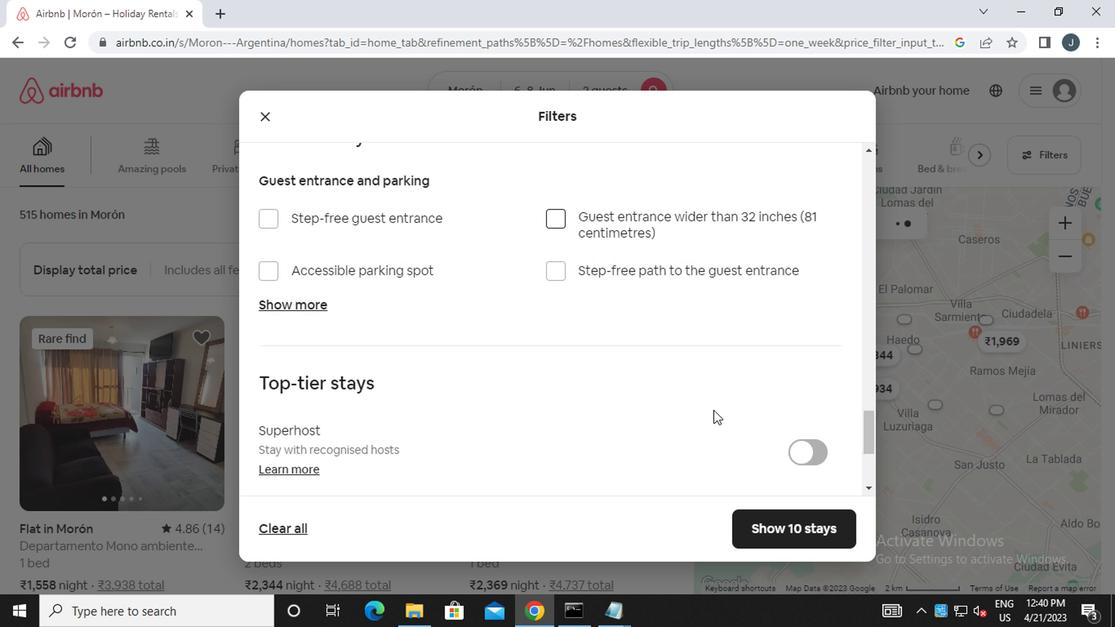 
Action: Mouse moved to (280, 378)
Screenshot: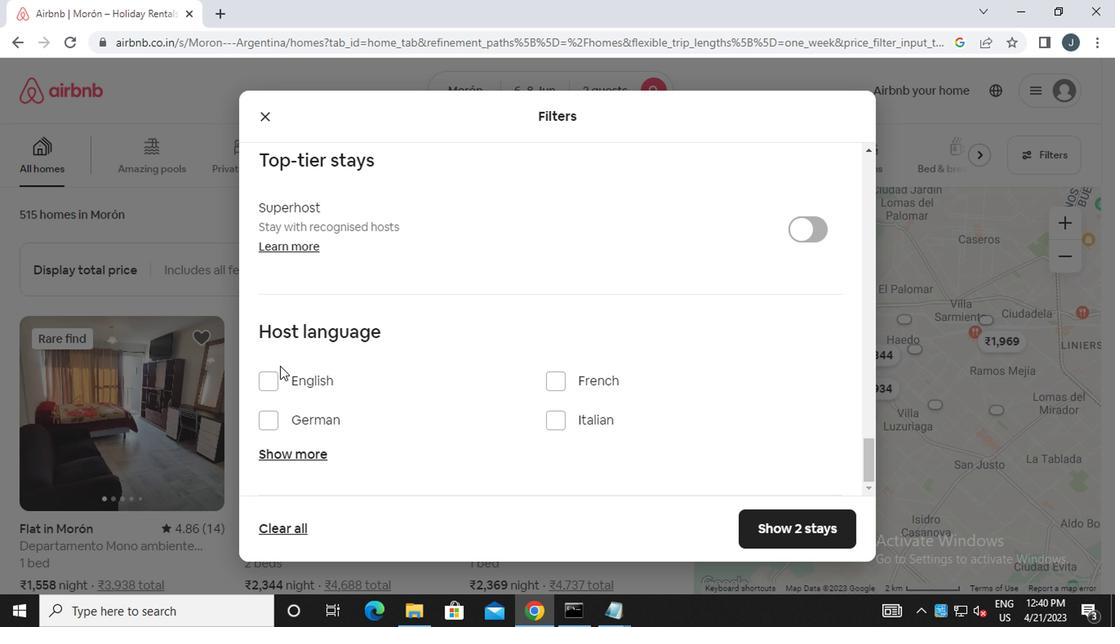 
Action: Mouse pressed left at (280, 378)
Screenshot: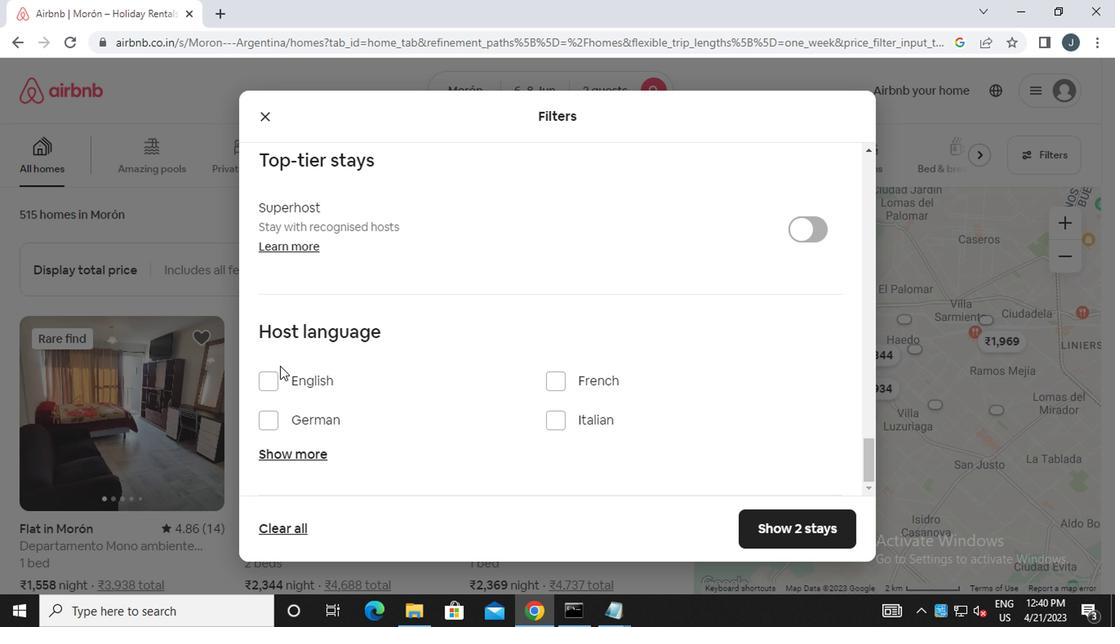 
Action: Mouse moved to (807, 529)
Screenshot: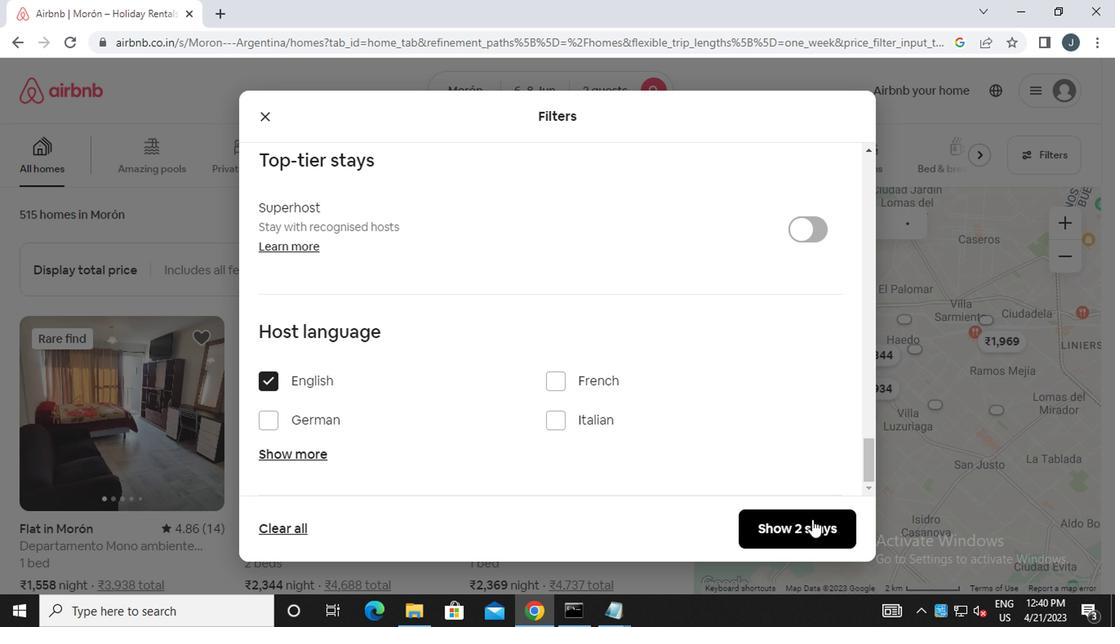 
Action: Mouse pressed left at (807, 529)
Screenshot: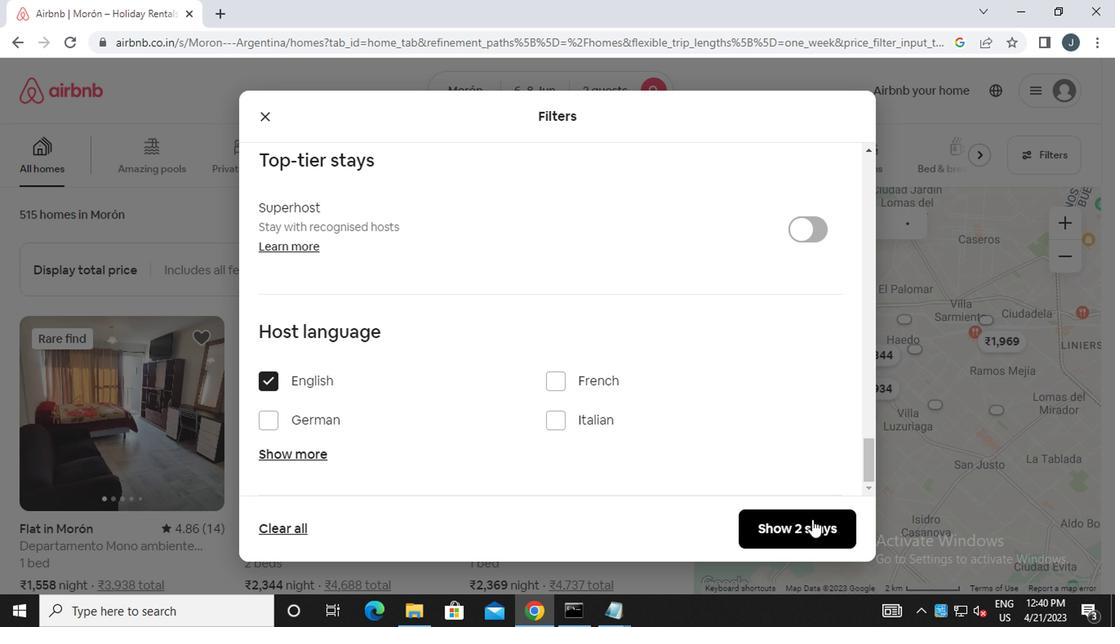 
Action: Mouse moved to (799, 530)
Screenshot: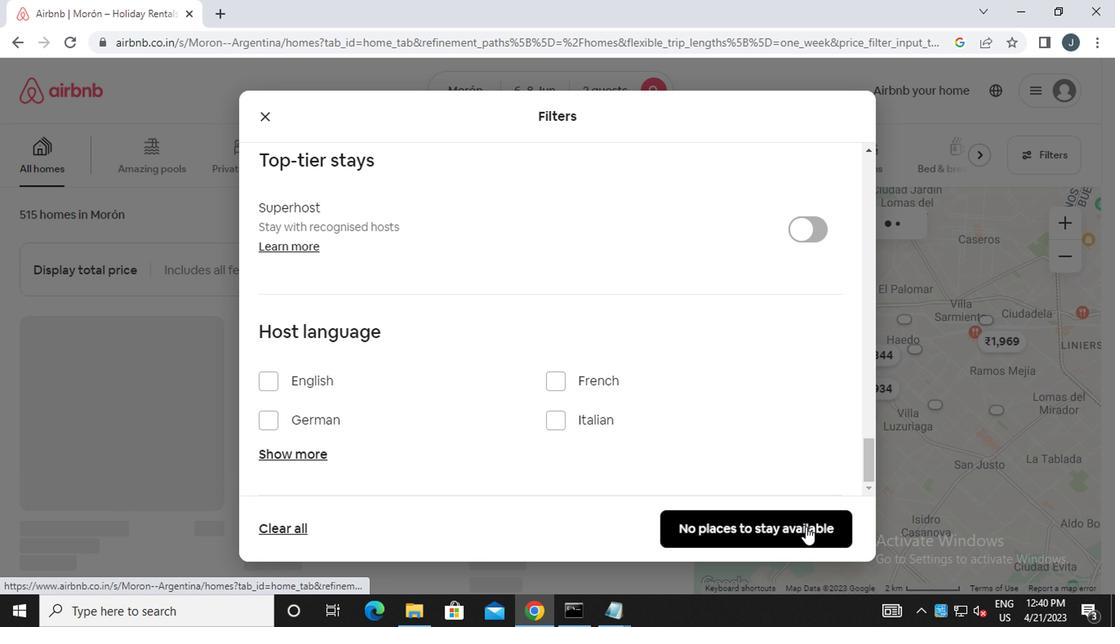 
